 Task: Organize a 90-minute dance class for beginners to learn salsa and bachata.
Action: Mouse pressed left at (878, 126)
Screenshot: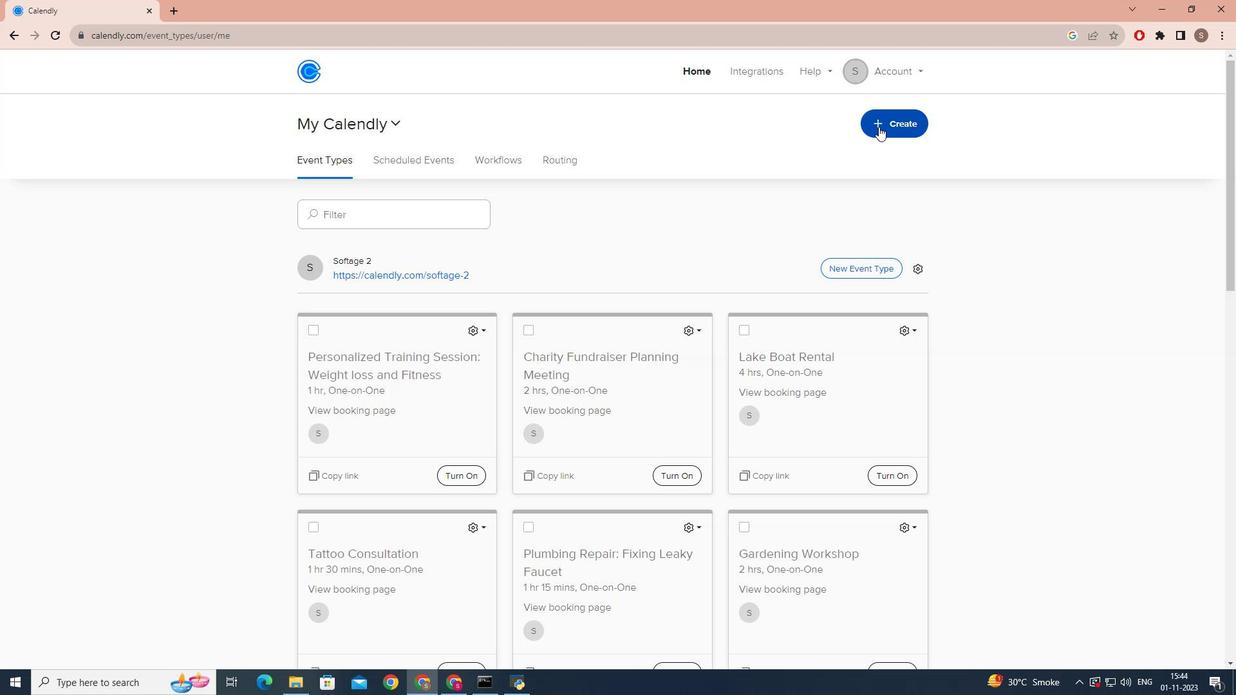 
Action: Mouse moved to (810, 173)
Screenshot: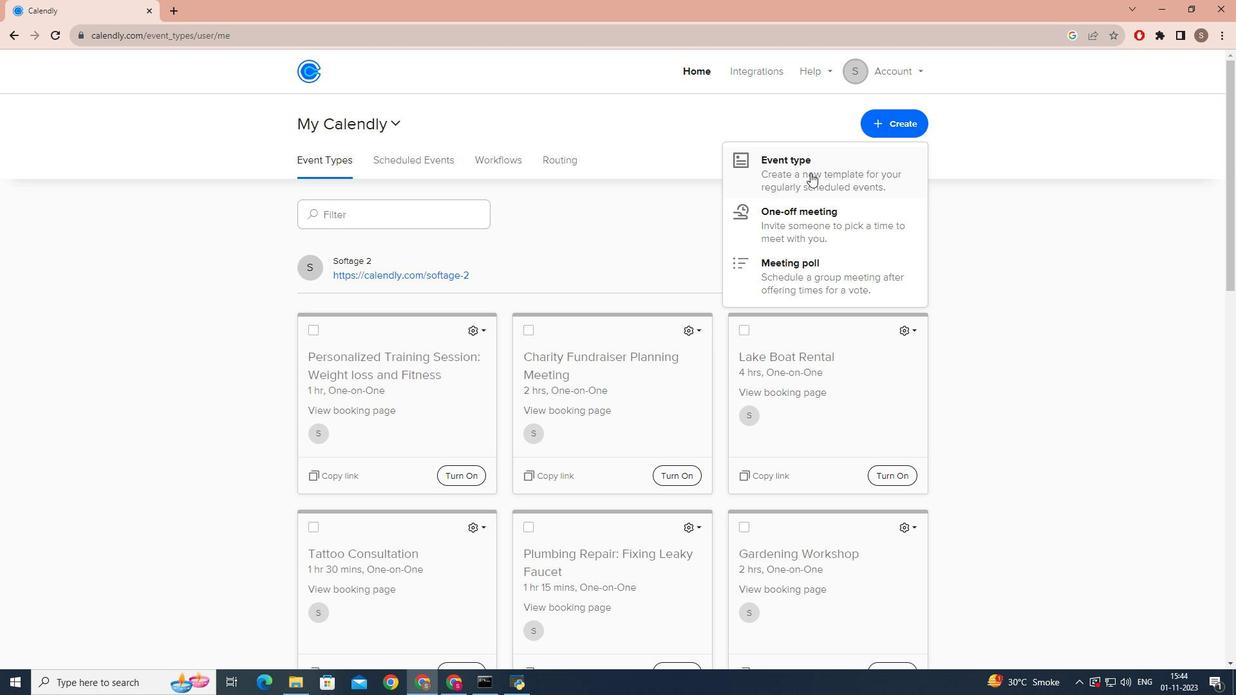 
Action: Mouse pressed left at (810, 173)
Screenshot: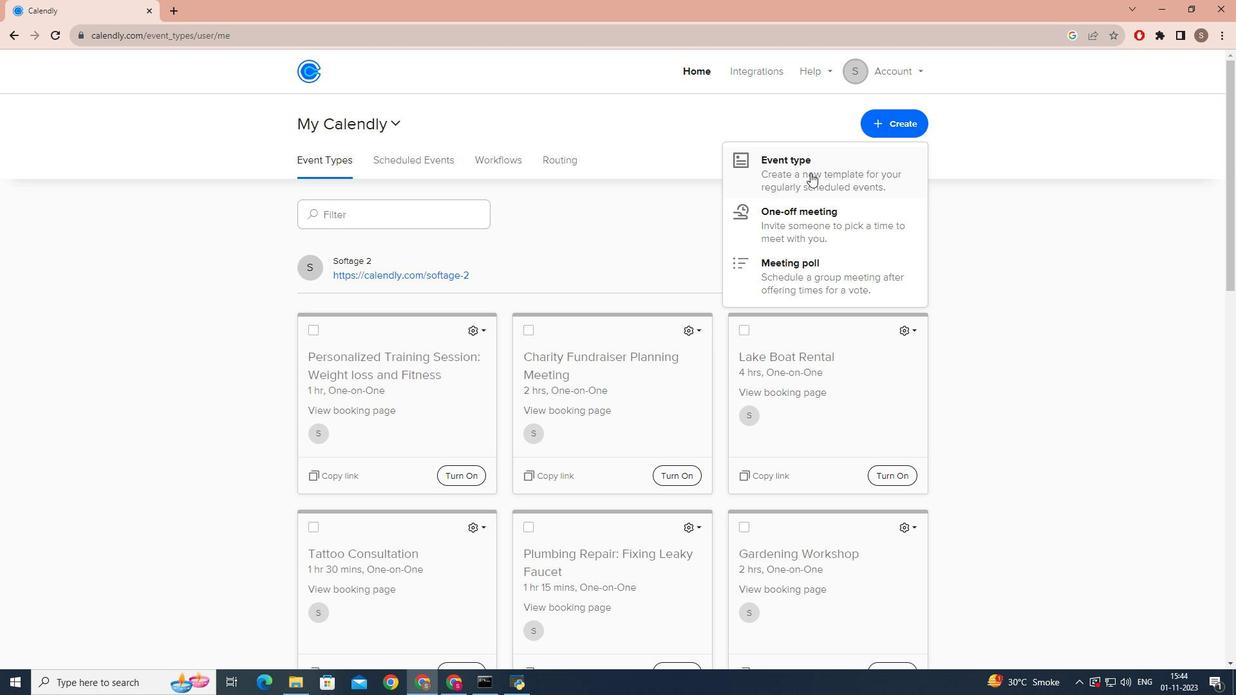 
Action: Mouse moved to (553, 223)
Screenshot: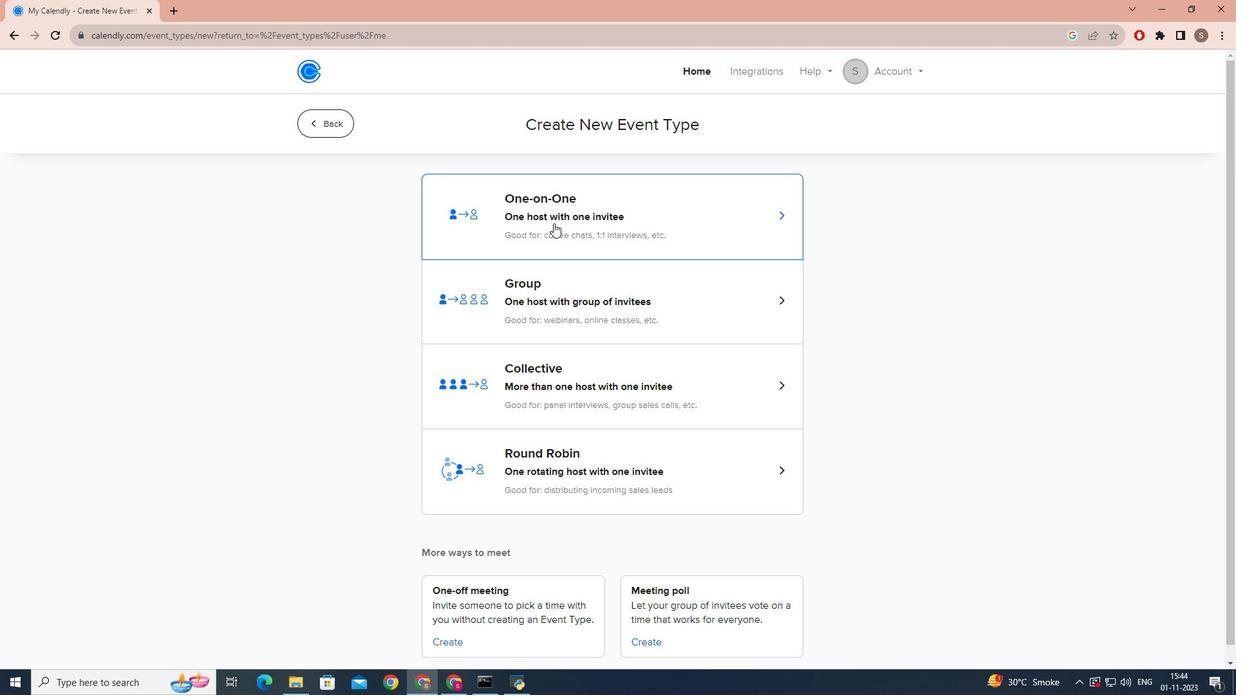 
Action: Mouse pressed left at (553, 223)
Screenshot: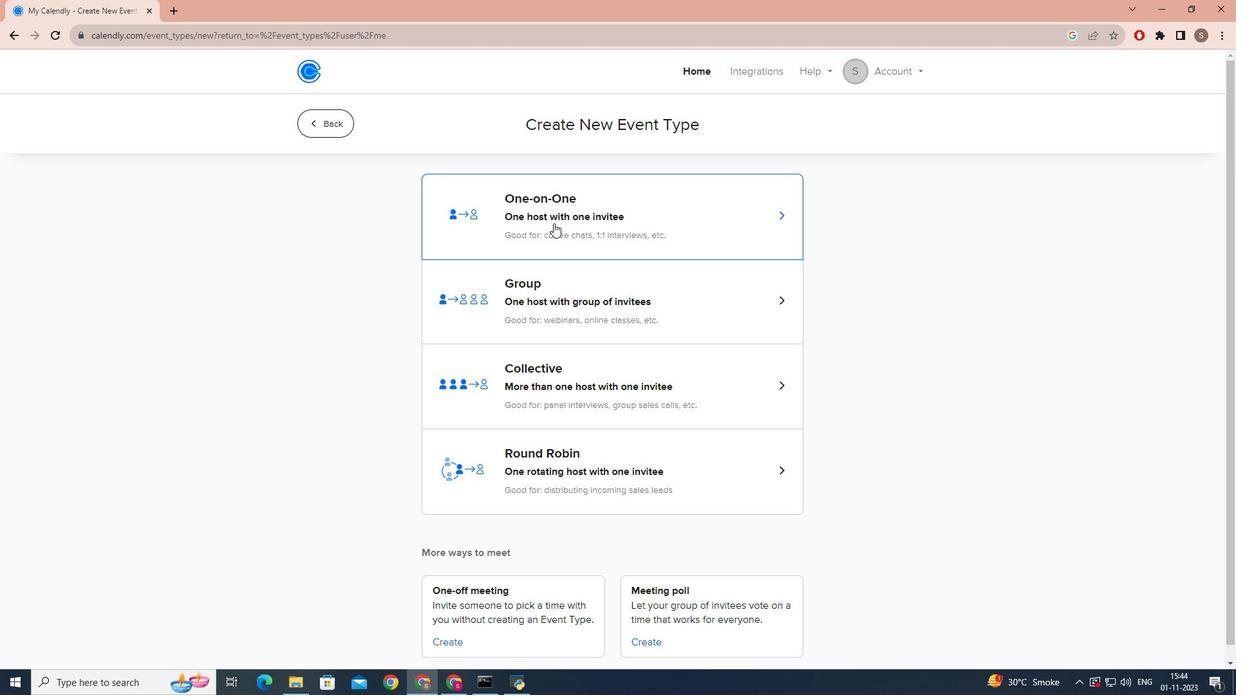 
Action: Mouse moved to (384, 301)
Screenshot: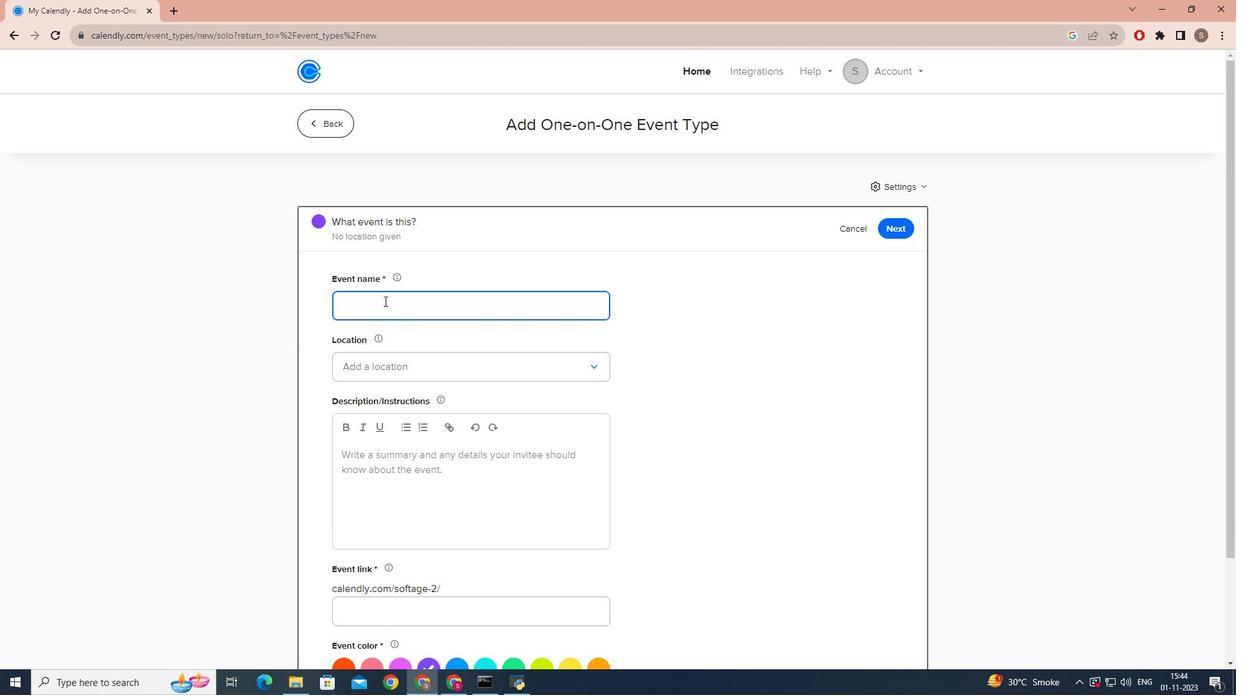 
Action: Key pressed <Key.caps_lock>S<Key.caps_lock>alsa<Key.space><Key.backspace><Key.backspace><Key.backspace><Key.backspace><Key.backspace><Key.backspace><Key.backspace><Key.backspace><Key.backspace><Key.backspace><Key.backspace><Key.backspace>s<Key.caps_lock>ALSA<Key.space>AND<Key.space><Key.caps_lock>b<Key.caps_lock>ACHATA<Key.space><Key.caps_lock>d<Key.caps_lock>ANCE<Key.space>C<Key.backspace><Key.caps_lock>c<Key.caps_lock>LASSES<Key.space>FR<Key.backspace>I<Key.backspace>OR<Key.space><Key.caps_lock>b<Key.caps_lock>EGINNERS
Screenshot: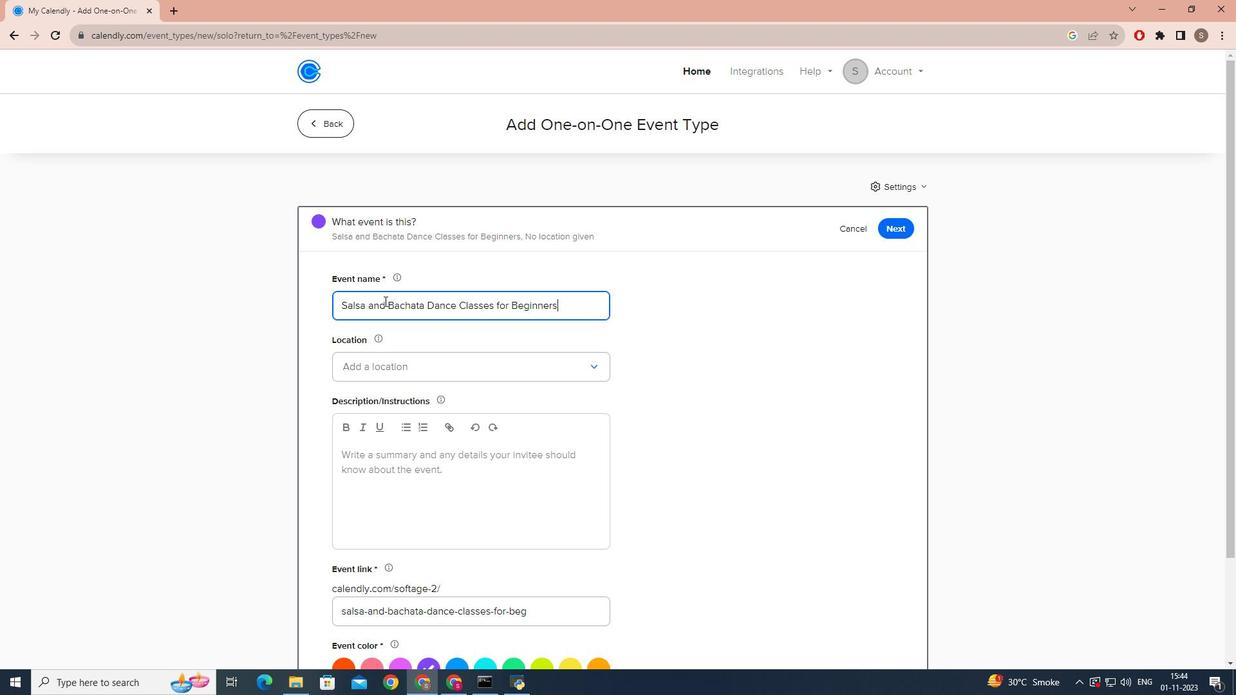 
Action: Mouse moved to (426, 370)
Screenshot: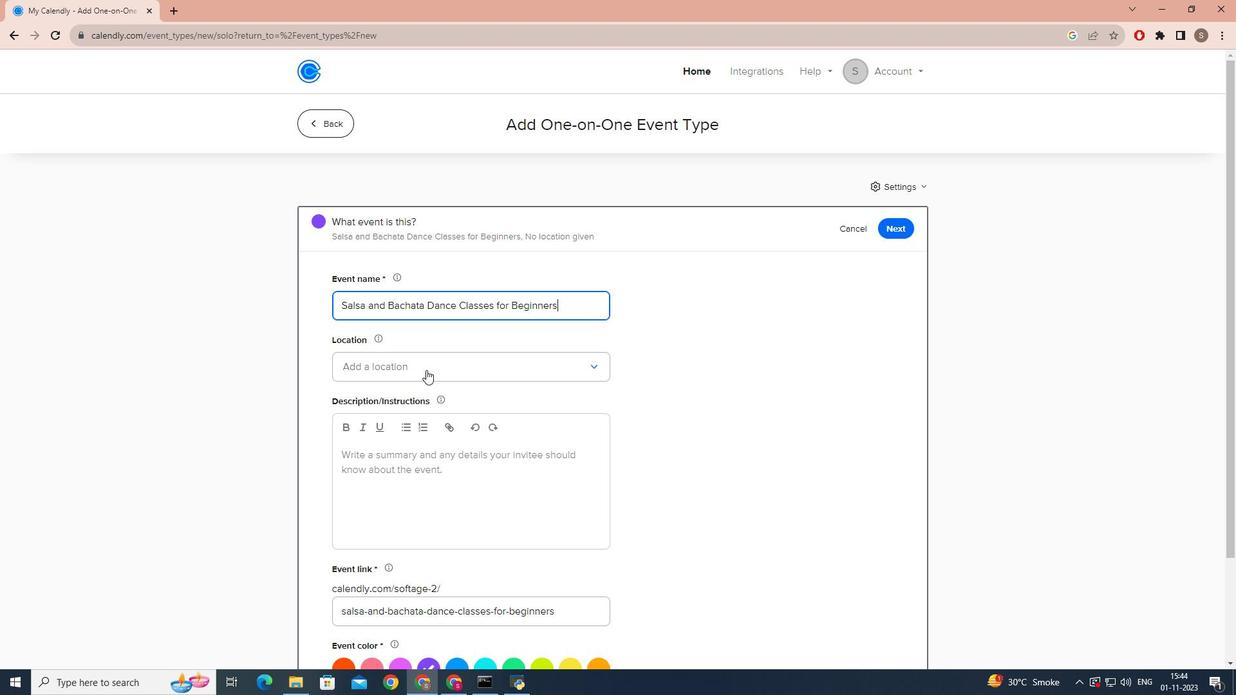 
Action: Mouse pressed left at (426, 370)
Screenshot: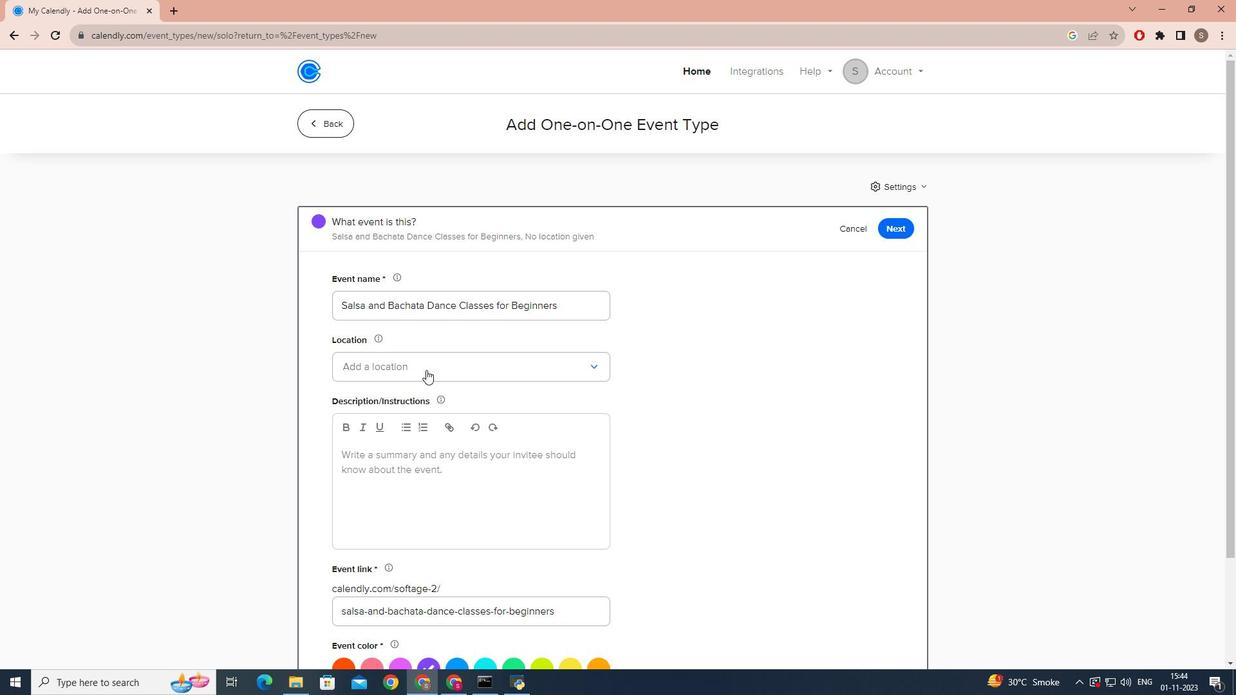 
Action: Mouse moved to (413, 400)
Screenshot: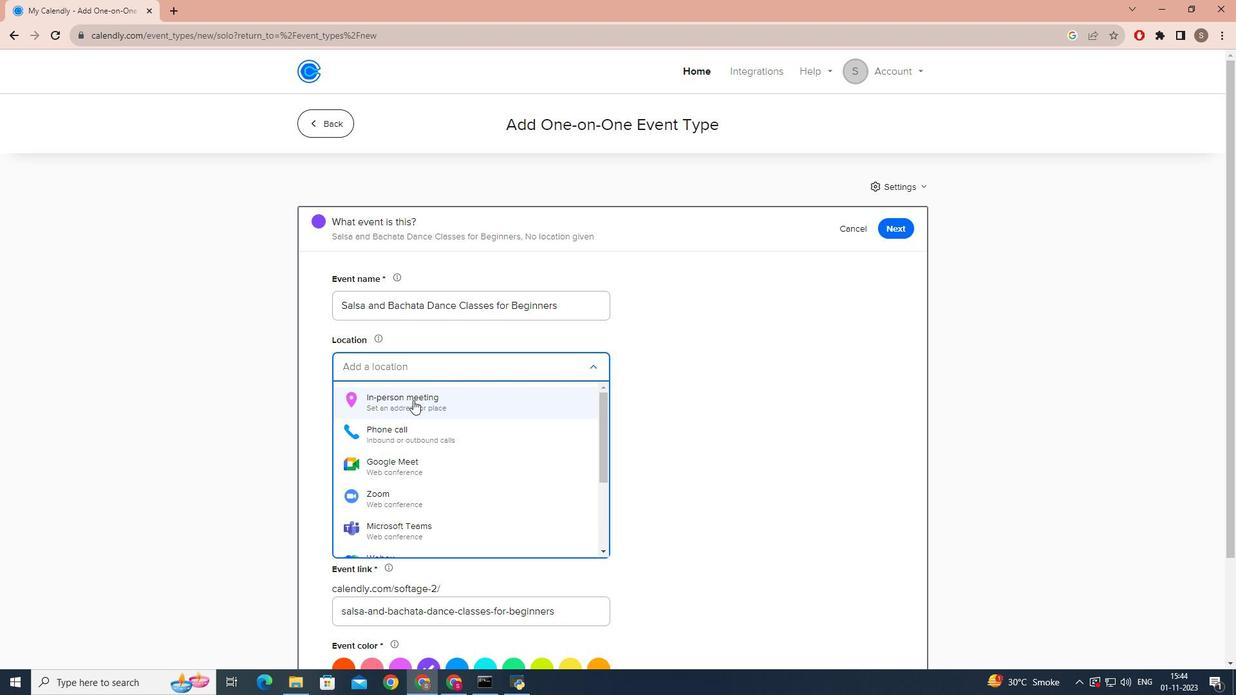 
Action: Mouse pressed left at (413, 400)
Screenshot: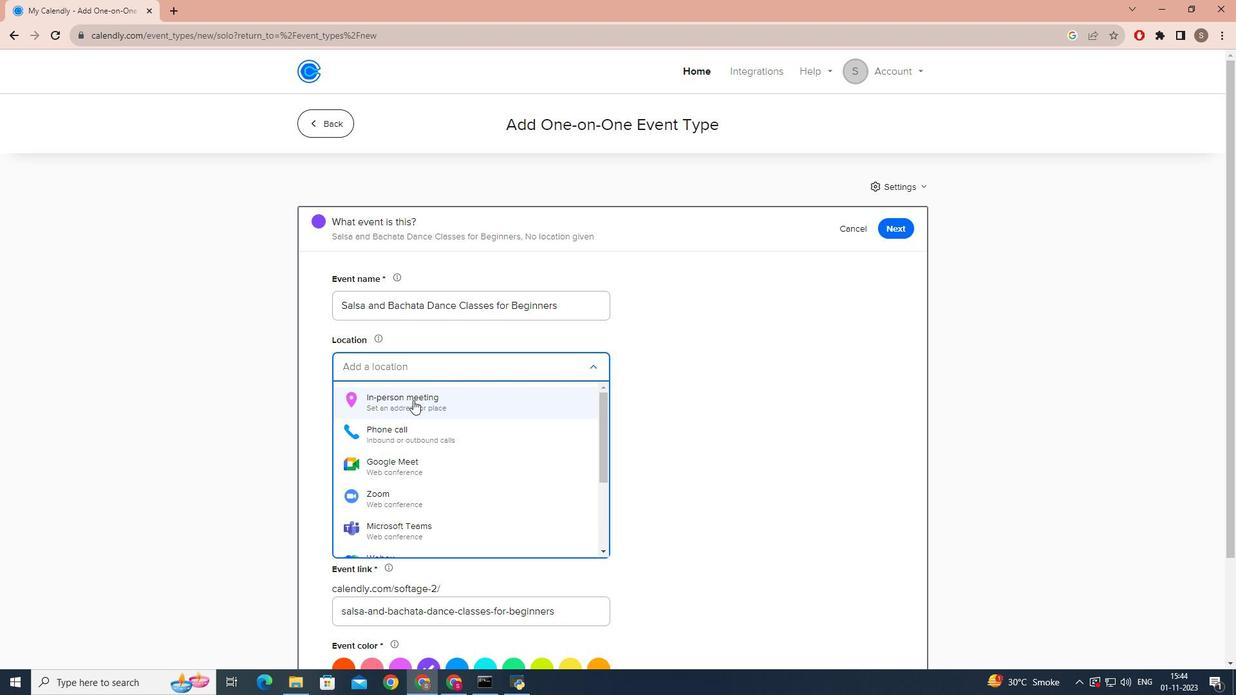 
Action: Mouse moved to (565, 205)
Screenshot: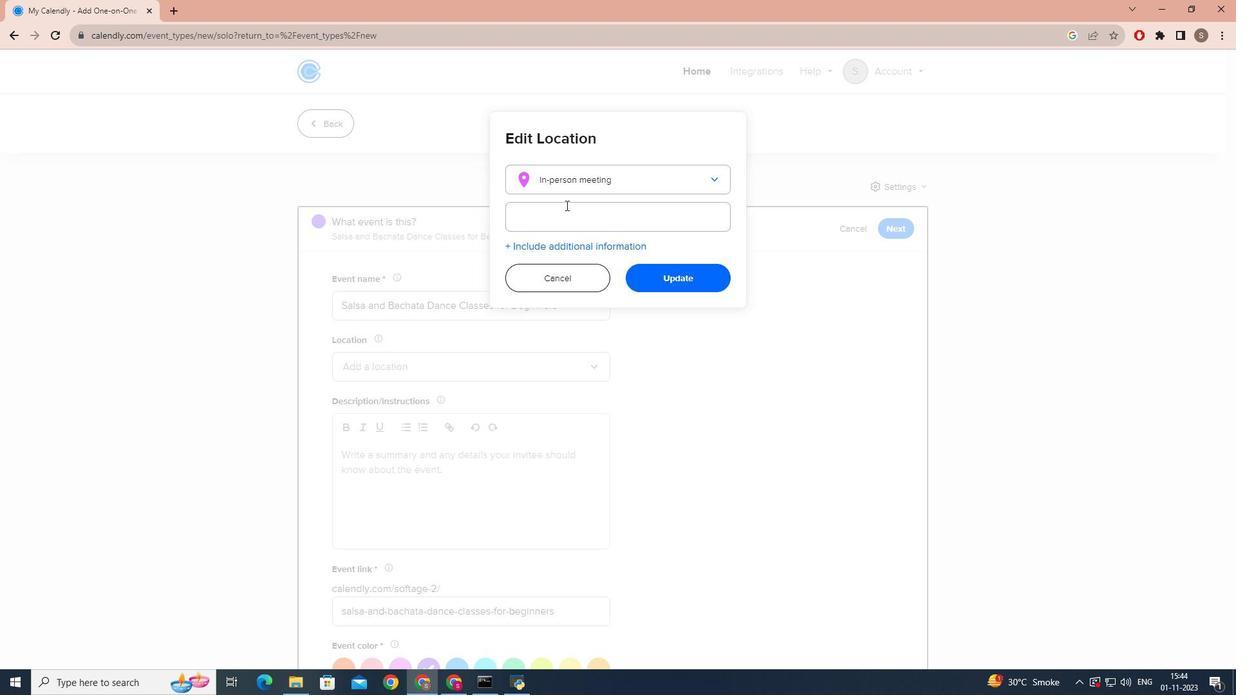 
Action: Mouse pressed left at (565, 205)
Screenshot: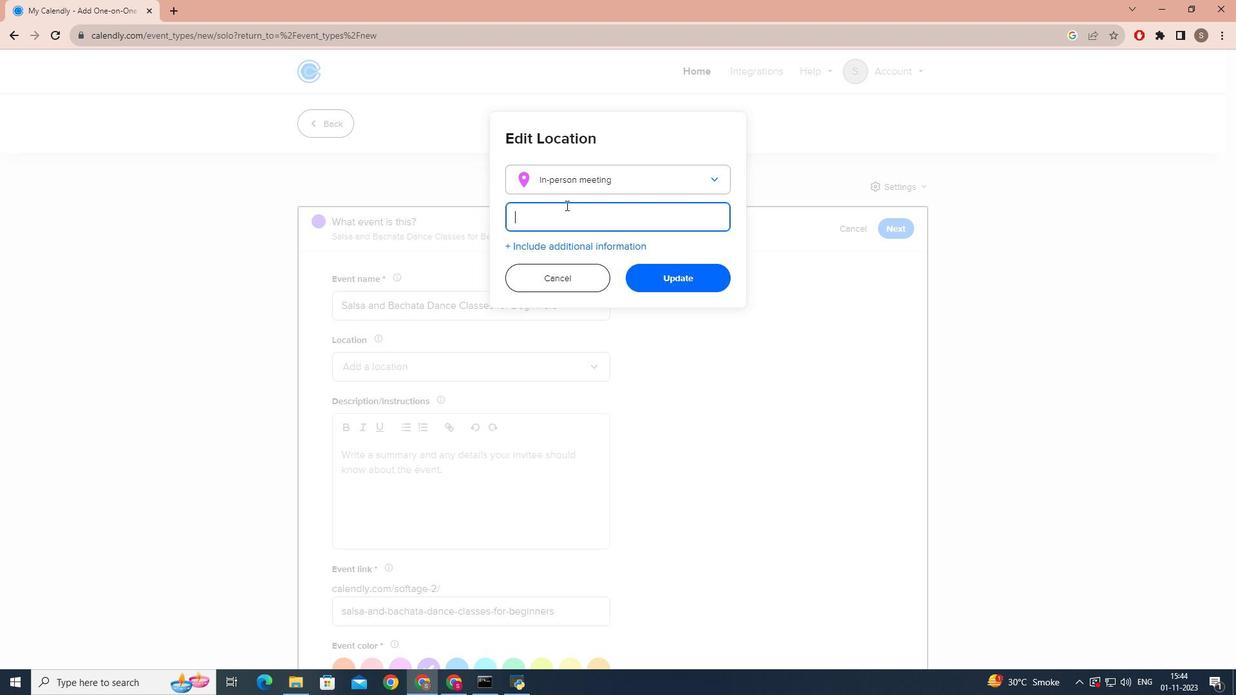
Action: Key pressed <Key.caps_lock>d<Key.caps_lock>ANCE<Key.space><Key.caps_lock>f<Key.caps_lock>USION<Key.space><Key.caps_lock>a<Key.caps_lock>CADEMY.<Key.backspace>M<Key.backspace>,<Key.space><Key.caps_lock>m<Key.caps_lock>INNESOTA
Screenshot: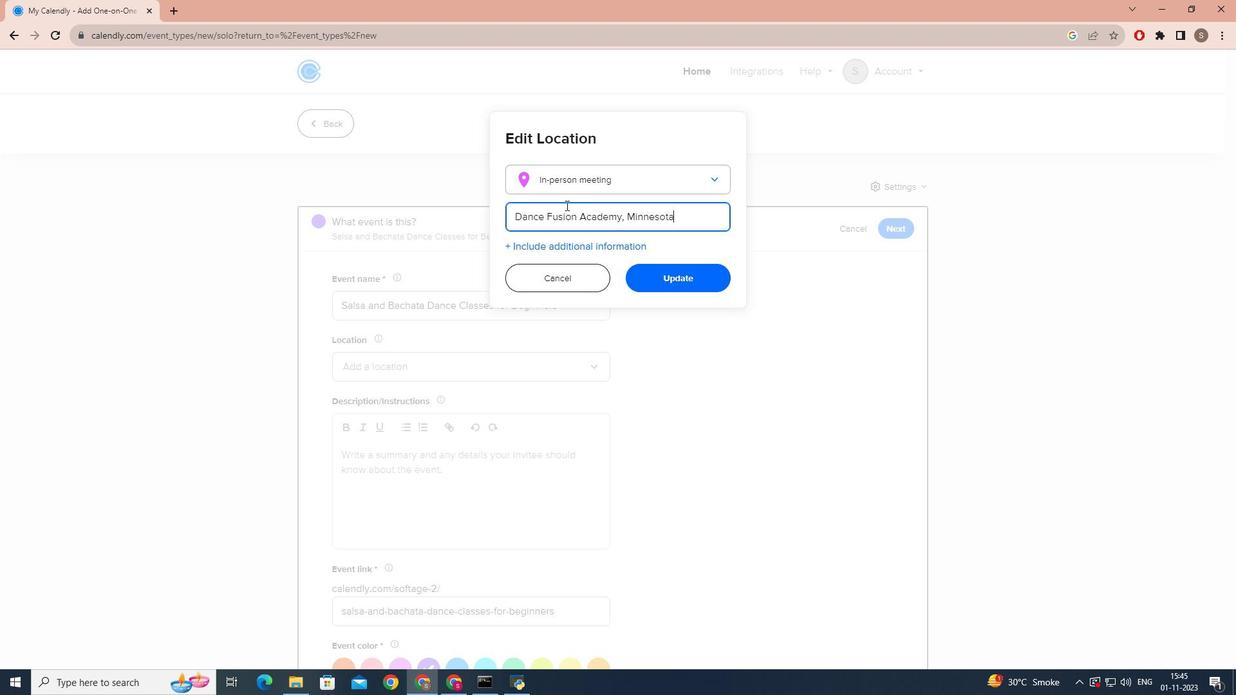 
Action: Mouse moved to (644, 281)
Screenshot: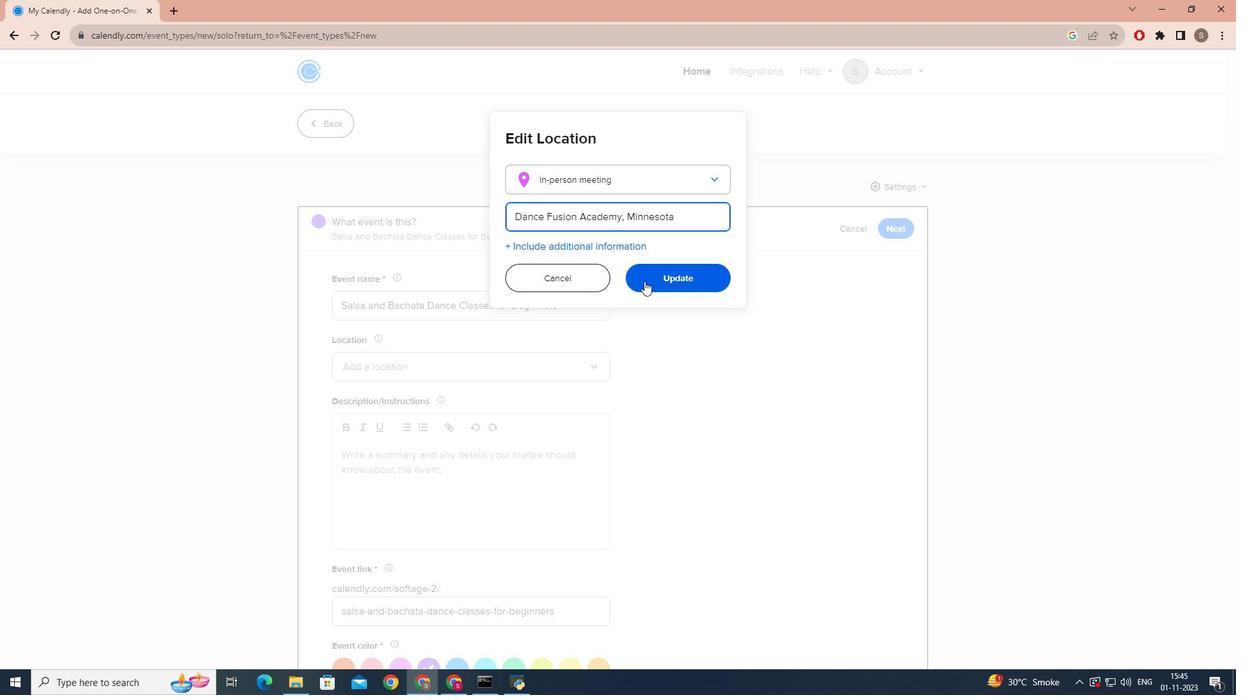 
Action: Mouse pressed left at (644, 281)
Screenshot: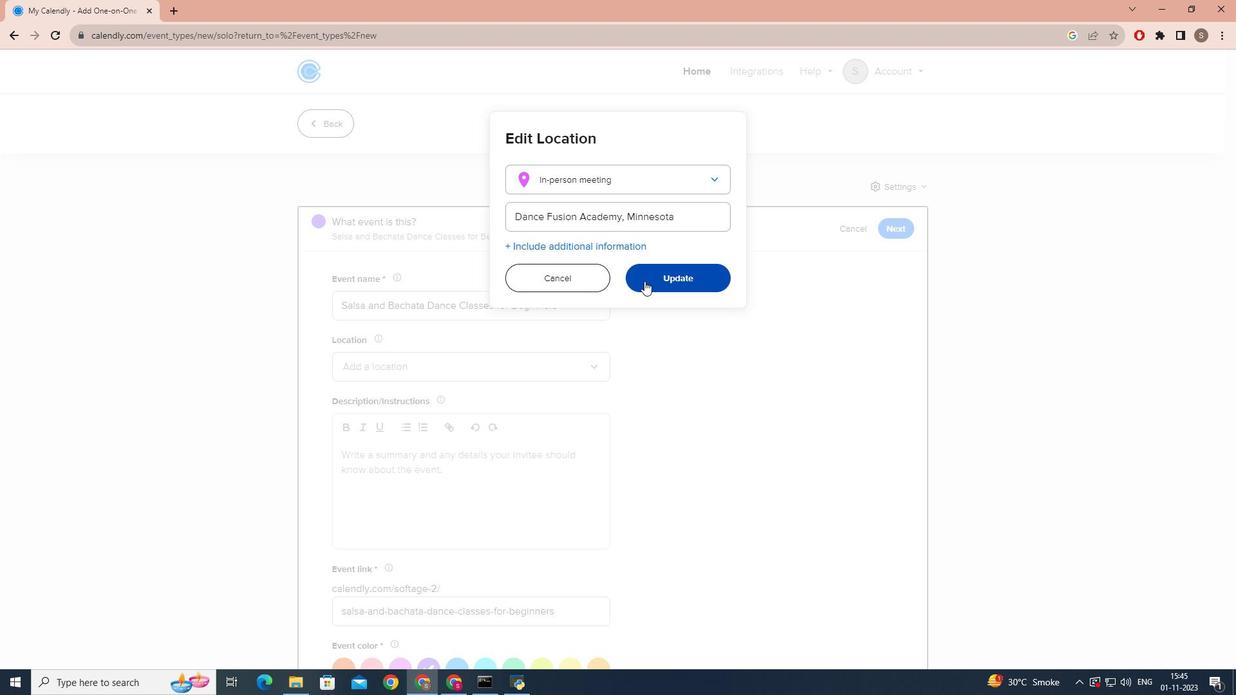 
Action: Mouse moved to (361, 498)
Screenshot: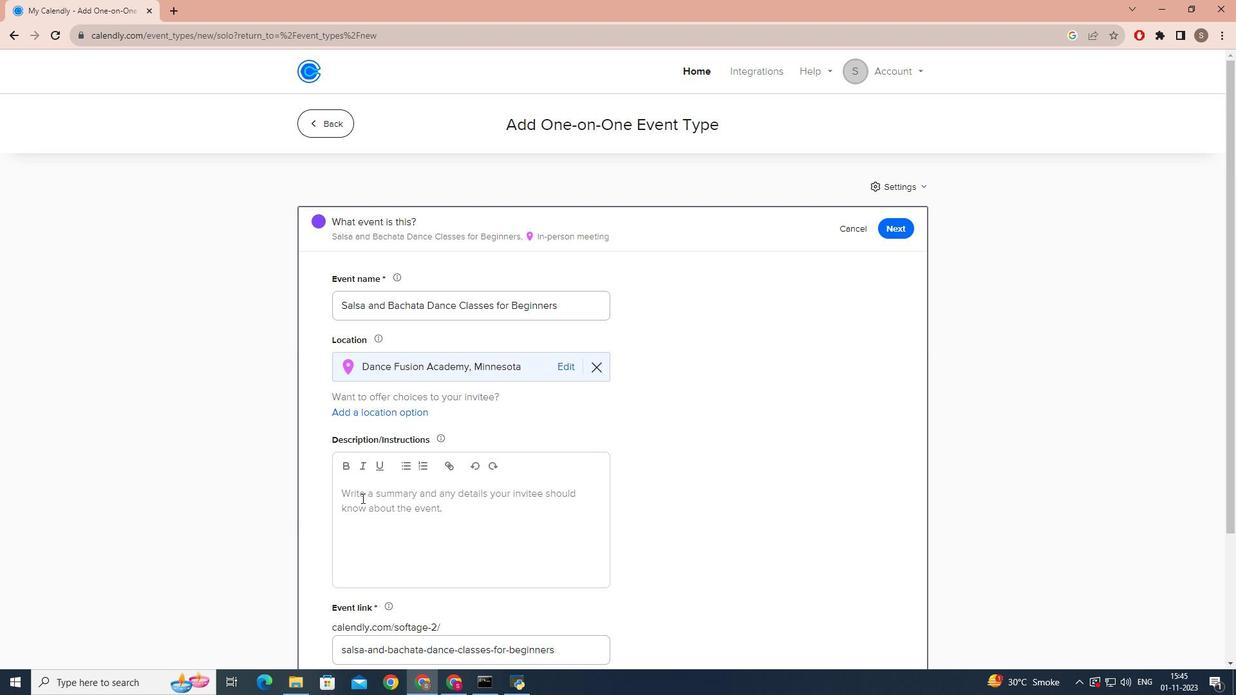 
Action: Mouse pressed left at (361, 498)
Screenshot: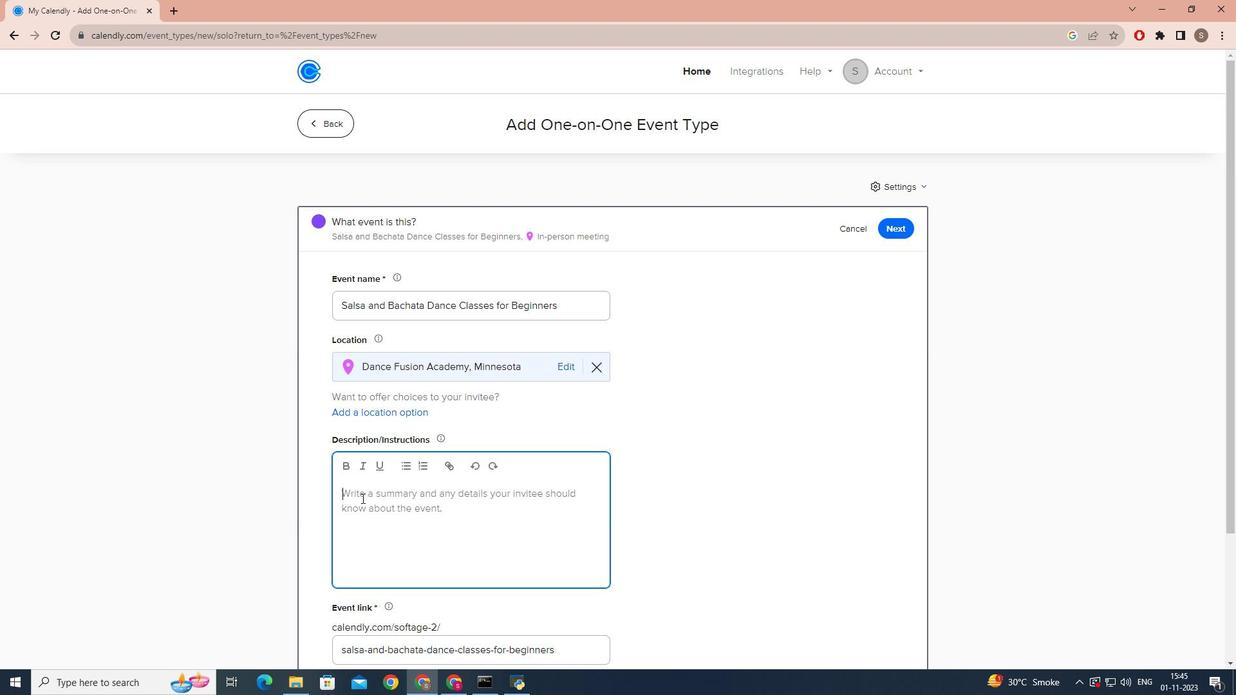 
Action: Key pressed <Key.caps_lock>j<Key.caps_lock>OIN<Key.space>OUR<Key.space>DANCE<Key.space>CLASS<Key.space>FOR<Key.space>BEGINNERS<Key.space>AND<Key.space>I<Key.backspace>DISOVER<Key.space>
Screenshot: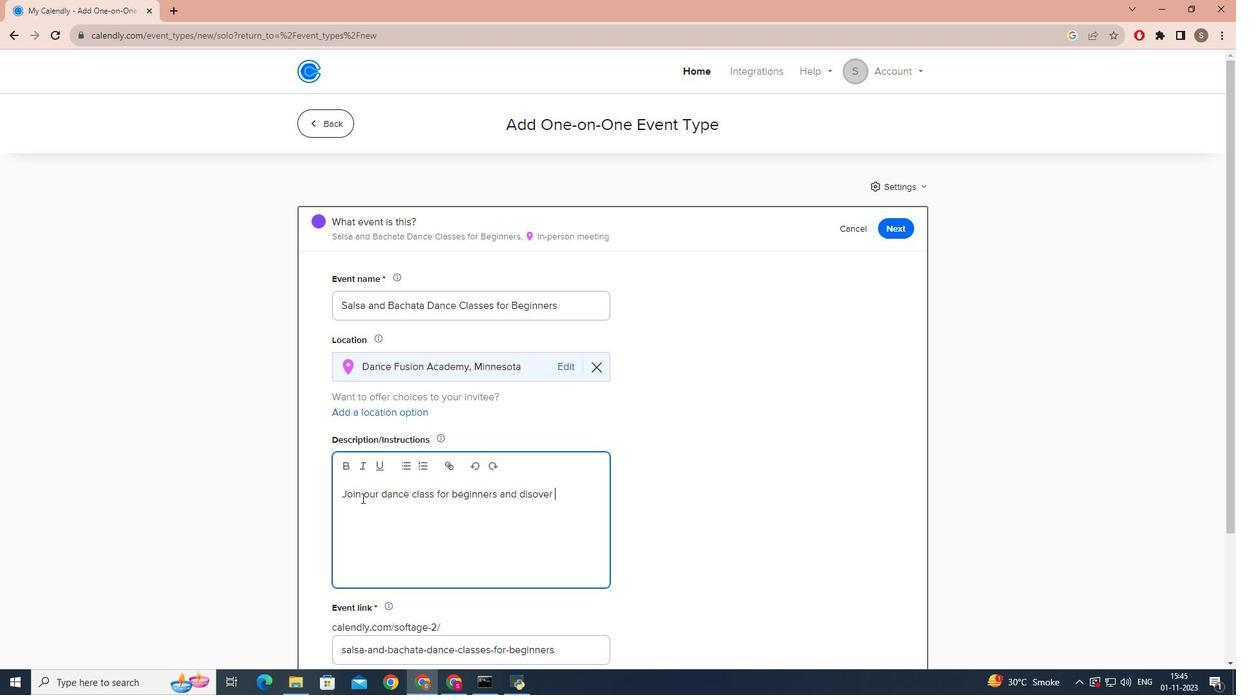 
Action: Mouse moved to (530, 497)
Screenshot: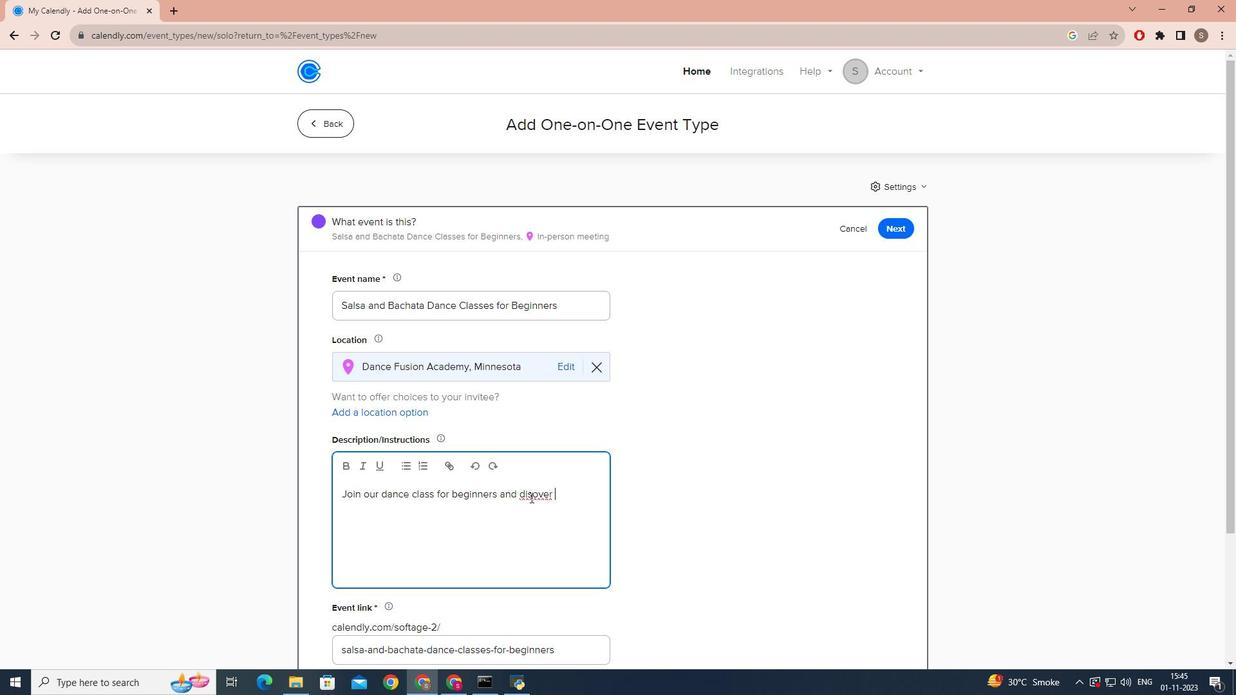 
Action: Mouse pressed left at (530, 497)
Screenshot: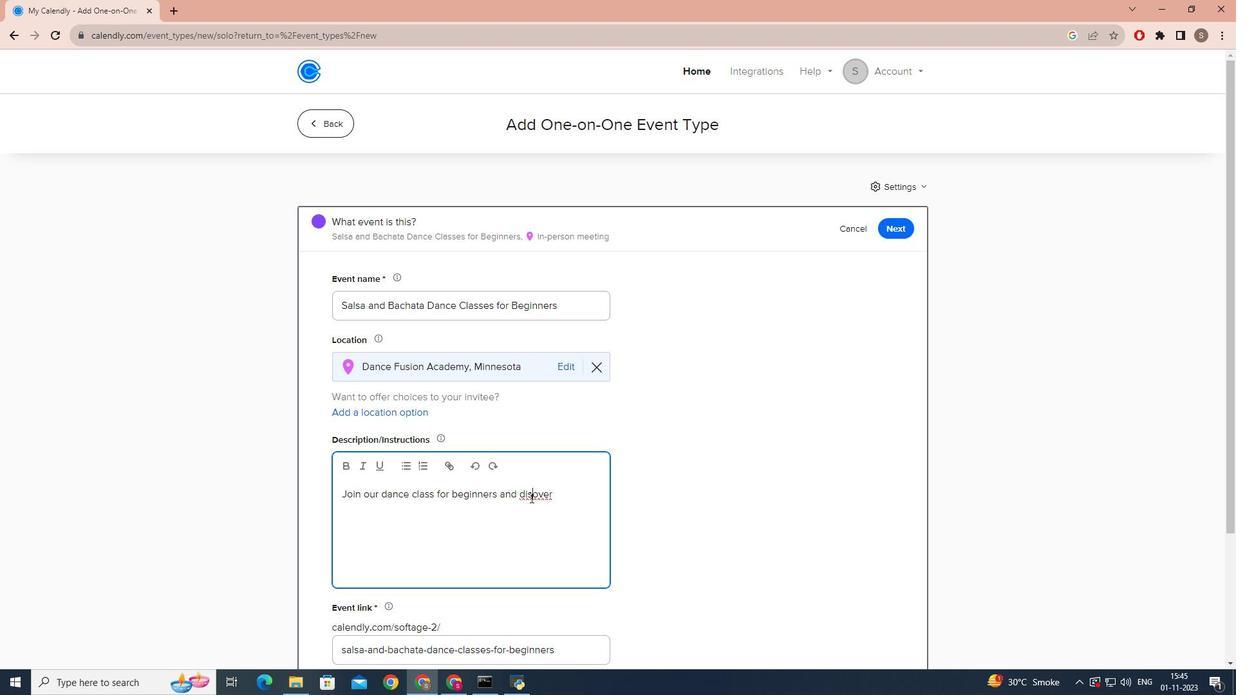 
Action: Key pressed C
Screenshot: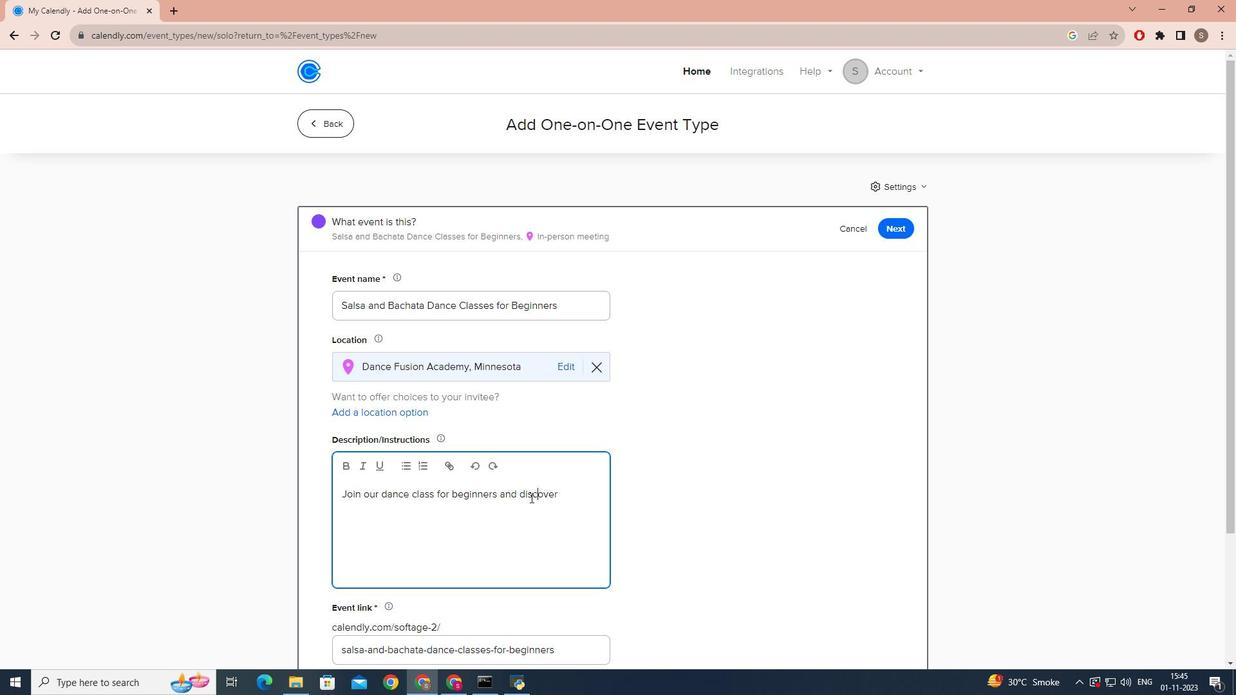 
Action: Mouse moved to (588, 500)
Screenshot: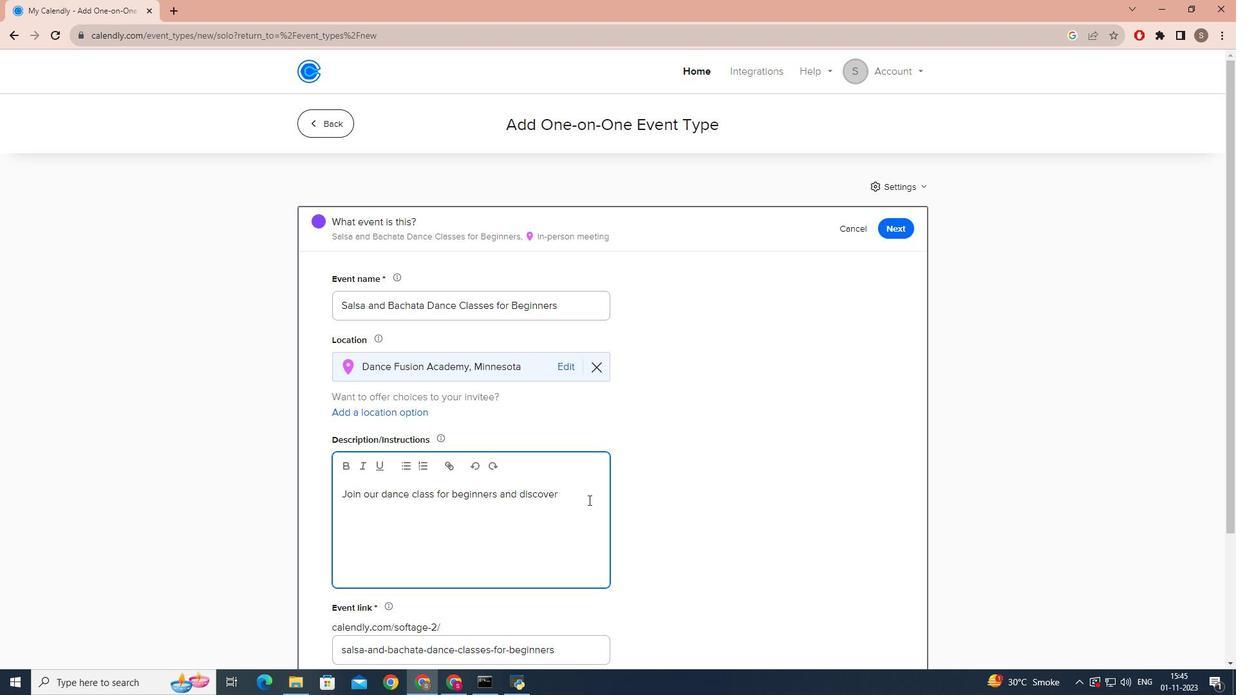 
Action: Mouse pressed left at (588, 500)
Screenshot: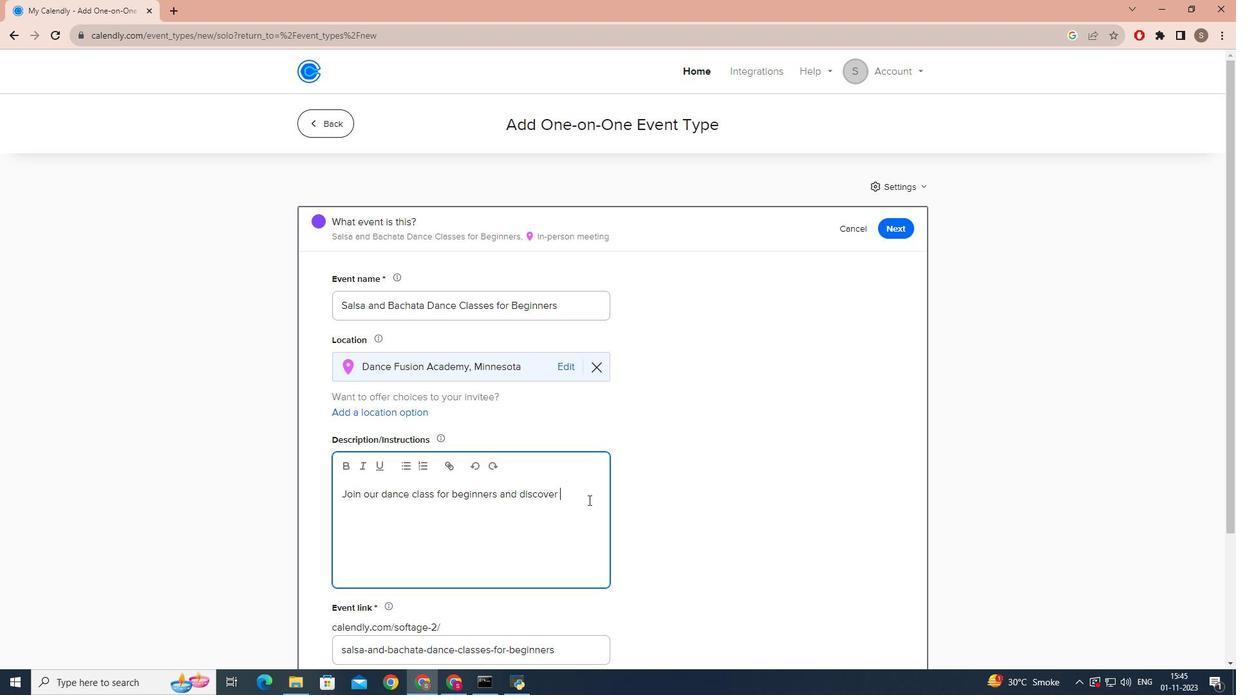 
Action: Key pressed THE<Key.space>CA
Screenshot: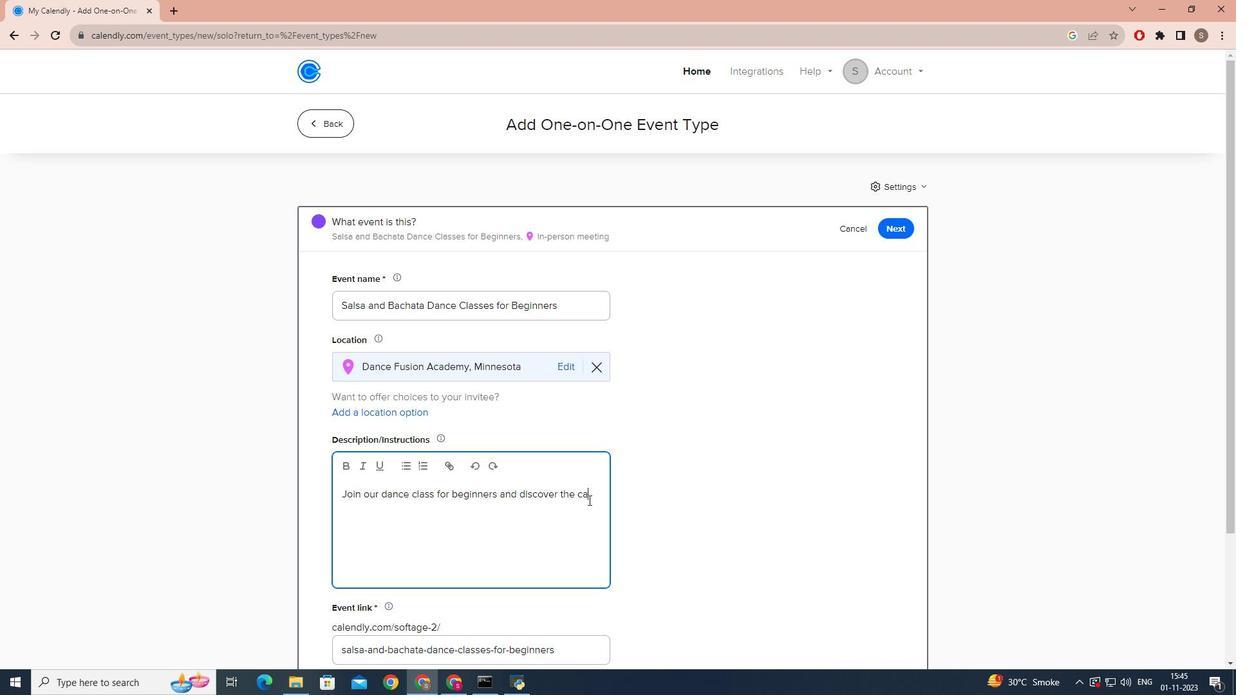 
Action: Mouse moved to (587, 500)
Screenshot: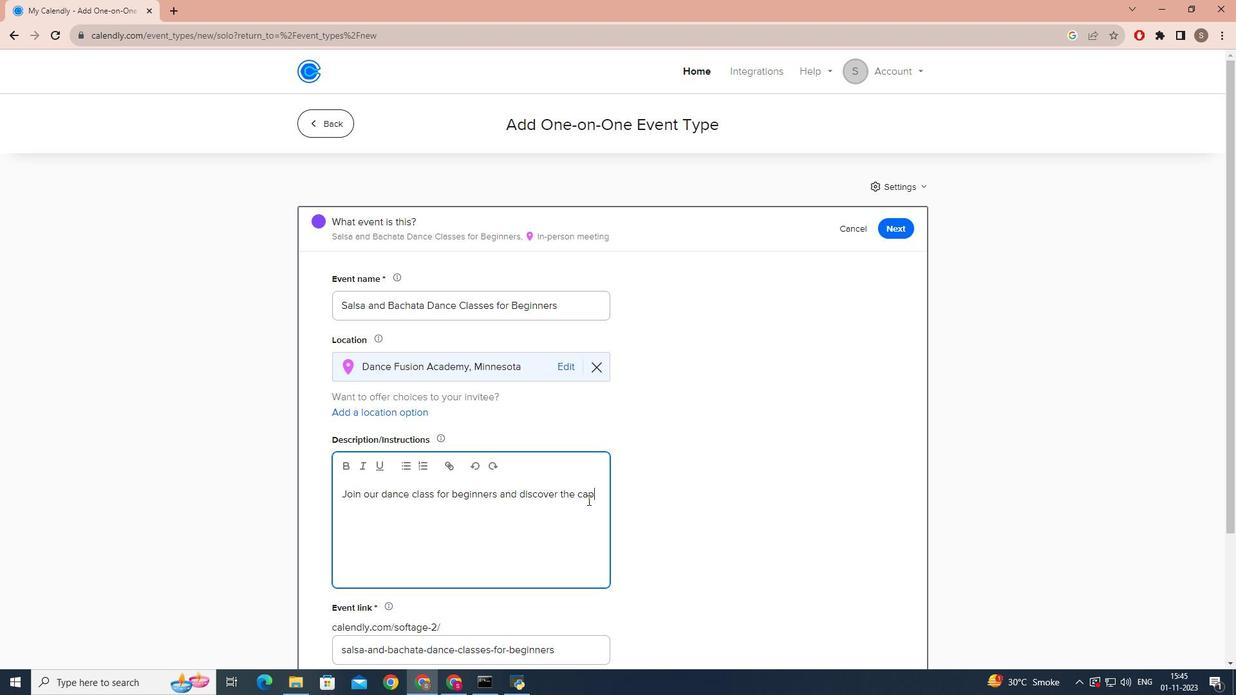 
Action: Key pressed PTIVATING<Key.space>RHYTHMS<Key.space>OF<Key.space><Key.caps_lock>l<Key.caps_lock>ATIN<Key.space>MUSIC.<Key.caps_lock>d<Key.caps_lock>URING<Key.space>THE<Key.space>SEE<Key.backspace>SSION<Key.space>,OUR<Key.space>EXXP<Key.backspace><Key.backspace>PEIENCED<Key.space>D<Key.backspace><Key.backspace><Key.backspace><Key.backspace><Key.backspace><Key.backspace><Key.backspace><Key.backspace><Key.backspace>IER<Key.backspace><Key.backspace><Key.backspace>ERIENCED<Key.space>DANCE<Key.space>INSTRUCTORS<Key.space>WILL<Key.space>LEAD<Key.space>YOU<Key.space>THROUGH<Key.space>THE<Key.space>BASIC<Key.space>STEPS,<Key.space>TECHNIQUES<Key.space>AND<Key.space>THE<Key.space>CHOREOGRAPHY<Key.space>OF<Key.space>
Screenshot: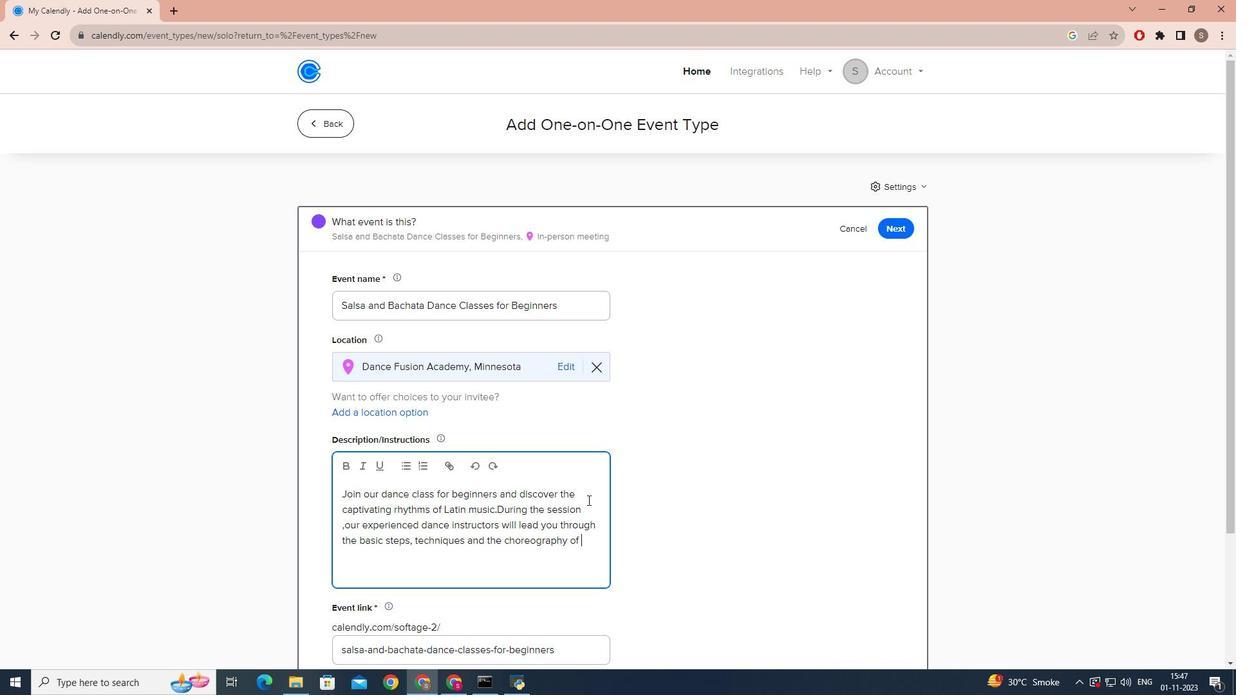 
Action: Mouse moved to (493, 506)
Screenshot: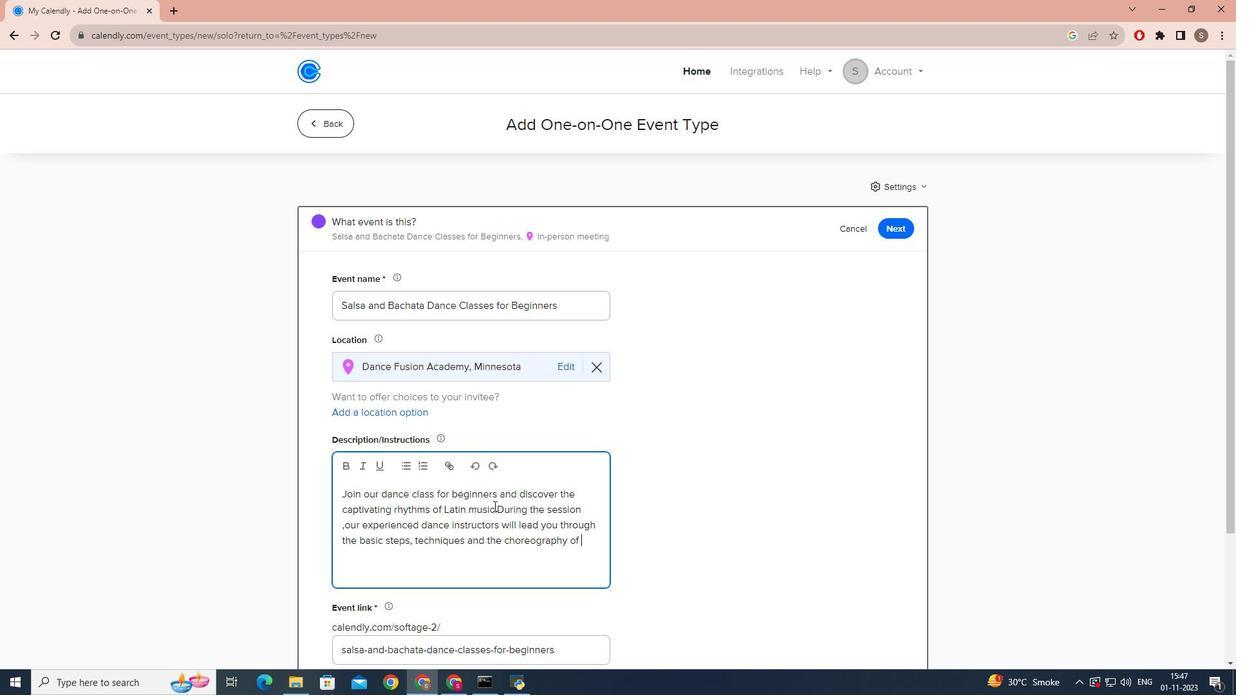 
Action: Mouse pressed left at (493, 506)
Screenshot: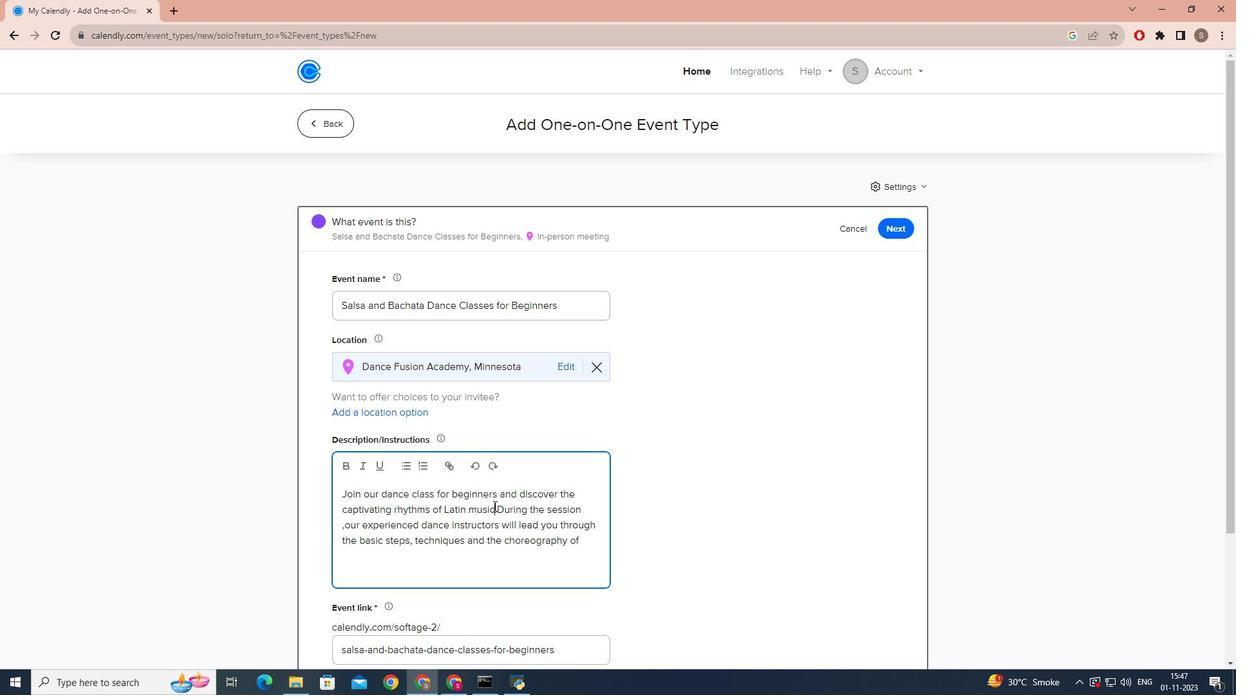
Action: Mouse moved to (467, 513)
Screenshot: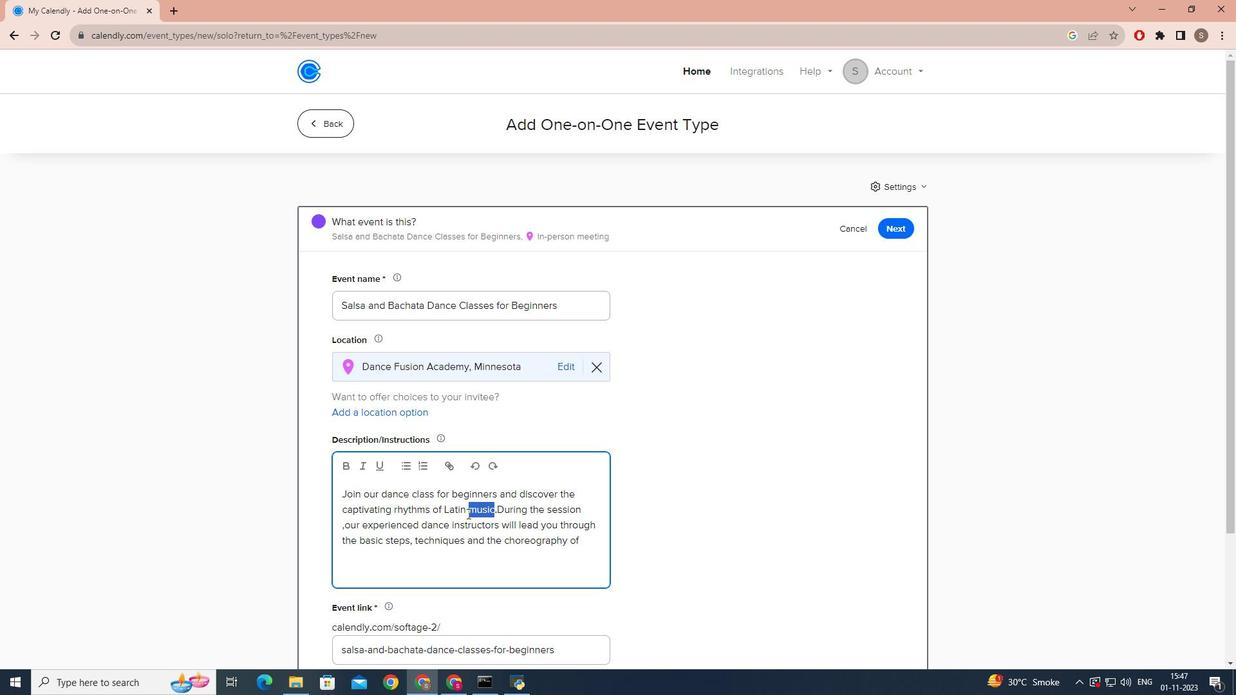 
Action: Key pressed DANCE
Screenshot: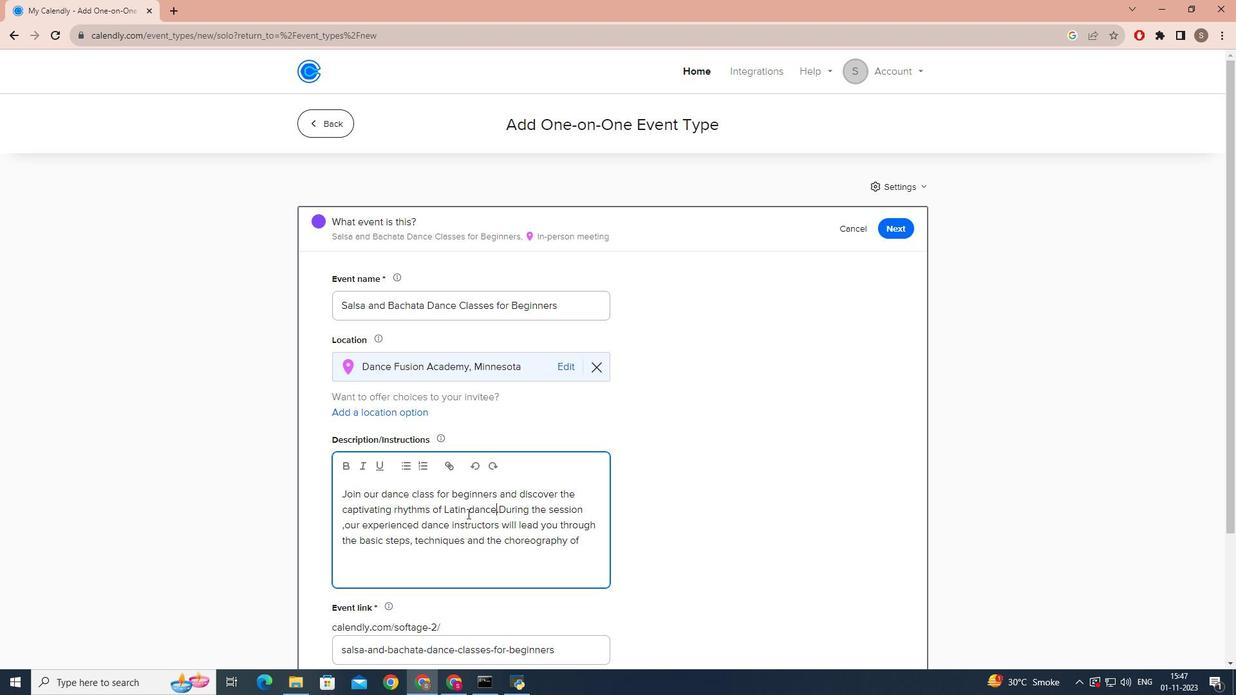 
Action: Mouse moved to (576, 544)
Screenshot: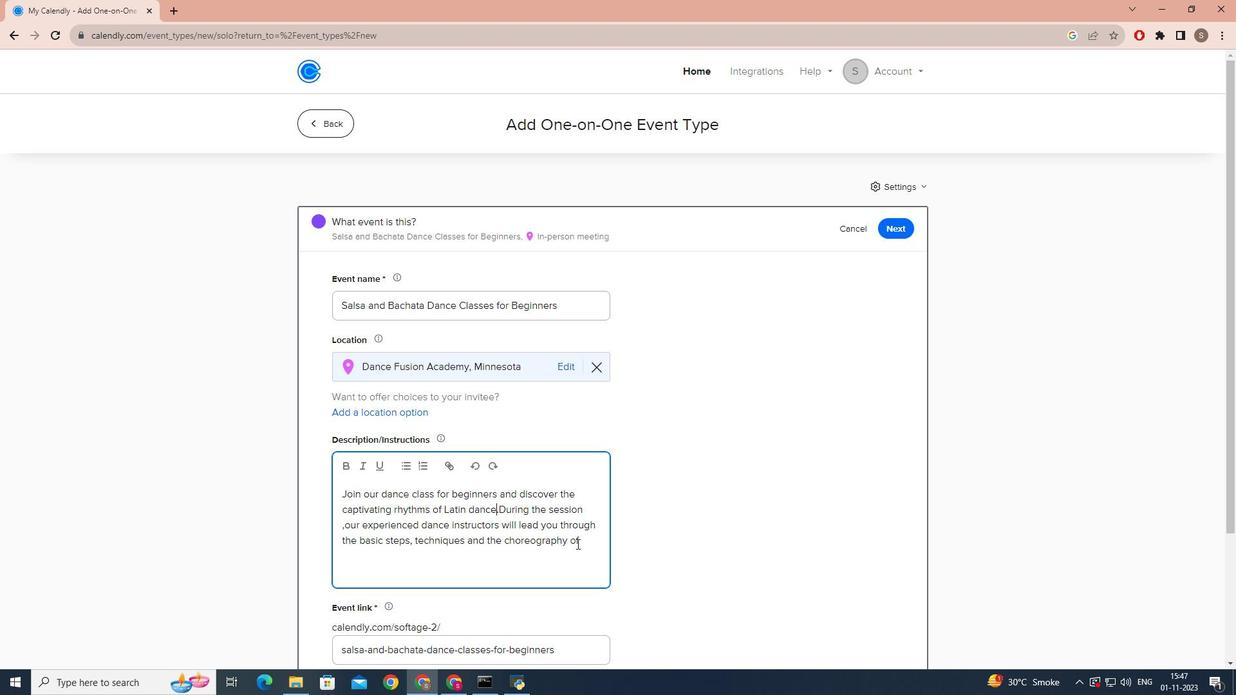 
Action: Mouse pressed left at (576, 544)
Screenshot: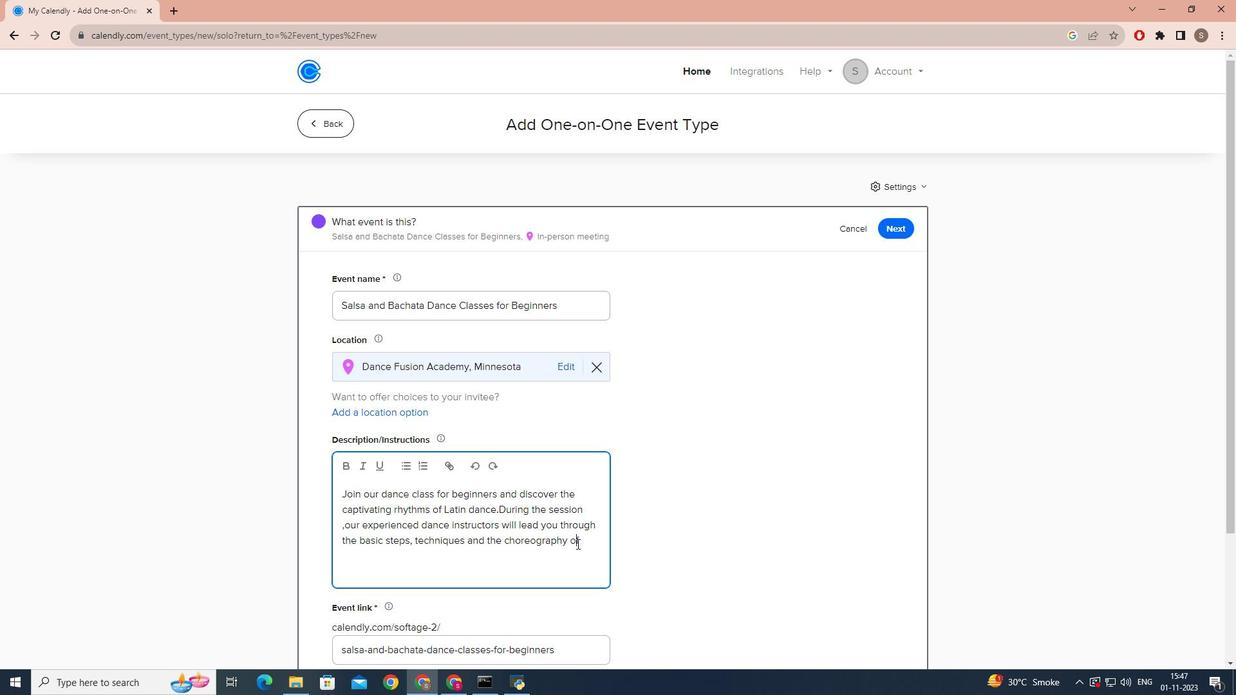 
Action: Mouse moved to (589, 539)
Screenshot: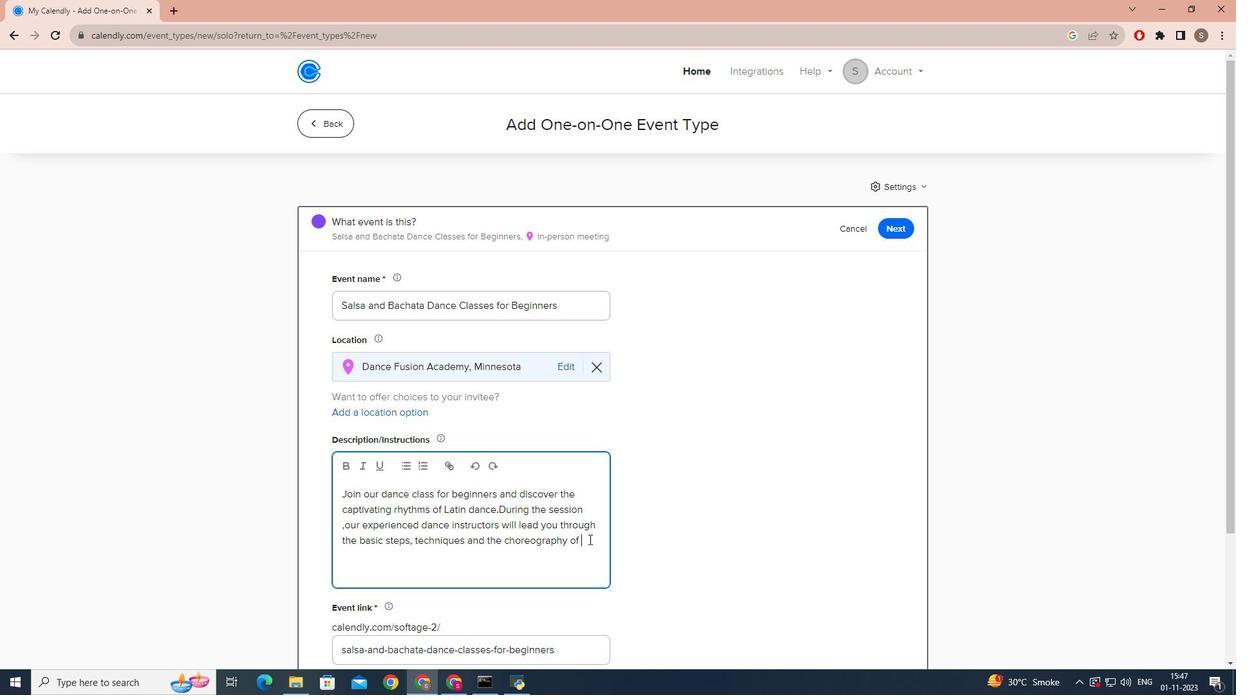 
Action: Mouse pressed left at (589, 539)
Screenshot: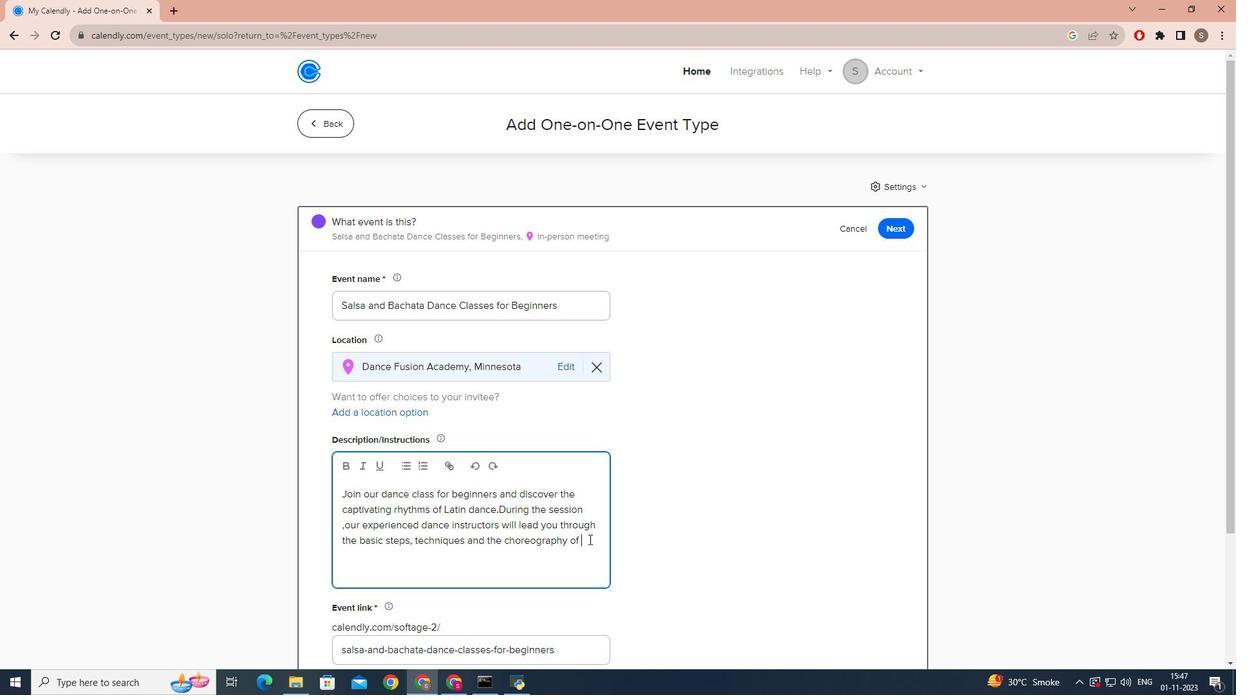 
Action: Key pressed BOTH<Key.space>S<Key.backspace><Key.caps_lock>s<Key.caps_lock>ALSA<Key.space>AND<Key.space><Key.caps_lock>b<Key.caps_lock>ACHATA.<Key.caps_lock>y<Key.caps_lock>OU<Key.space>WILL<Key.space>LEARN<Key.space>THE<Key.space>ESSSENTUIAL<Key.space><Key.backspace><Key.backspace><Key.backspace><Key.backspace><Key.backspace>IAL<Key.space>MOVES,<Key.caps_lock>n<Key.caps_lock>O<Key.space>PARTNER<Key.space>OR<Key.space>PRUI<Key.backspace><Key.backspace>IOR<Key.space>
Screenshot: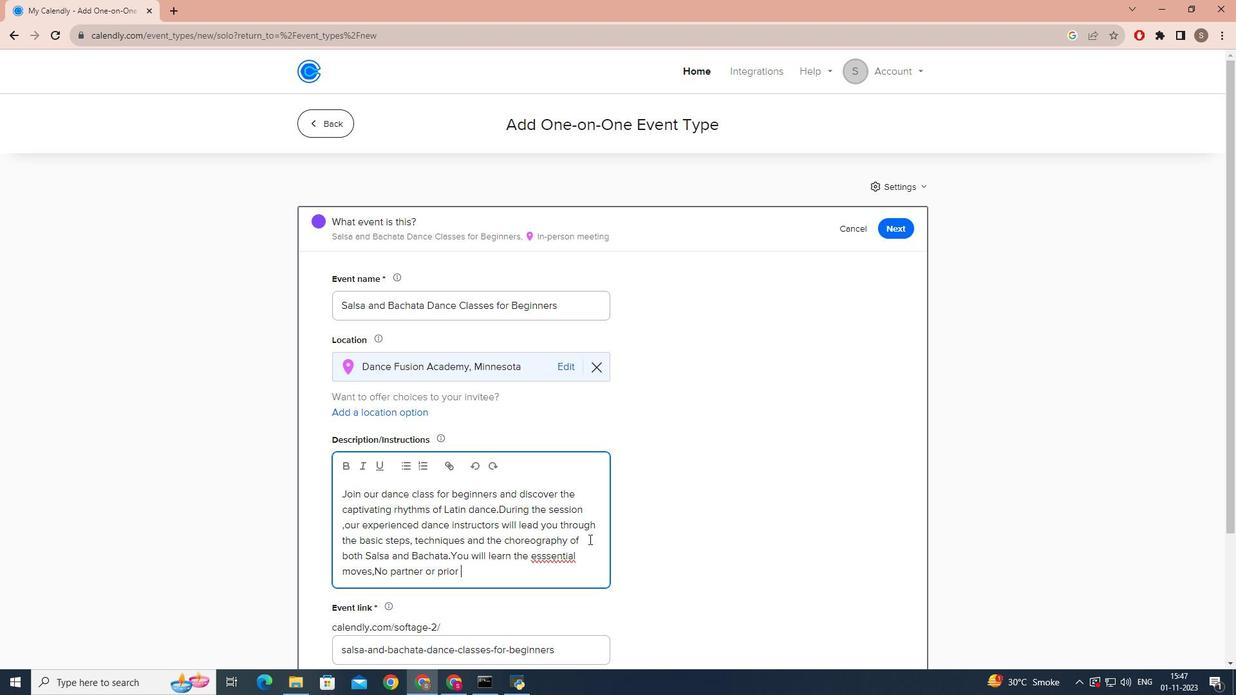 
Action: Mouse moved to (547, 554)
Screenshot: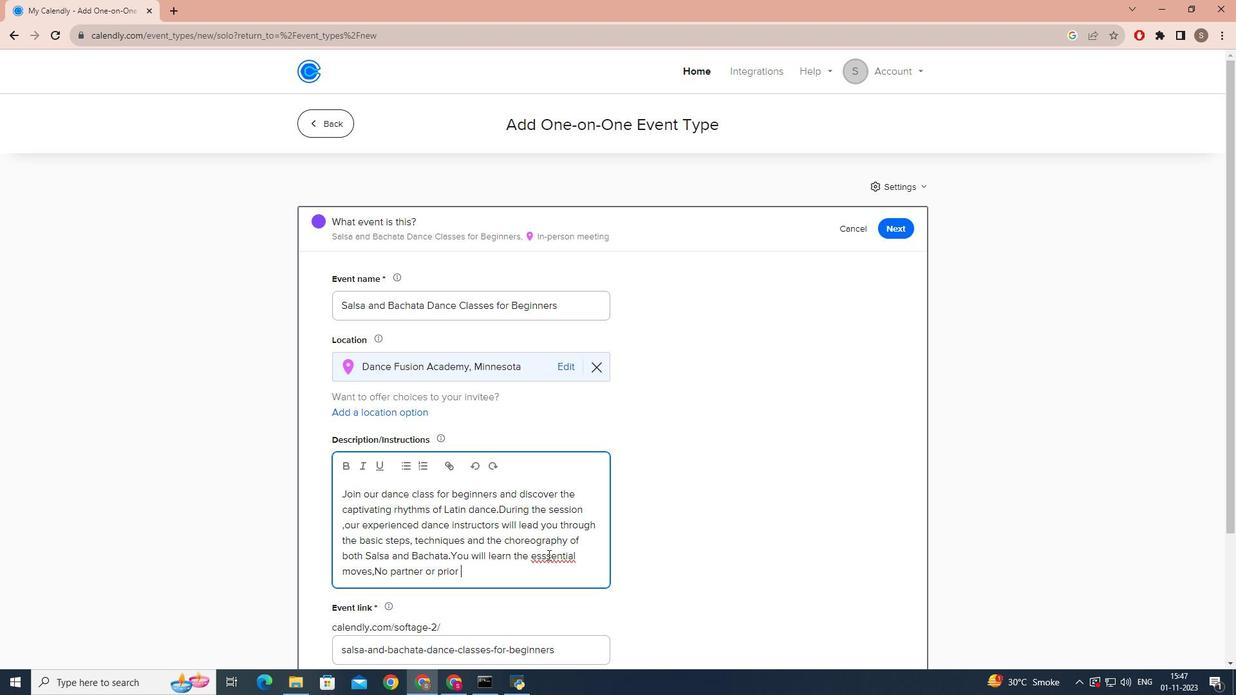 
Action: Mouse pressed left at (547, 554)
Screenshot: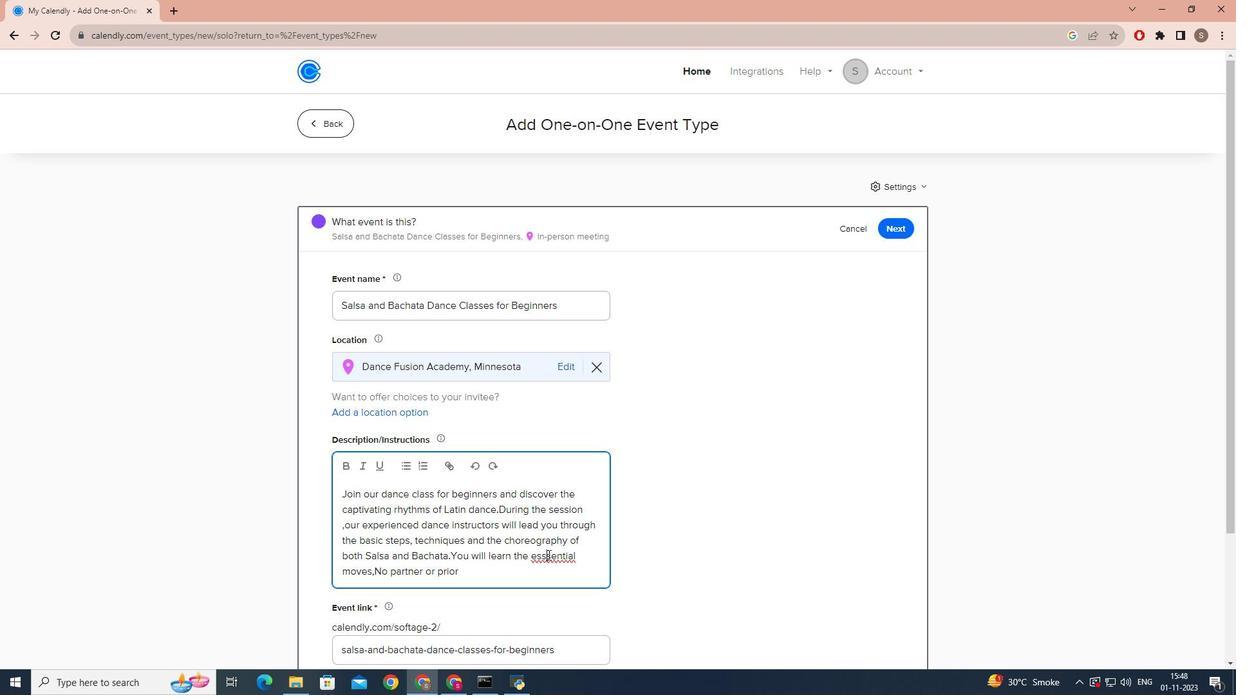 
Action: Key pressed <Key.backspace>
Screenshot: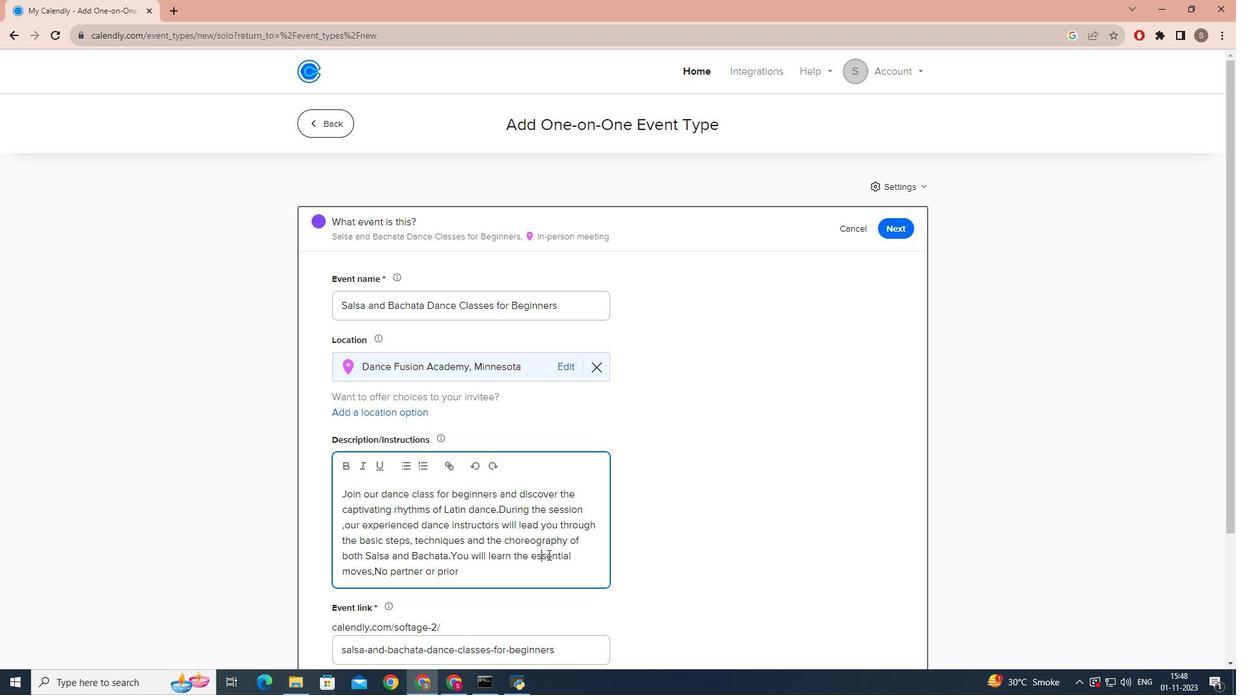 
Action: Mouse moved to (511, 566)
Screenshot: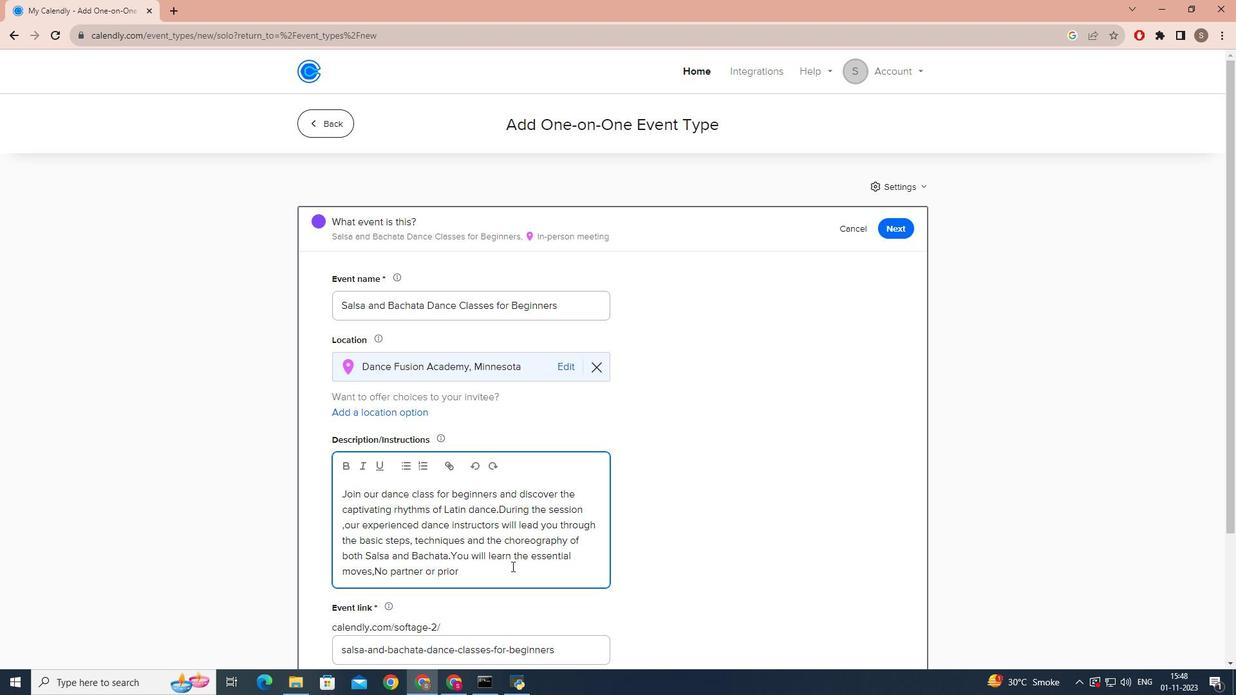 
Action: Mouse pressed left at (511, 566)
Screenshot: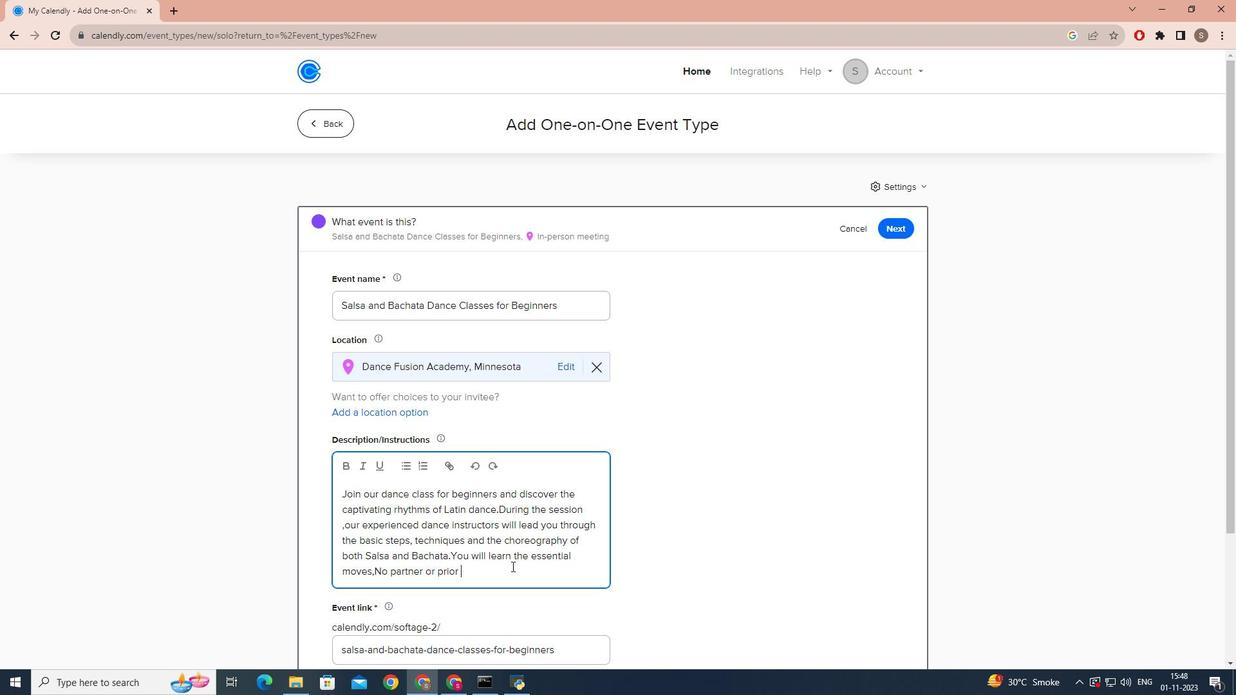 
Action: Key pressed DANCE<Key.space>EXPERIENCE<Key.space>IS<Key.space>REQUIT<Key.backspace>RED.<Key.caps_lock>t<Key.caps_lock>HIS<Key.space>CLASS<Key.space>IS<Key.space>A<Key.space>GATEWAY<Key.space>
Screenshot: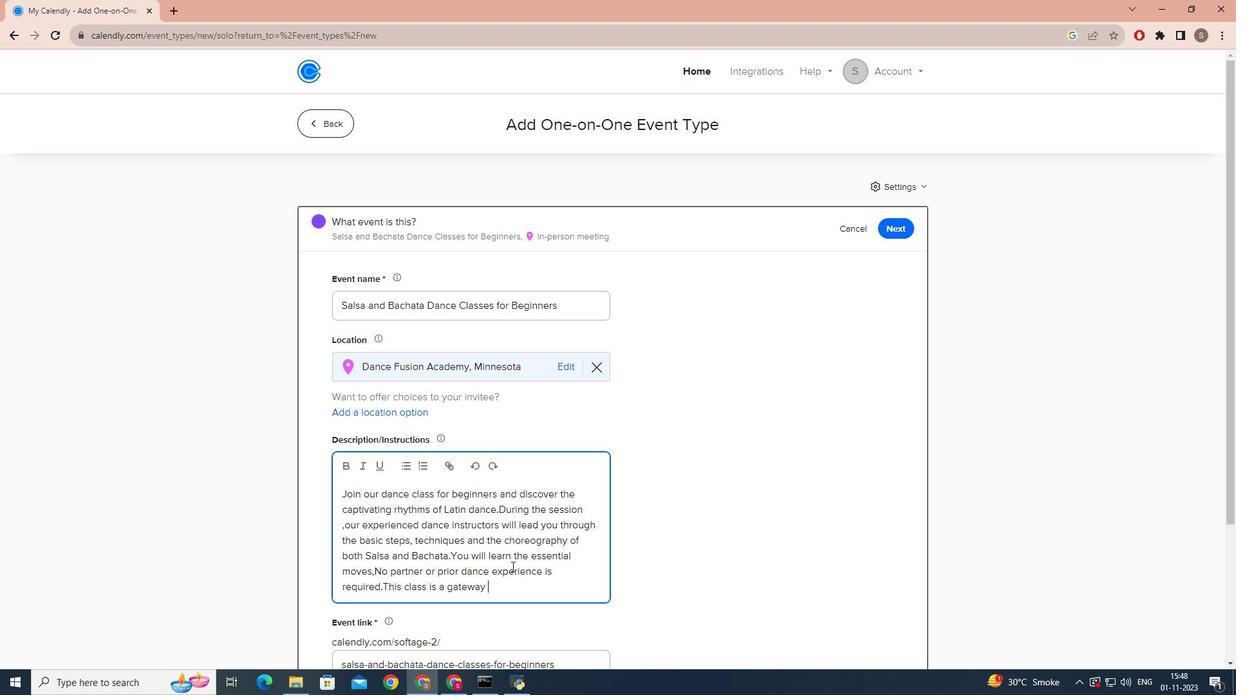 
Action: Mouse moved to (438, 591)
Screenshot: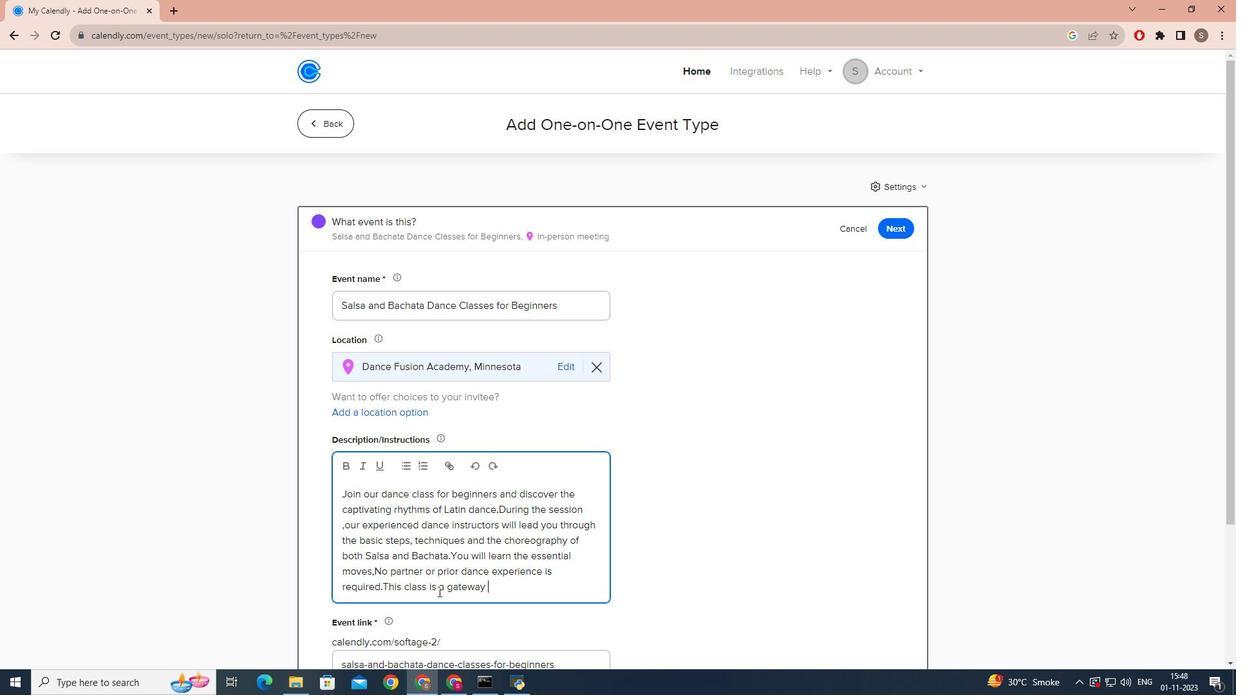 
Action: Mouse pressed left at (438, 591)
Screenshot: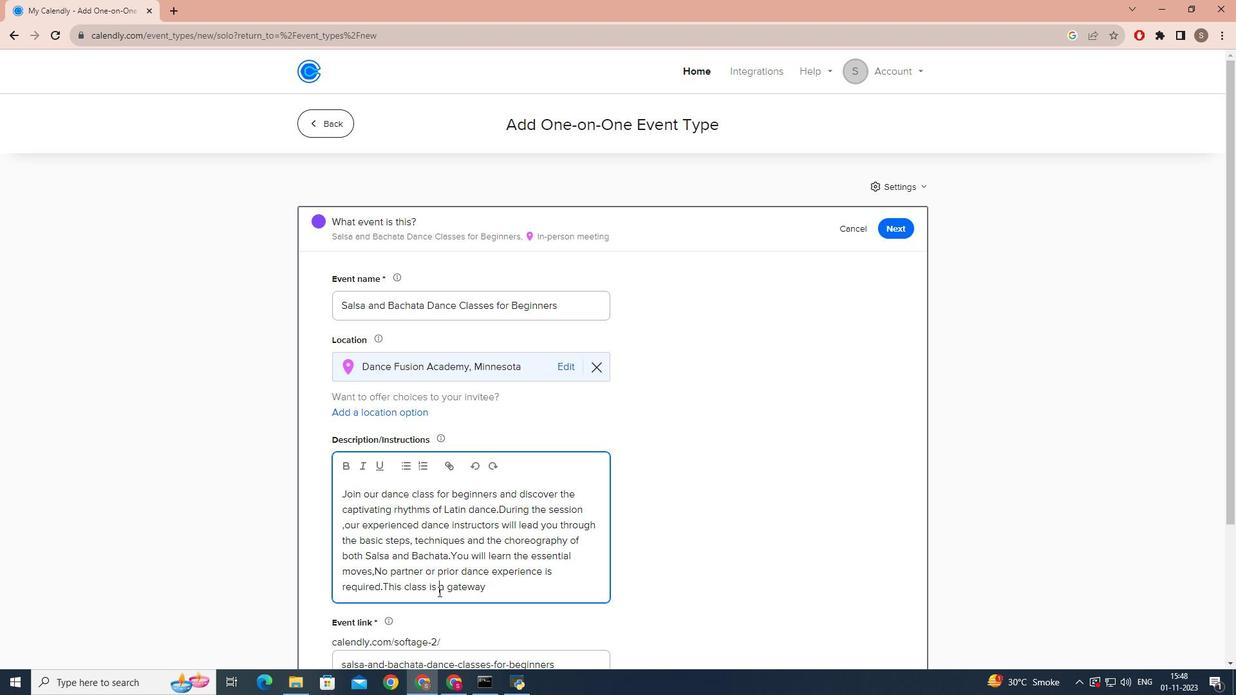 
Action: Mouse moved to (446, 591)
Screenshot: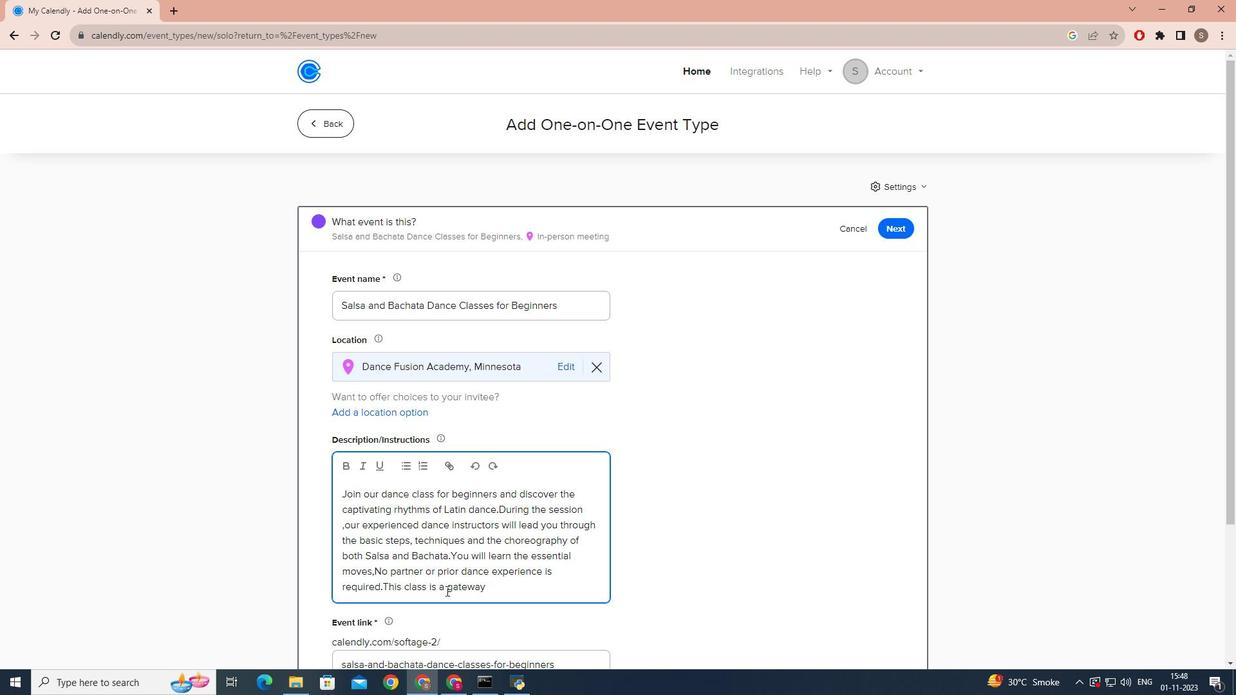 
Action: Mouse pressed left at (446, 591)
Screenshot: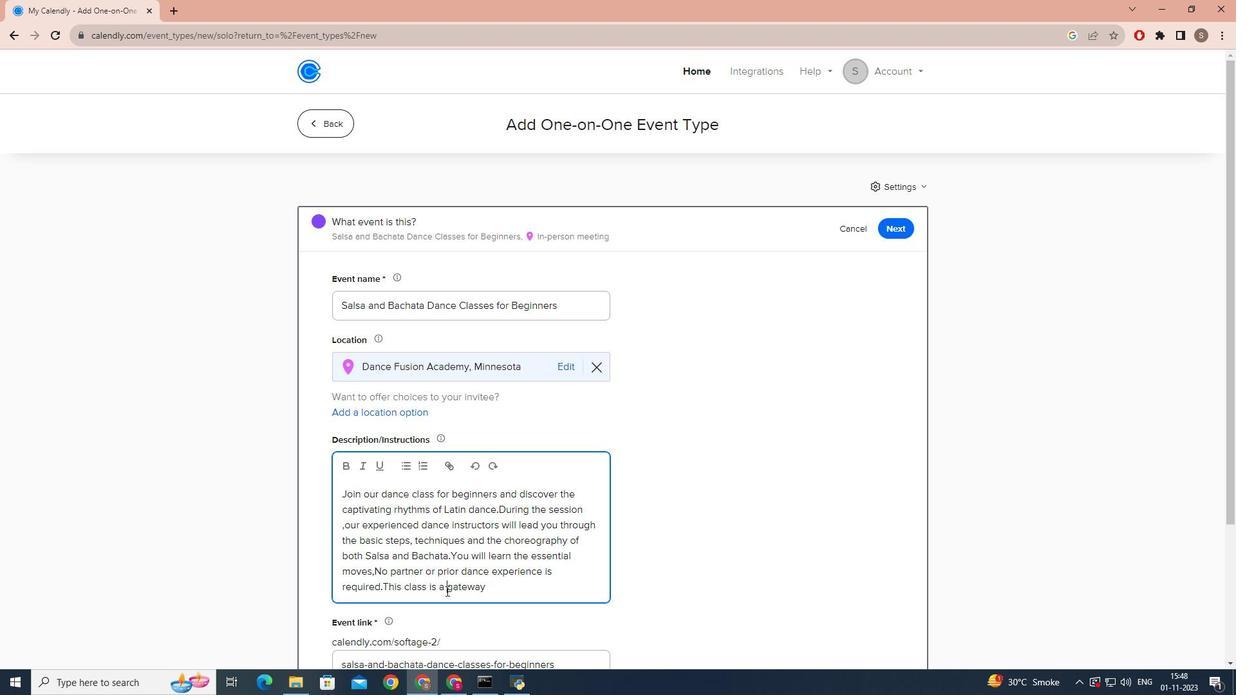 
Action: Key pressed <Key.backspace><Key.backspace>YOUR<Key.space>
Screenshot: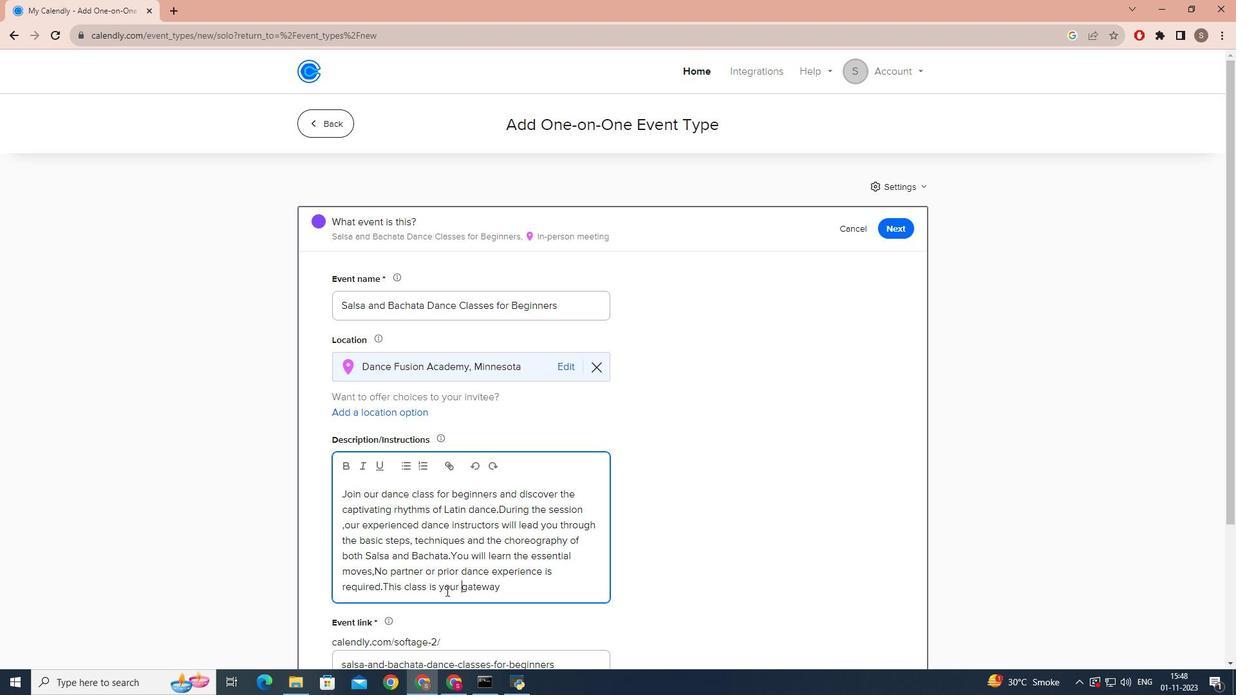 
Action: Mouse moved to (530, 587)
Screenshot: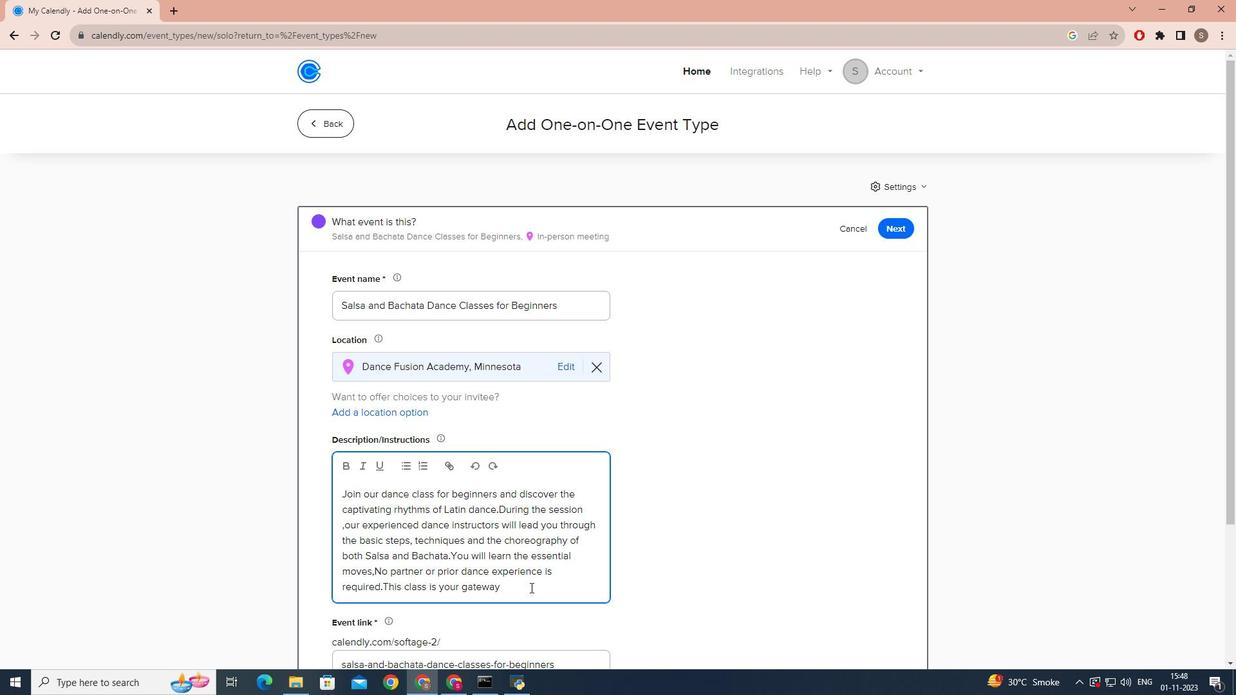 
Action: Mouse pressed left at (530, 587)
Screenshot: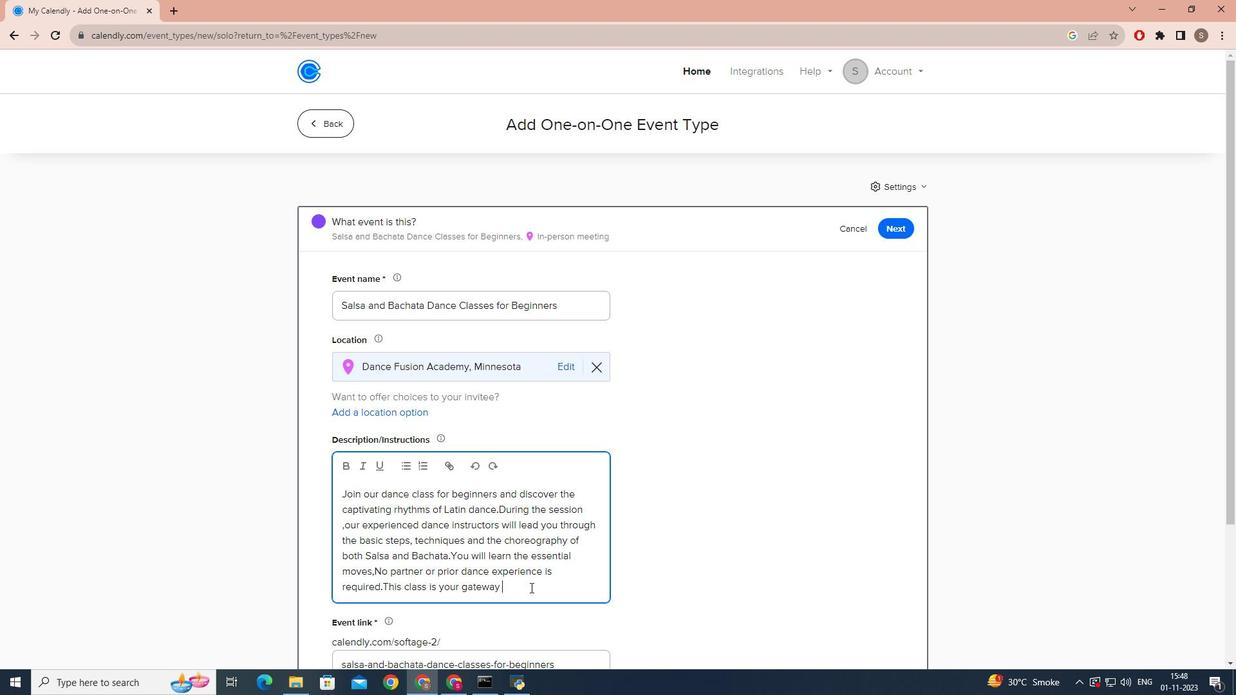 
Action: Key pressed TOI<Key.space>TH<Key.backspace><Key.backspace><Key.backspace><Key.backspace><Key.backspace>O<Key.space>THE<Key.space>WORLD<Key.space>OF<Key.space><Key.caps_lock>s<Key.caps_lock>ALS<Key.space><Key.backspace><Key.backspace><Key.backspace><Key.backspace><Key.backspace><Key.caps_lock>l<Key.caps_lock>ATIN<Key.space>DANCE.
Screenshot: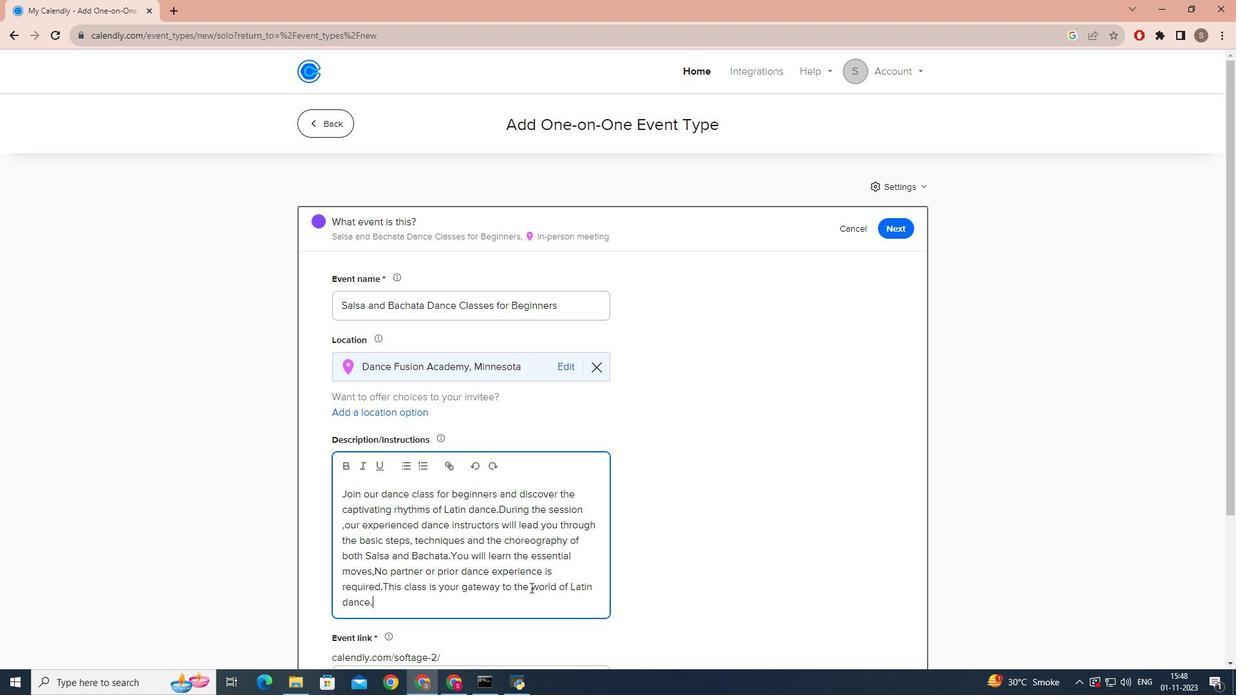 
Action: Mouse moved to (518, 565)
Screenshot: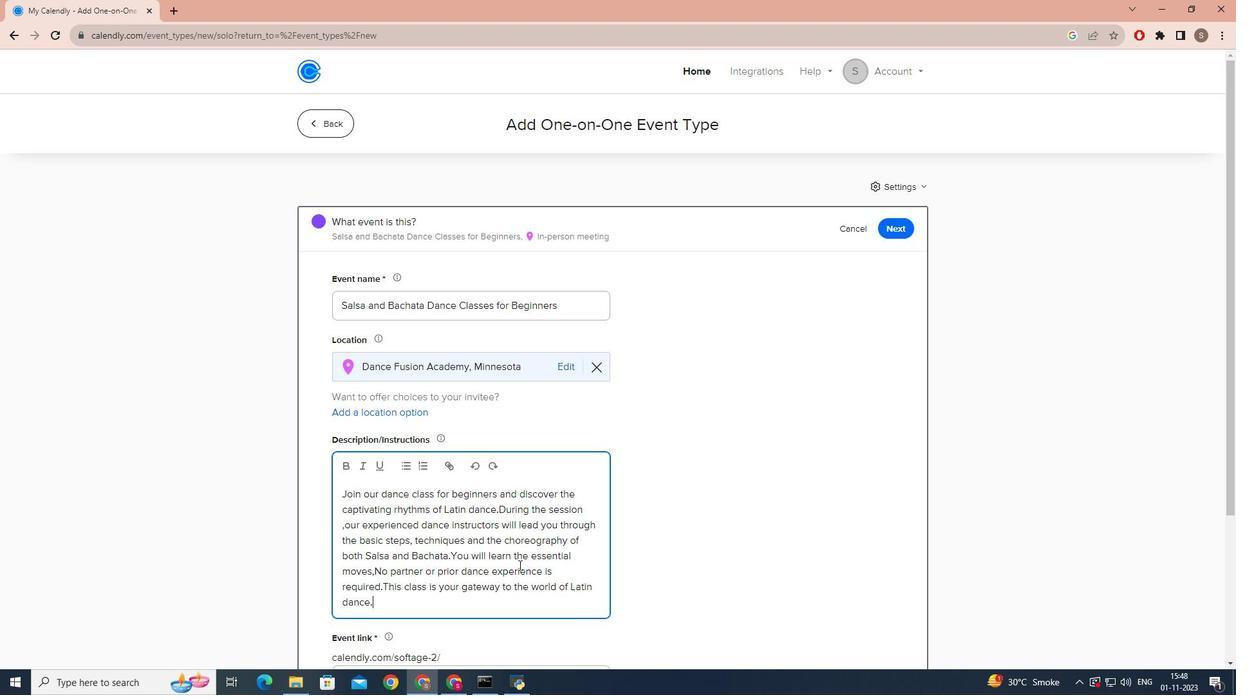 
Action: Mouse scrolled (518, 564) with delta (0, 0)
Screenshot: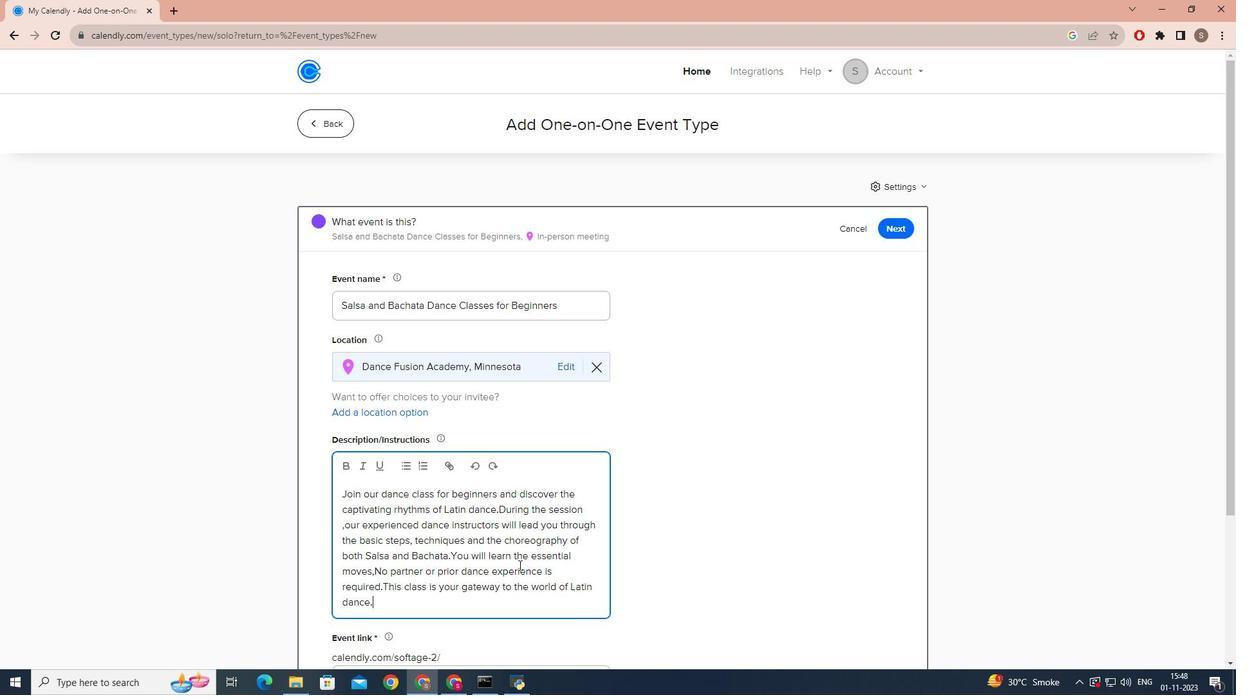
Action: Mouse scrolled (518, 564) with delta (0, 0)
Screenshot: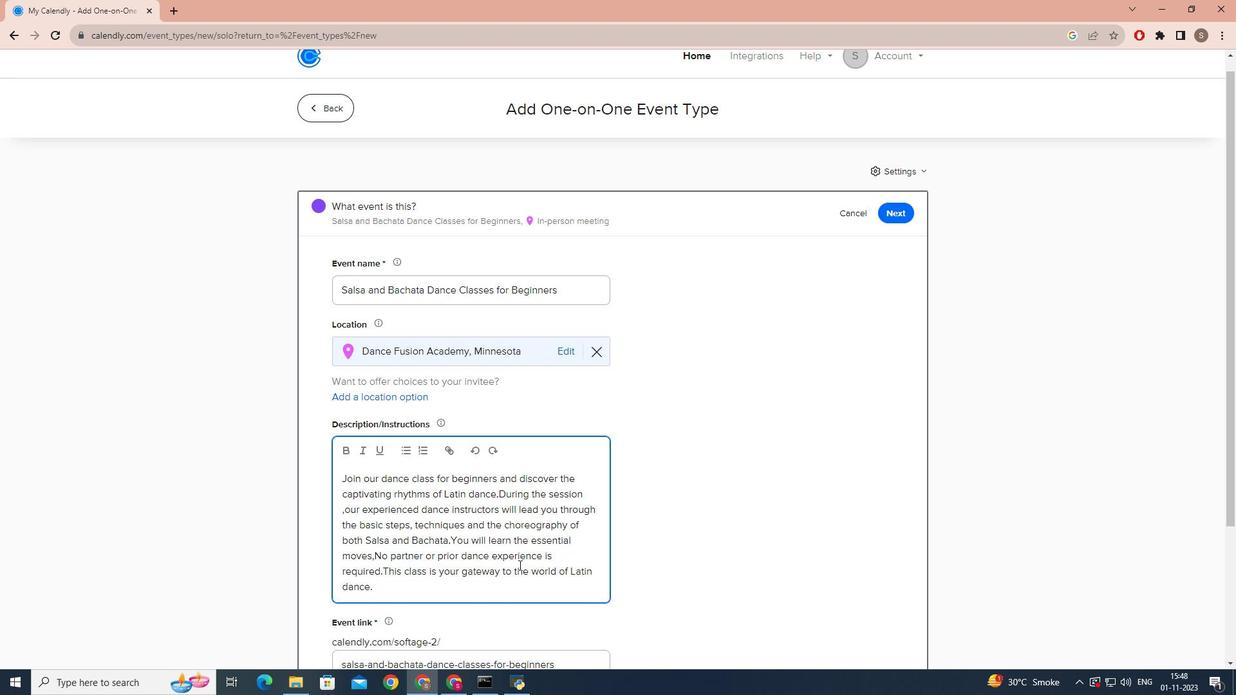 
Action: Mouse scrolled (518, 564) with delta (0, 0)
Screenshot: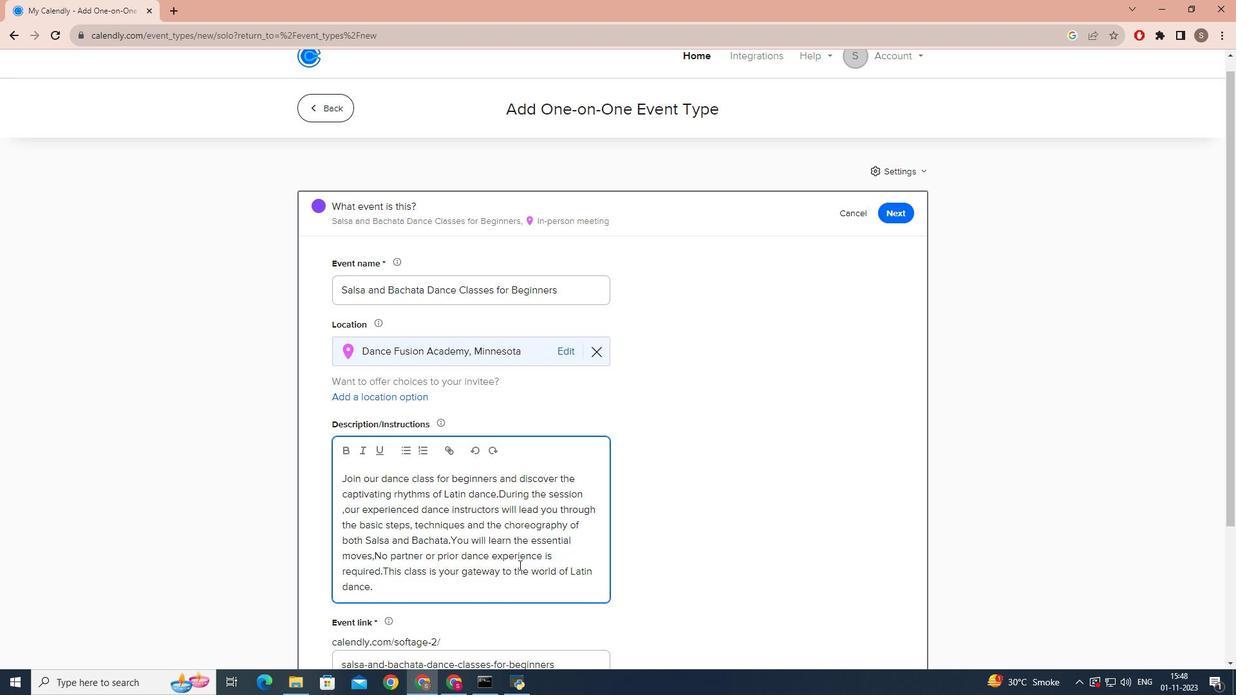 
Action: Mouse scrolled (518, 564) with delta (0, 0)
Screenshot: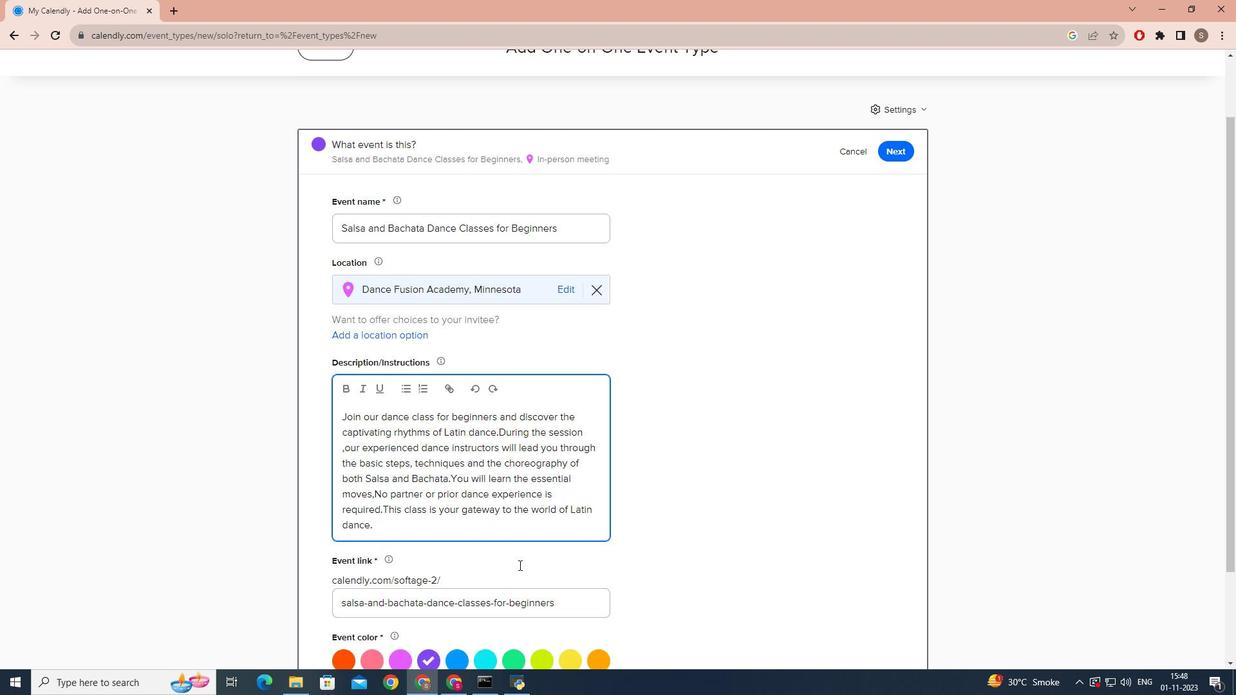 
Action: Mouse moved to (526, 490)
Screenshot: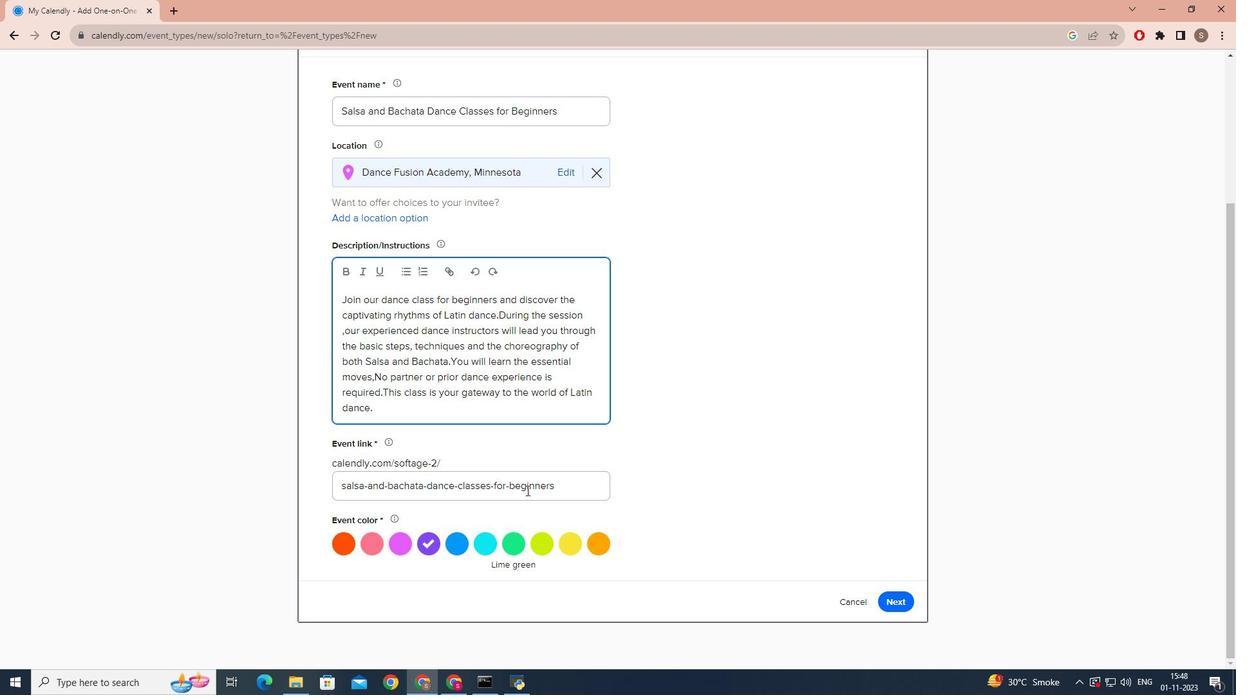 
Action: Mouse scrolled (526, 489) with delta (0, 0)
Screenshot: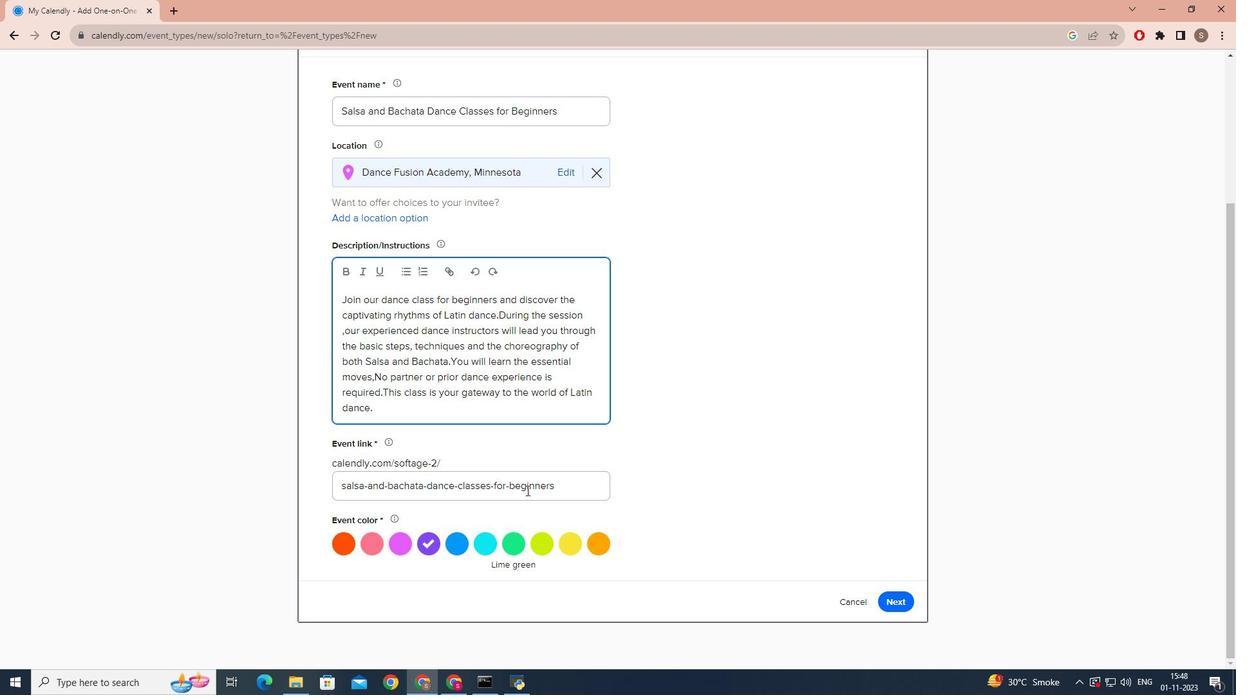
Action: Mouse scrolled (526, 489) with delta (0, 0)
Screenshot: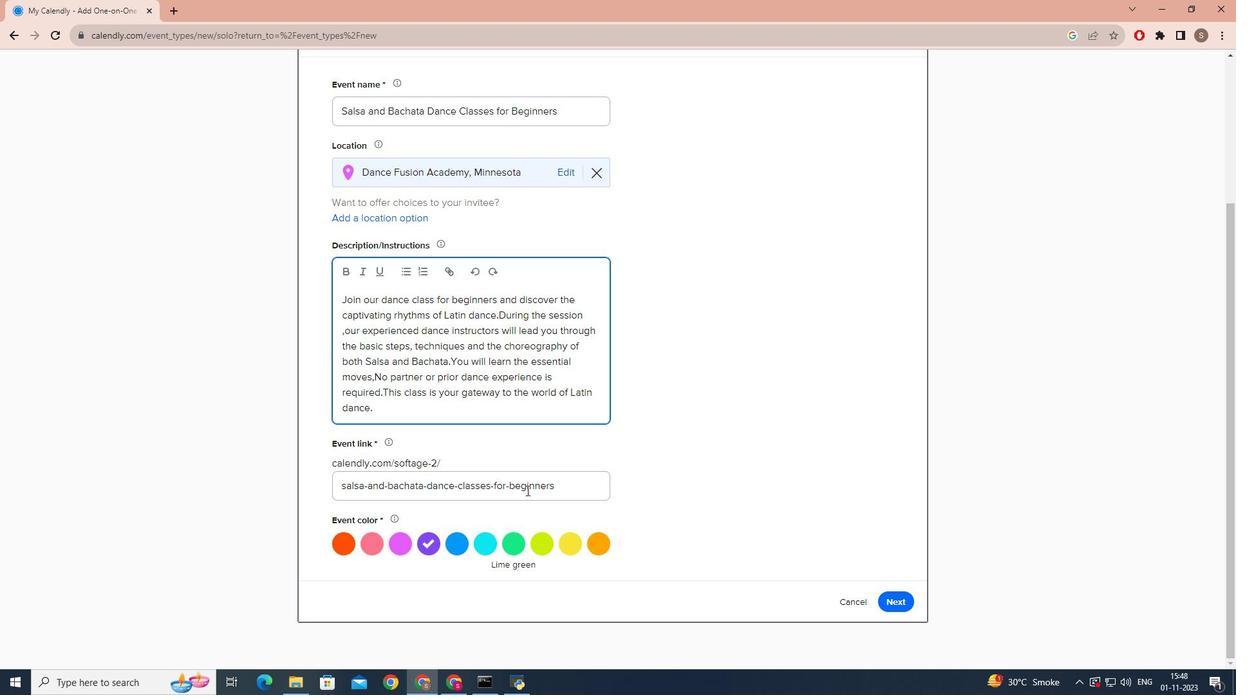 
Action: Mouse scrolled (526, 489) with delta (0, 0)
Screenshot: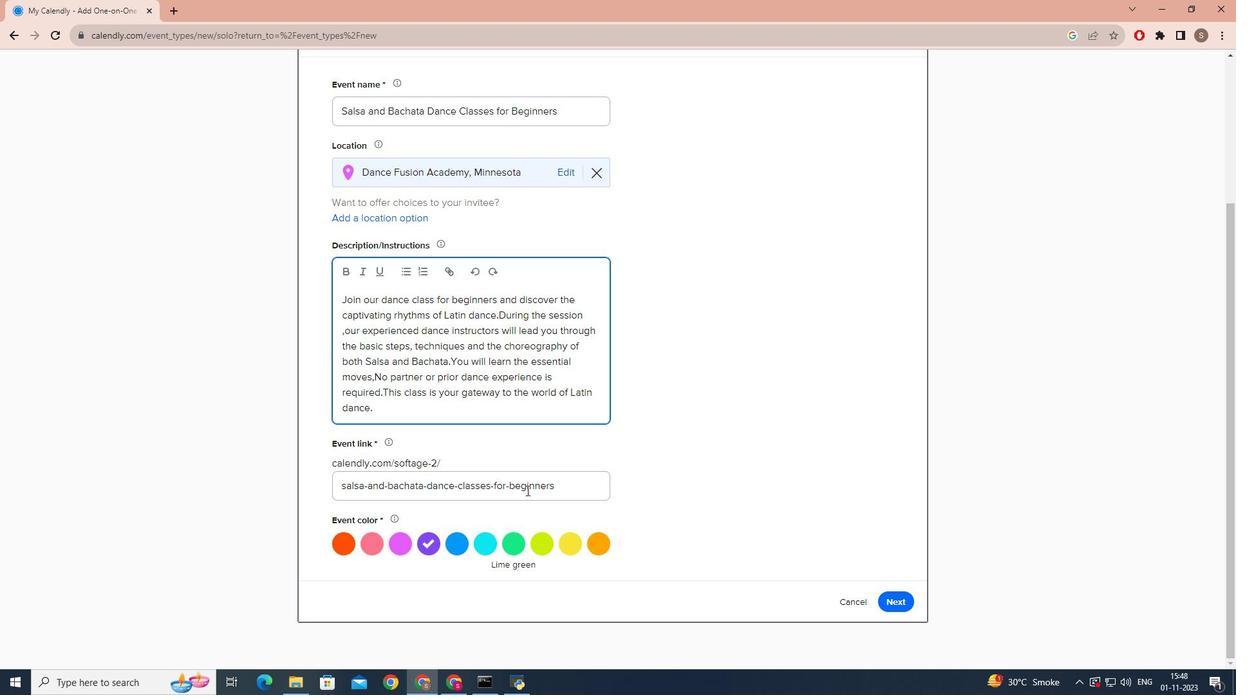 
Action: Mouse moved to (475, 538)
Screenshot: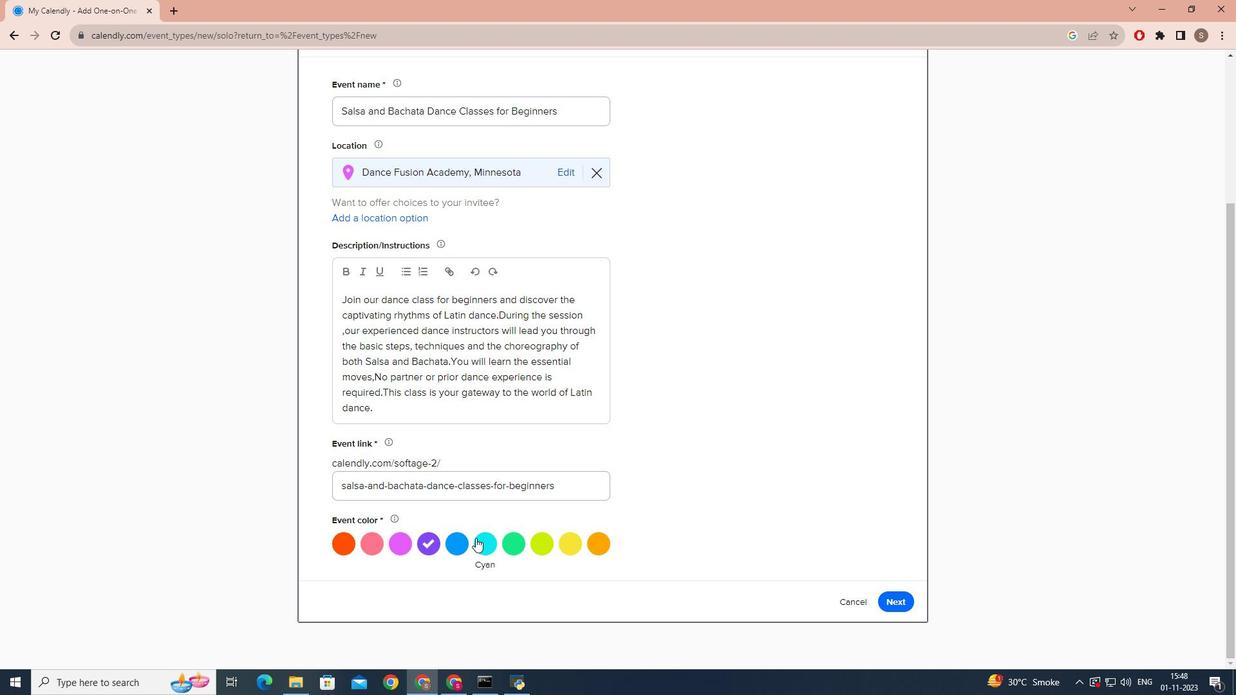 
Action: Mouse pressed left at (475, 538)
Screenshot: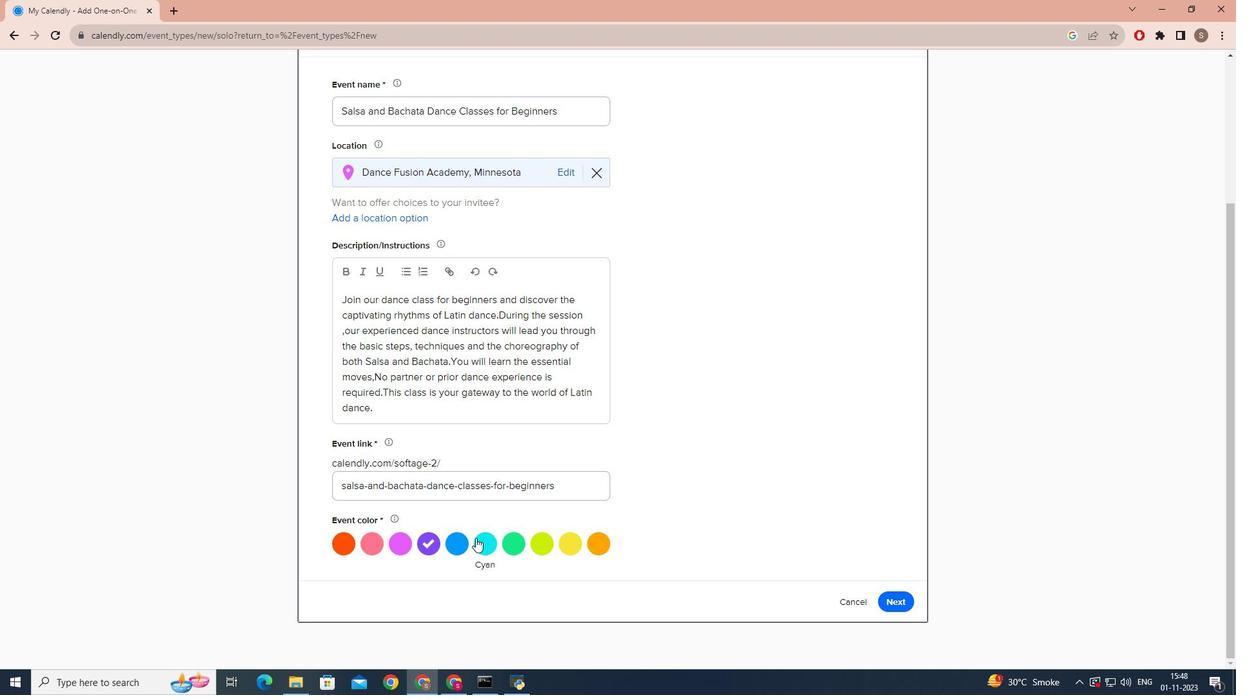 
Action: Mouse moved to (896, 601)
Screenshot: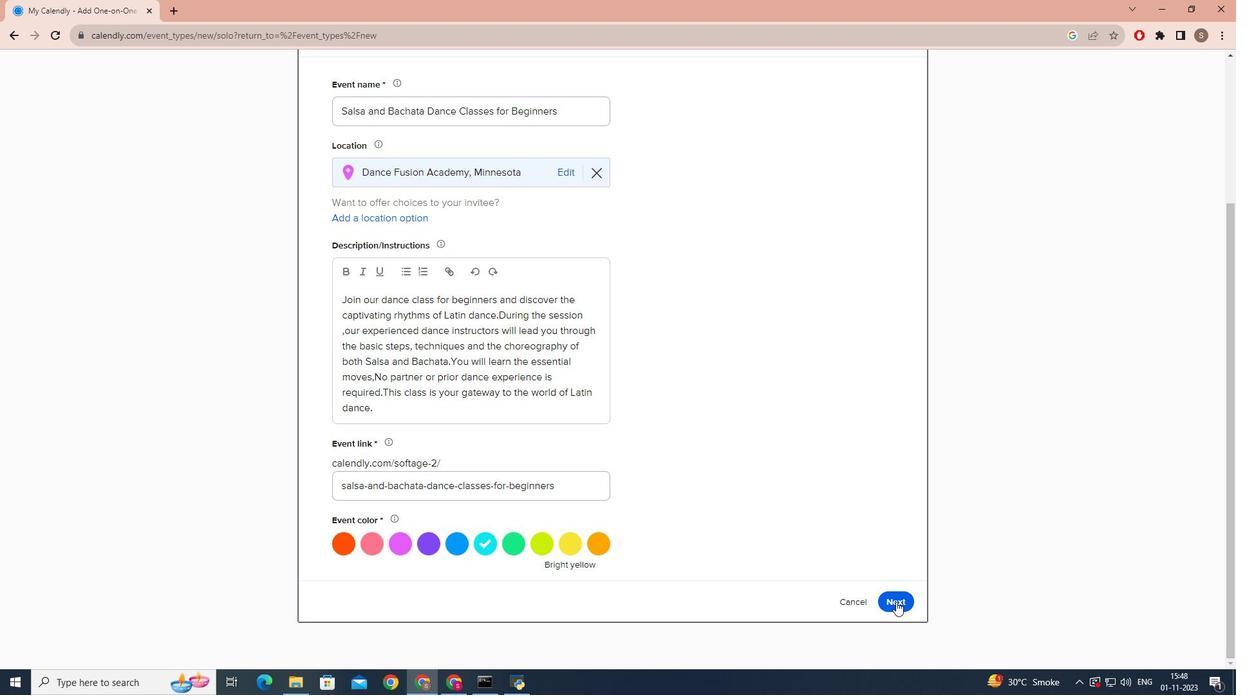 
Action: Mouse pressed left at (896, 601)
Screenshot: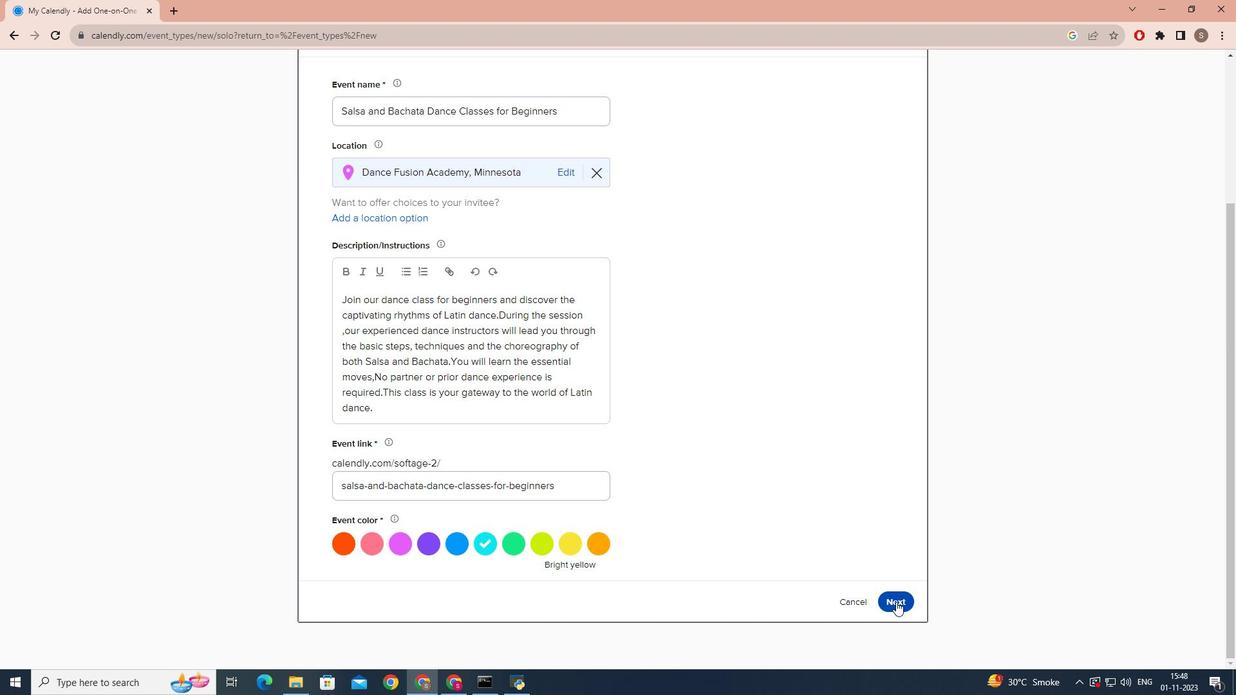 
Action: Mouse moved to (347, 351)
Screenshot: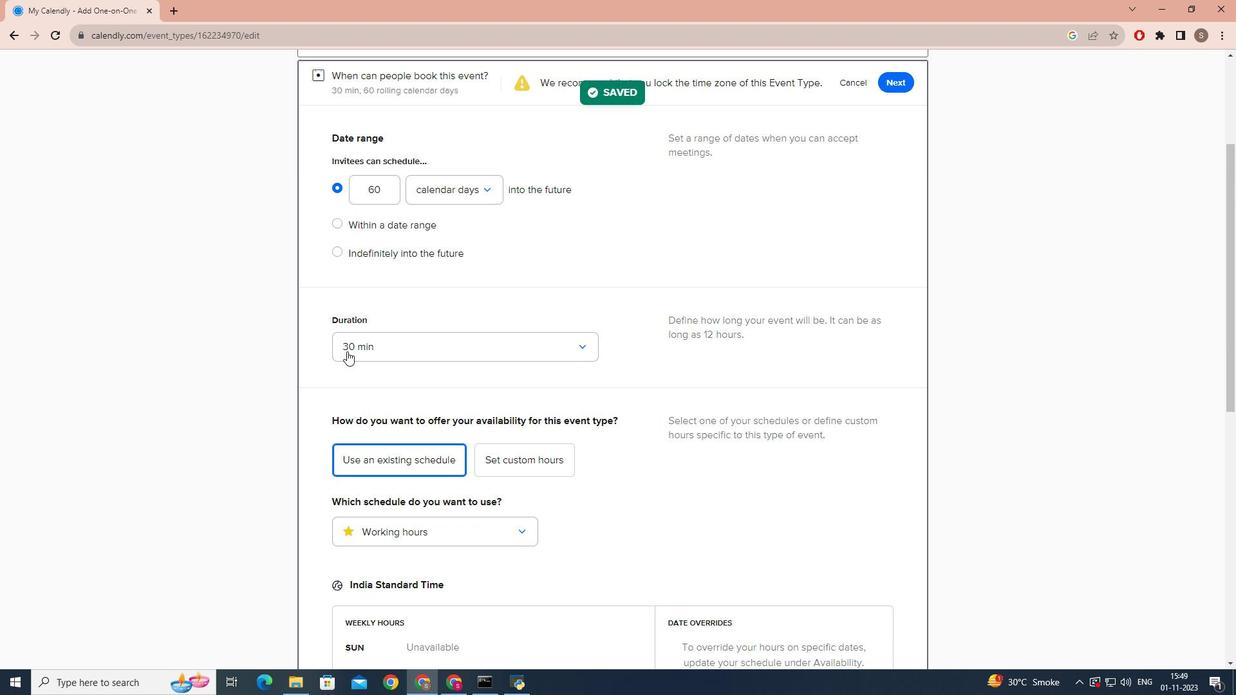 
Action: Mouse pressed left at (347, 351)
Screenshot: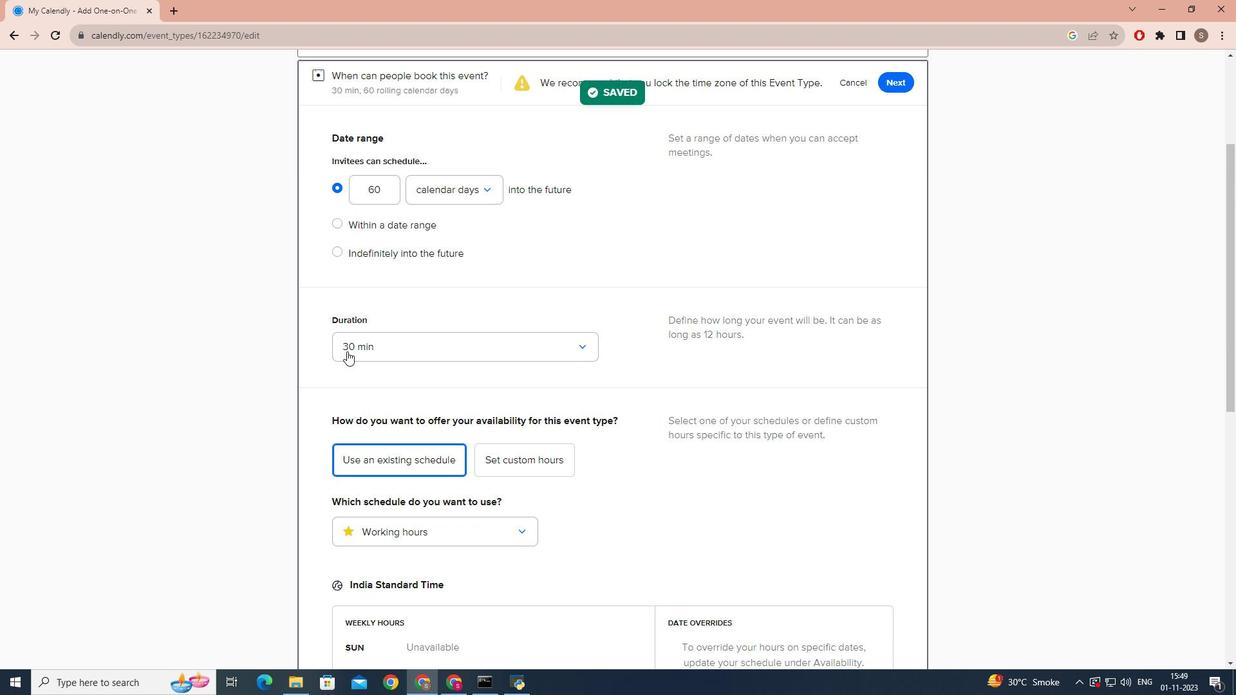 
Action: Mouse moved to (370, 489)
Screenshot: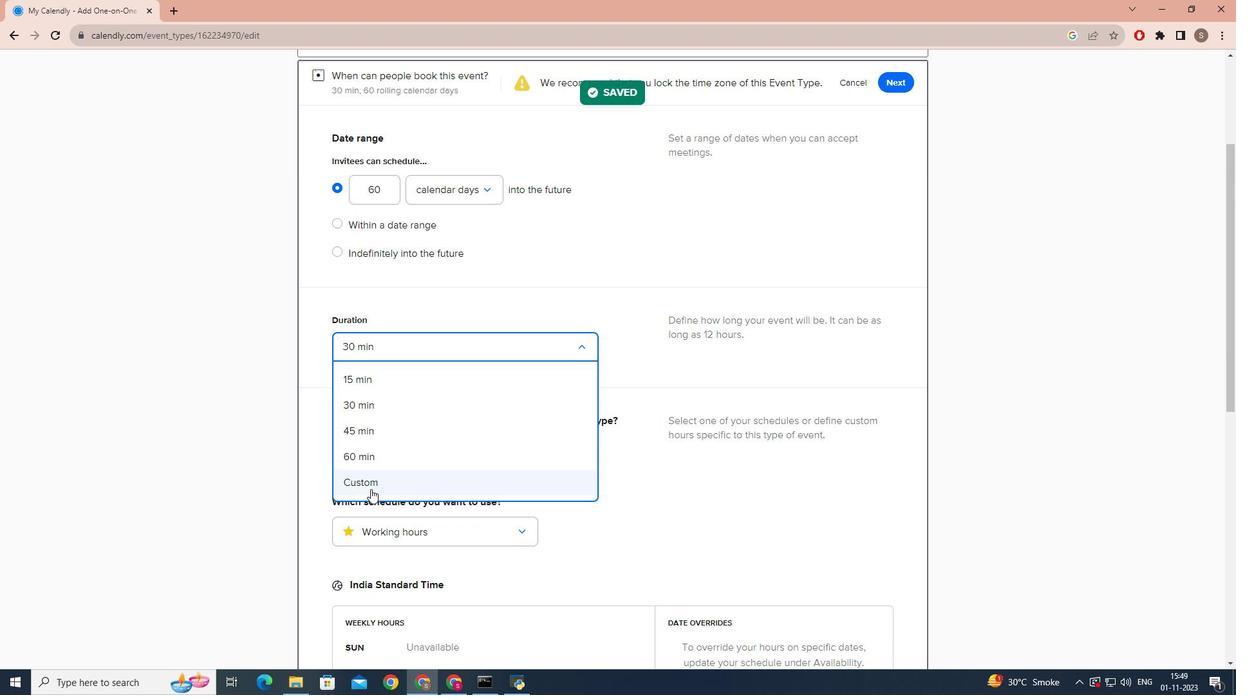 
Action: Mouse pressed left at (370, 489)
Screenshot: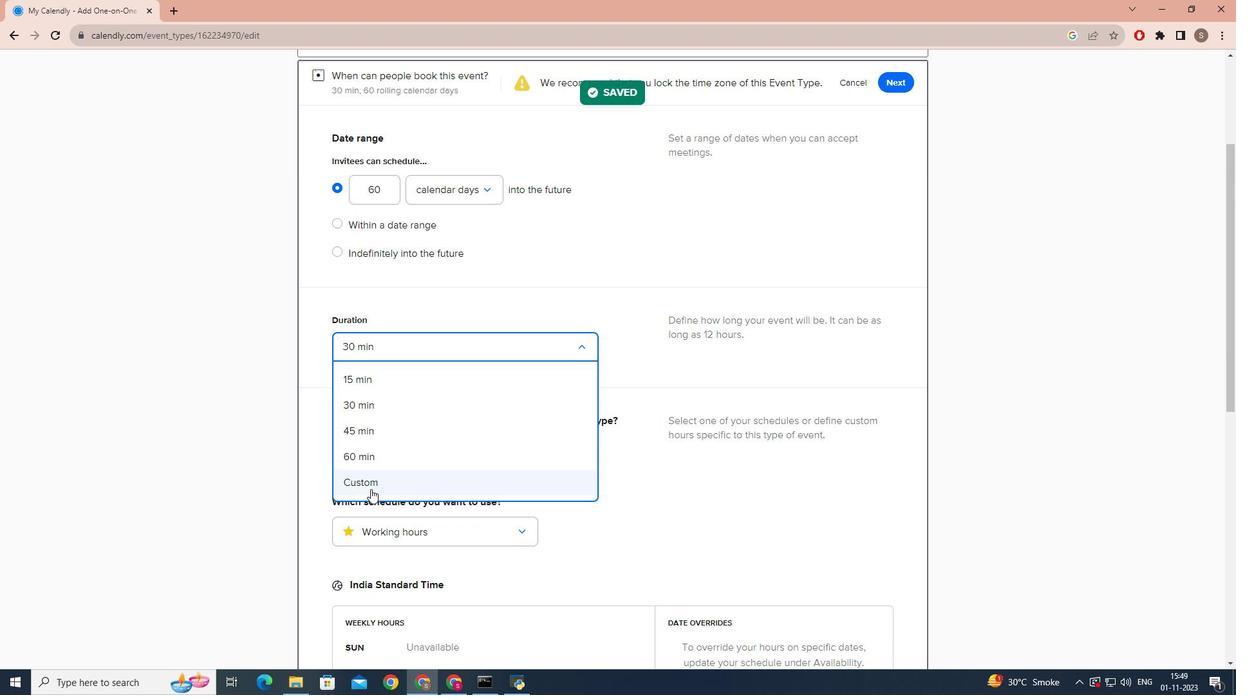 
Action: Mouse moved to (449, 388)
Screenshot: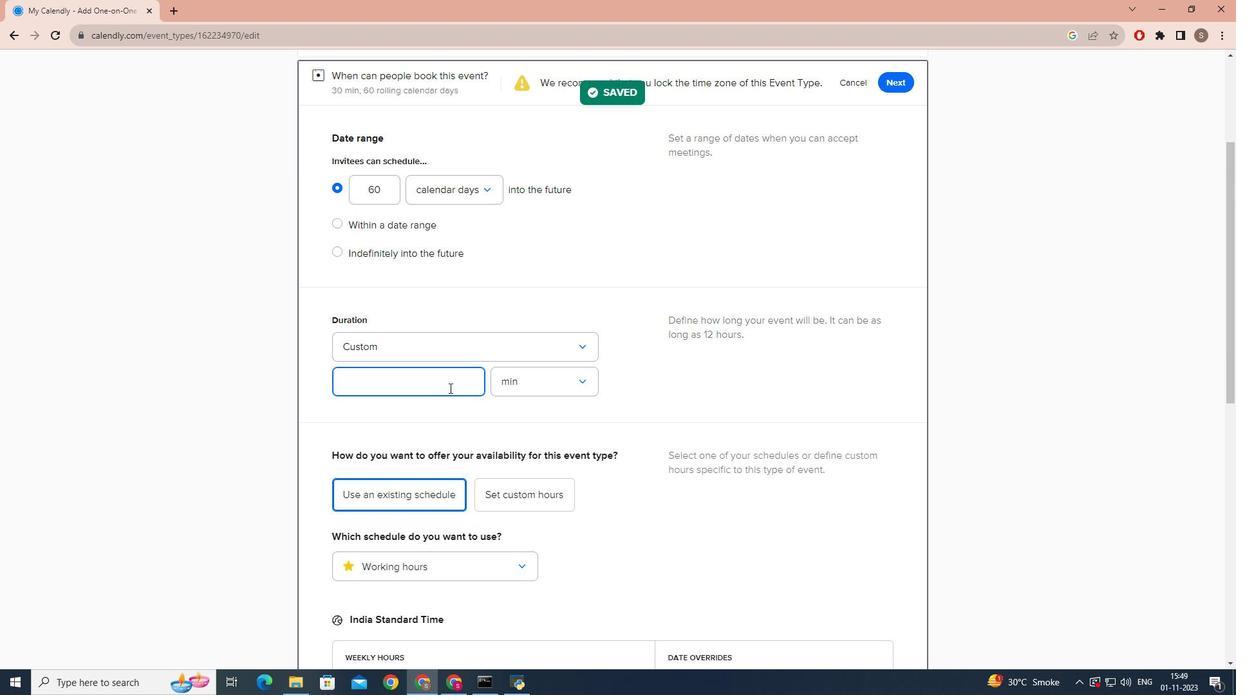 
Action: Key pressed 90
Screenshot: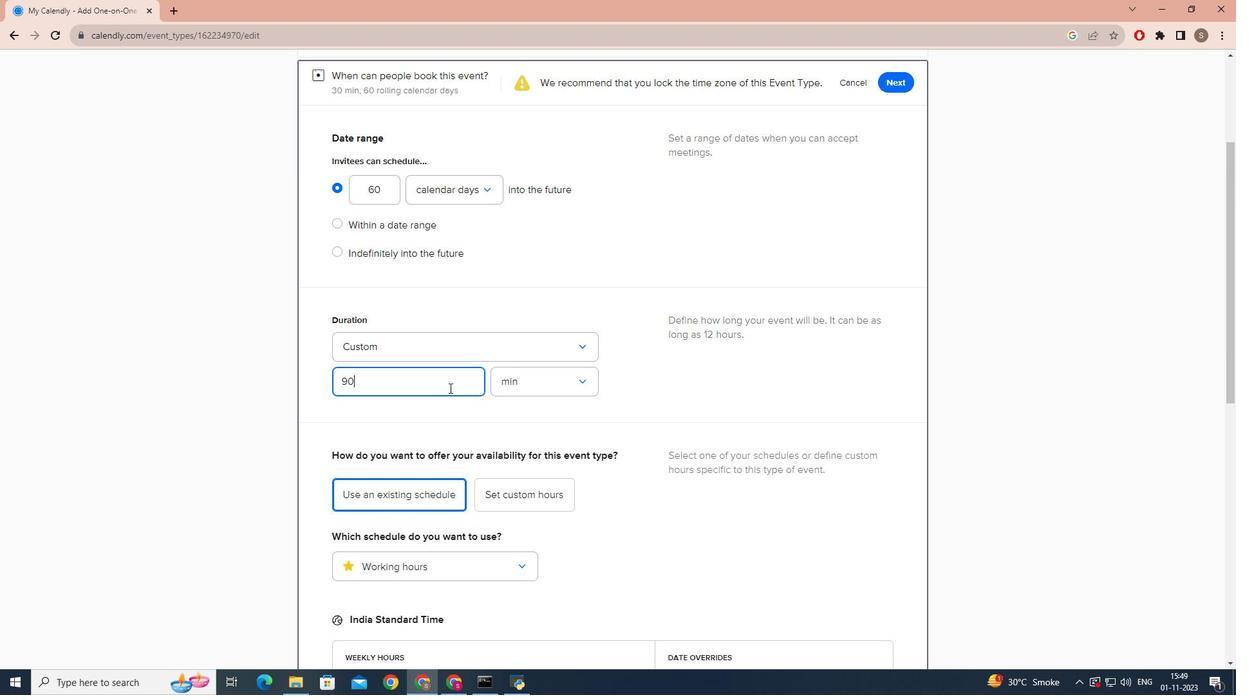 
Action: Mouse moved to (565, 451)
Screenshot: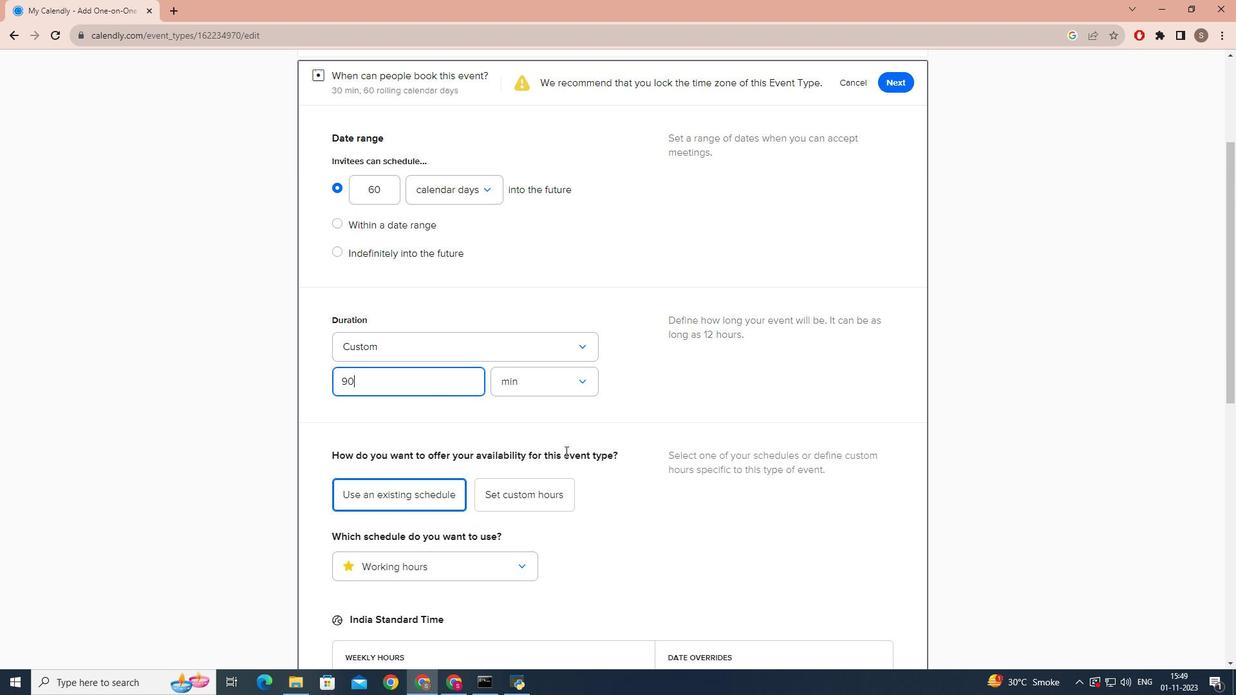
Action: Mouse scrolled (565, 450) with delta (0, 0)
Screenshot: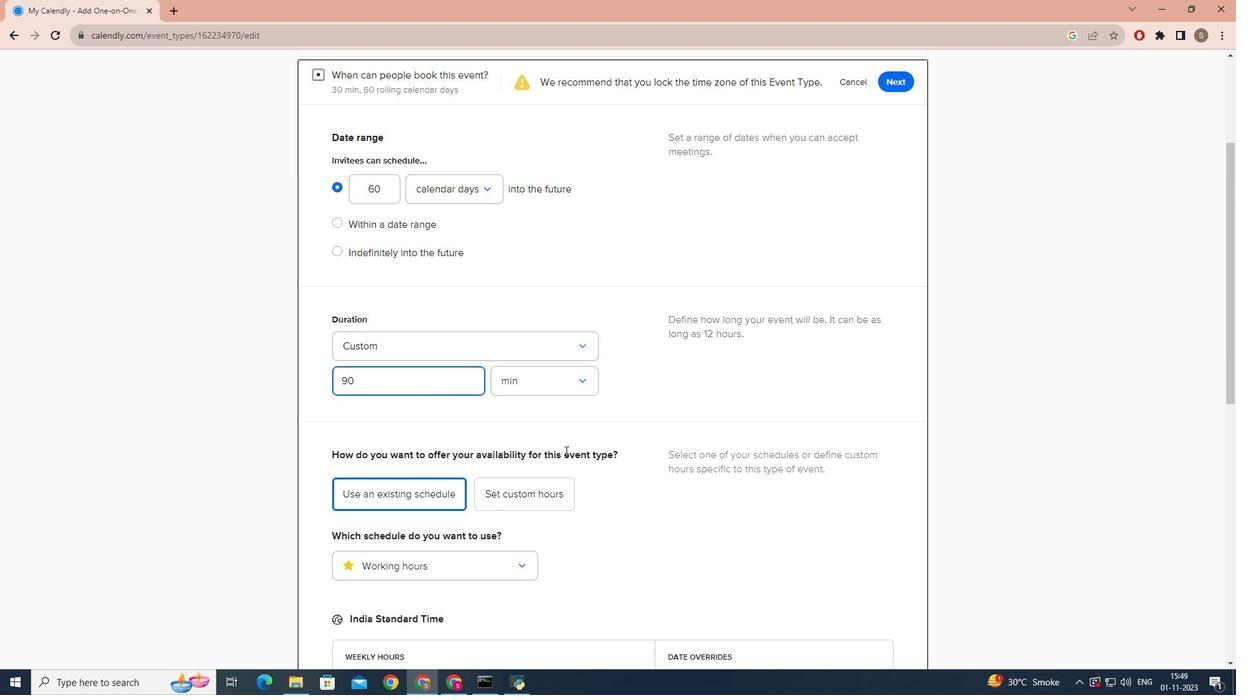 
Action: Mouse scrolled (565, 450) with delta (0, 0)
Screenshot: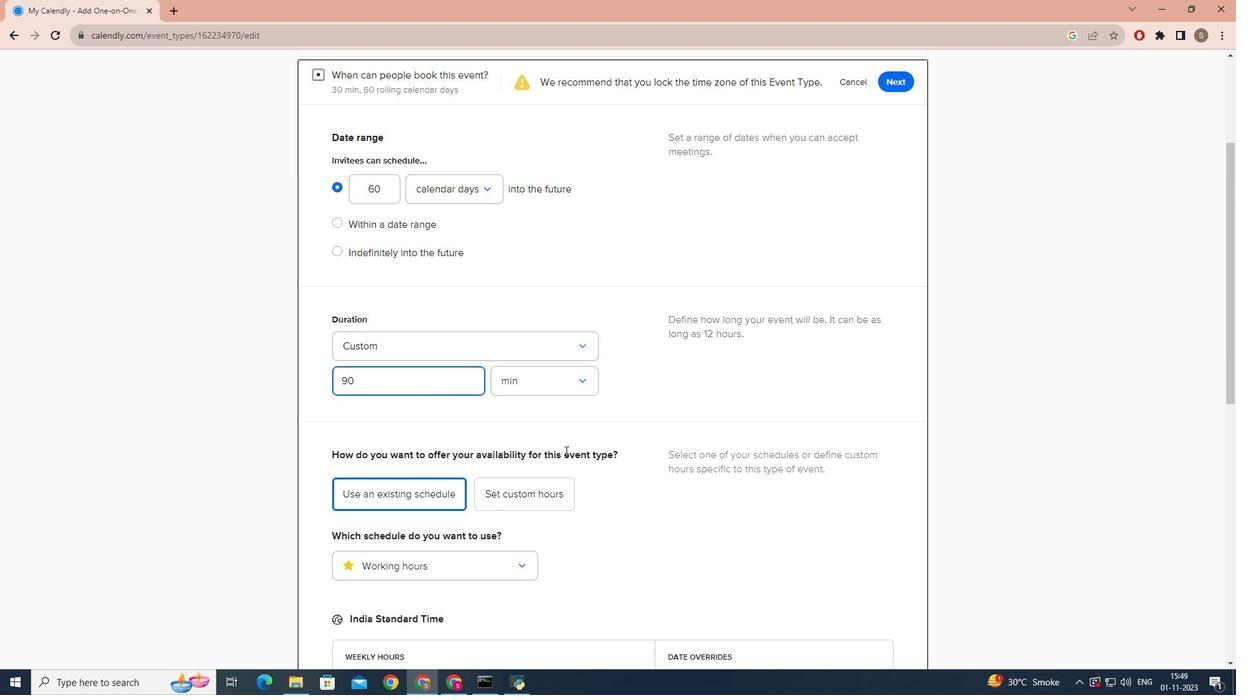 
Action: Mouse scrolled (565, 450) with delta (0, 0)
Screenshot: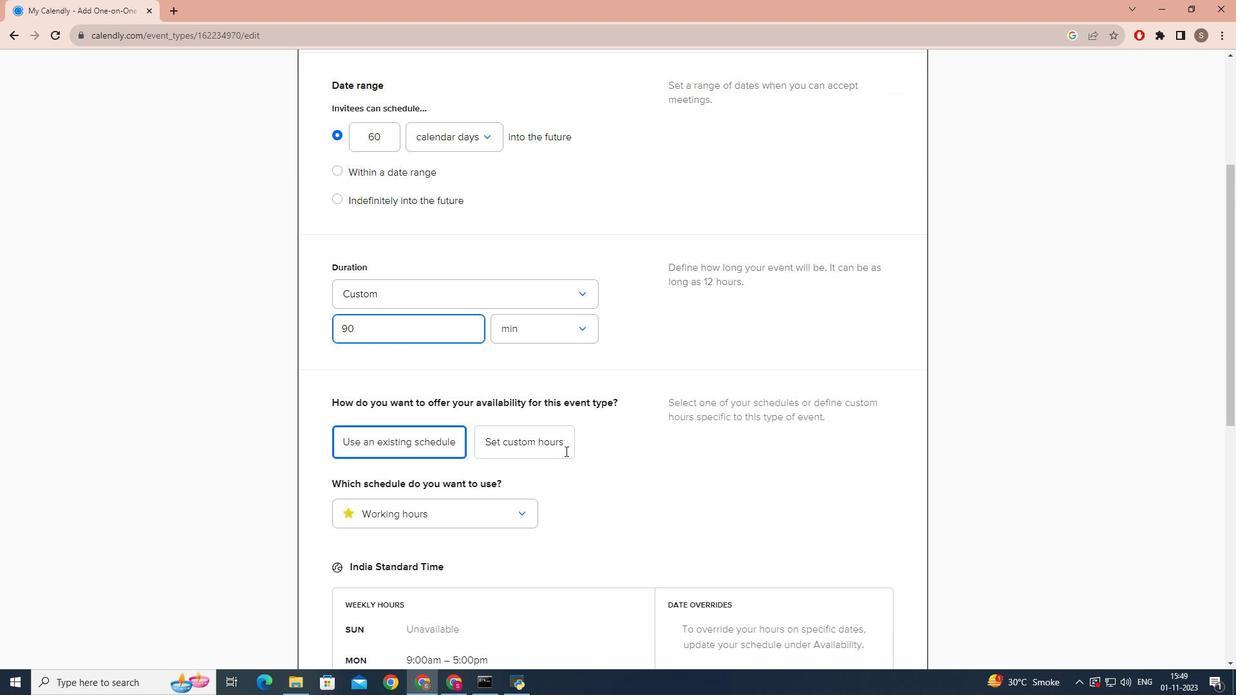
Action: Mouse scrolled (565, 450) with delta (0, 0)
Screenshot: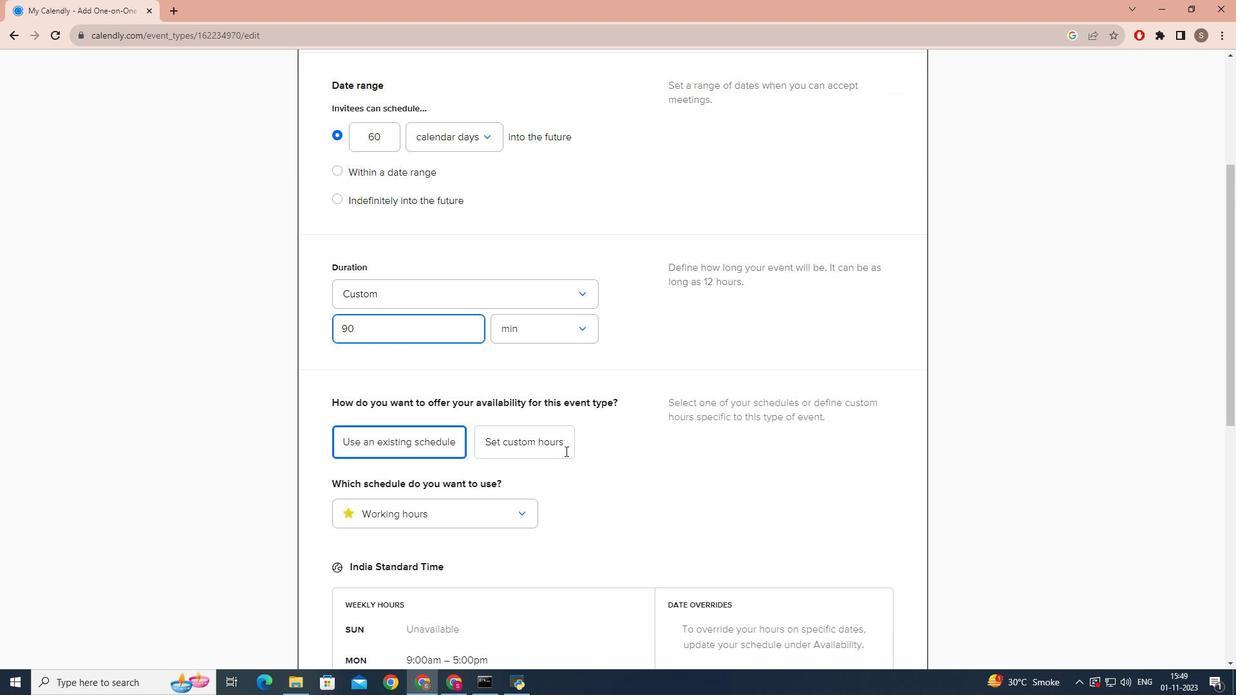 
Action: Mouse scrolled (565, 450) with delta (0, 0)
Screenshot: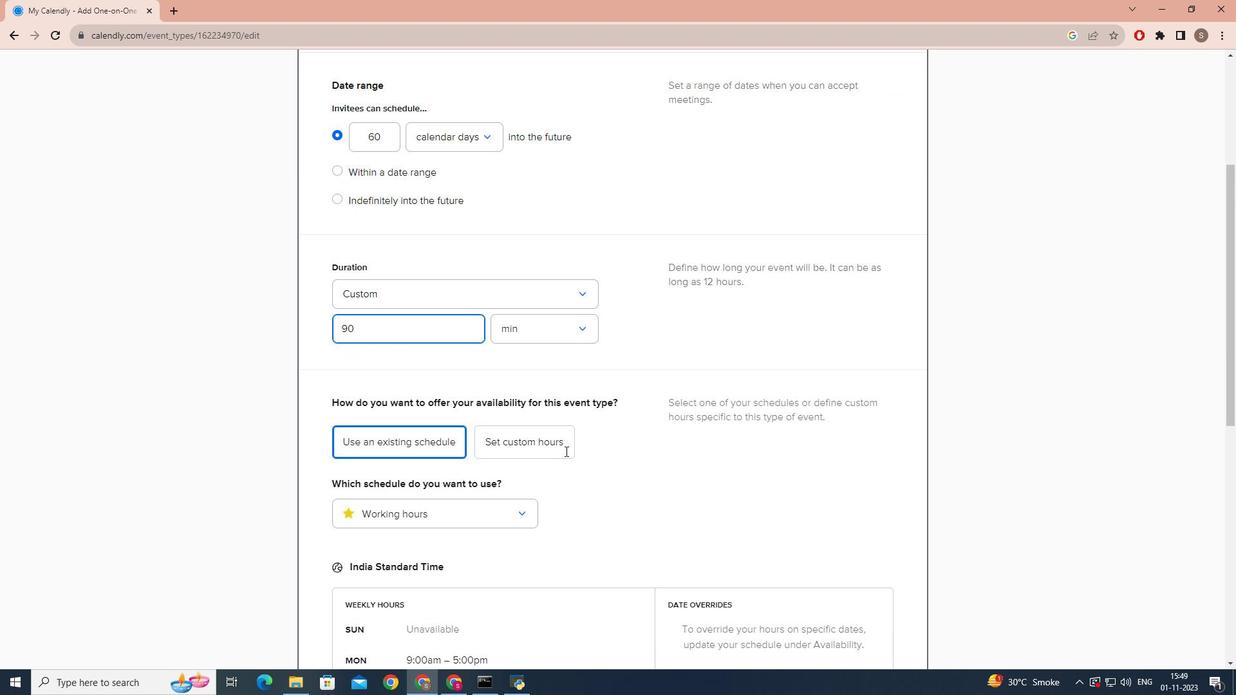 
Action: Mouse scrolled (565, 450) with delta (0, 0)
Screenshot: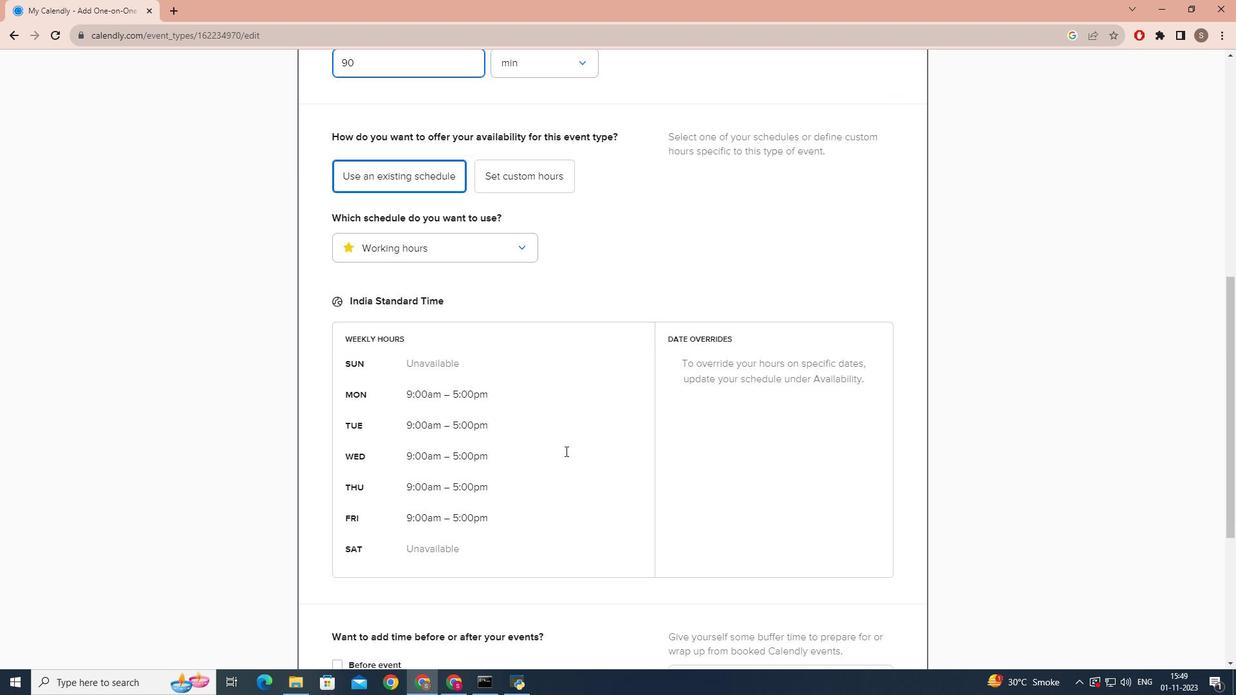 
Action: Mouse scrolled (565, 450) with delta (0, 0)
Screenshot: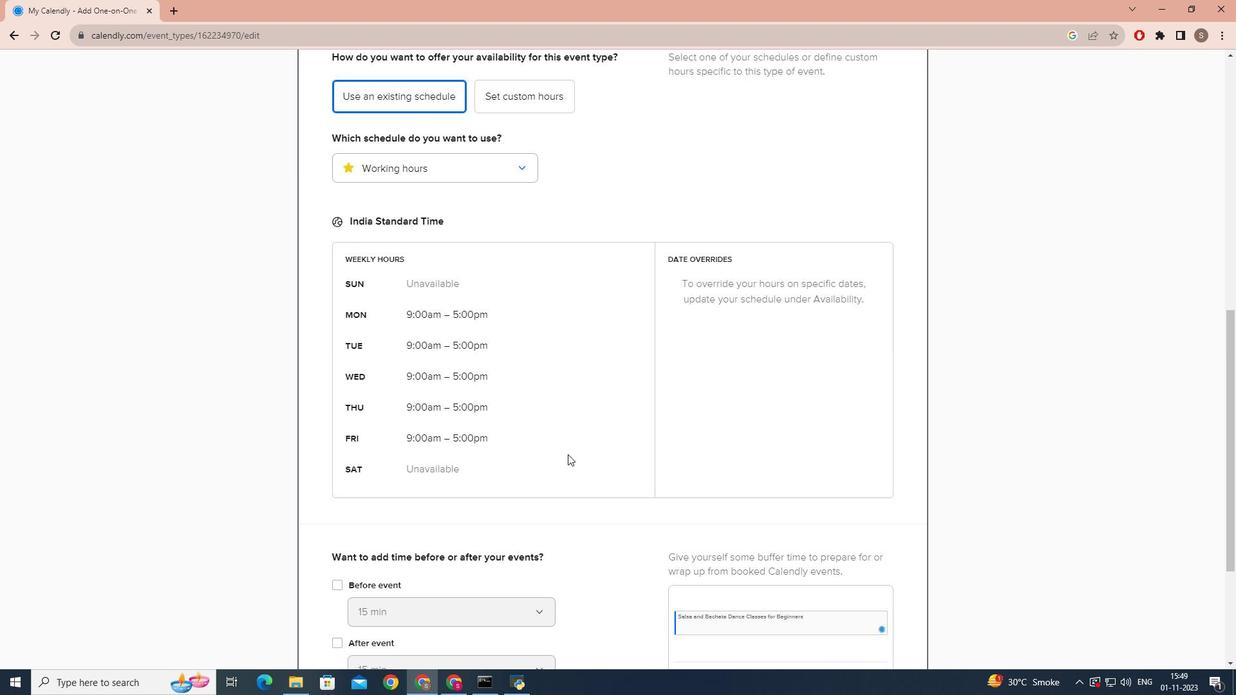 
Action: Mouse scrolled (565, 450) with delta (0, 0)
Screenshot: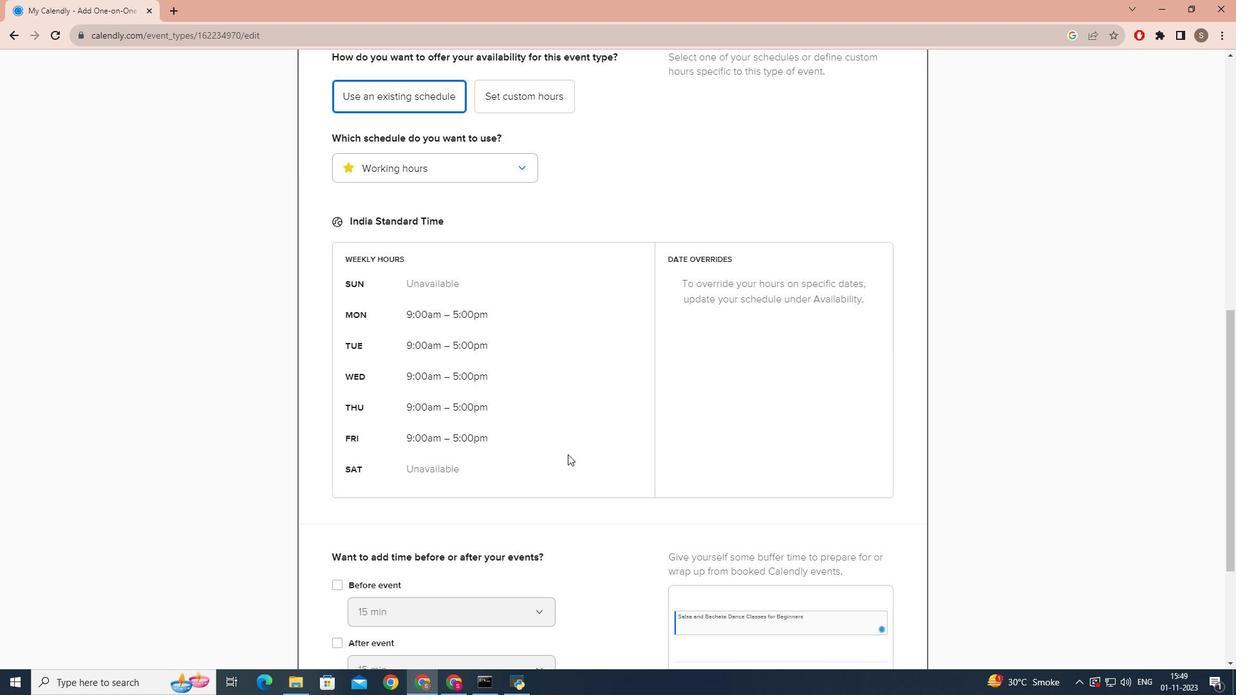 
Action: Mouse scrolled (565, 450) with delta (0, 0)
Screenshot: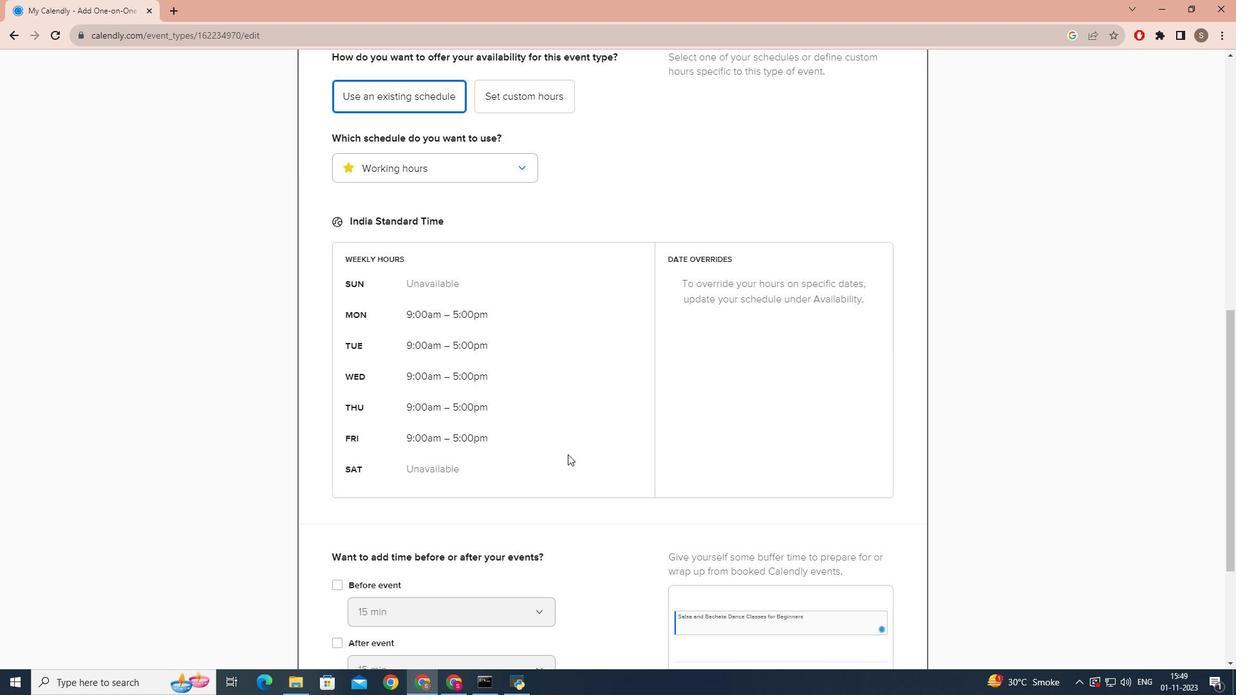 
Action: Mouse scrolled (565, 450) with delta (0, 0)
Screenshot: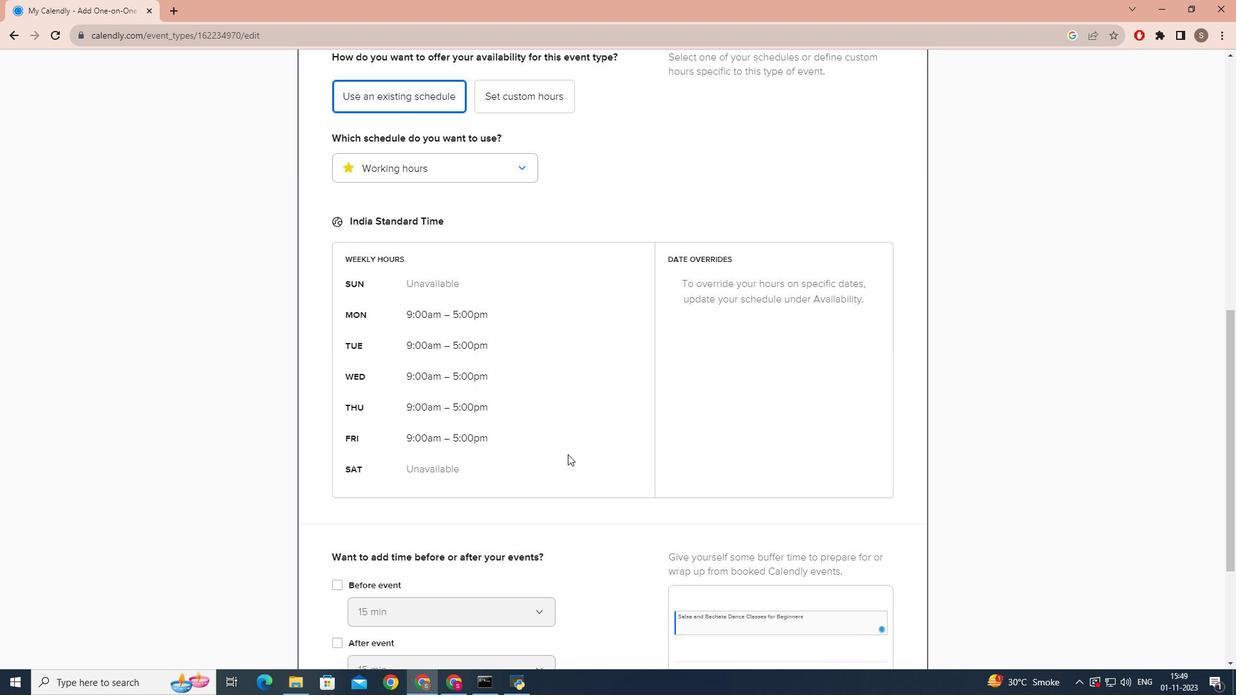 
Action: Mouse scrolled (565, 450) with delta (0, 0)
Screenshot: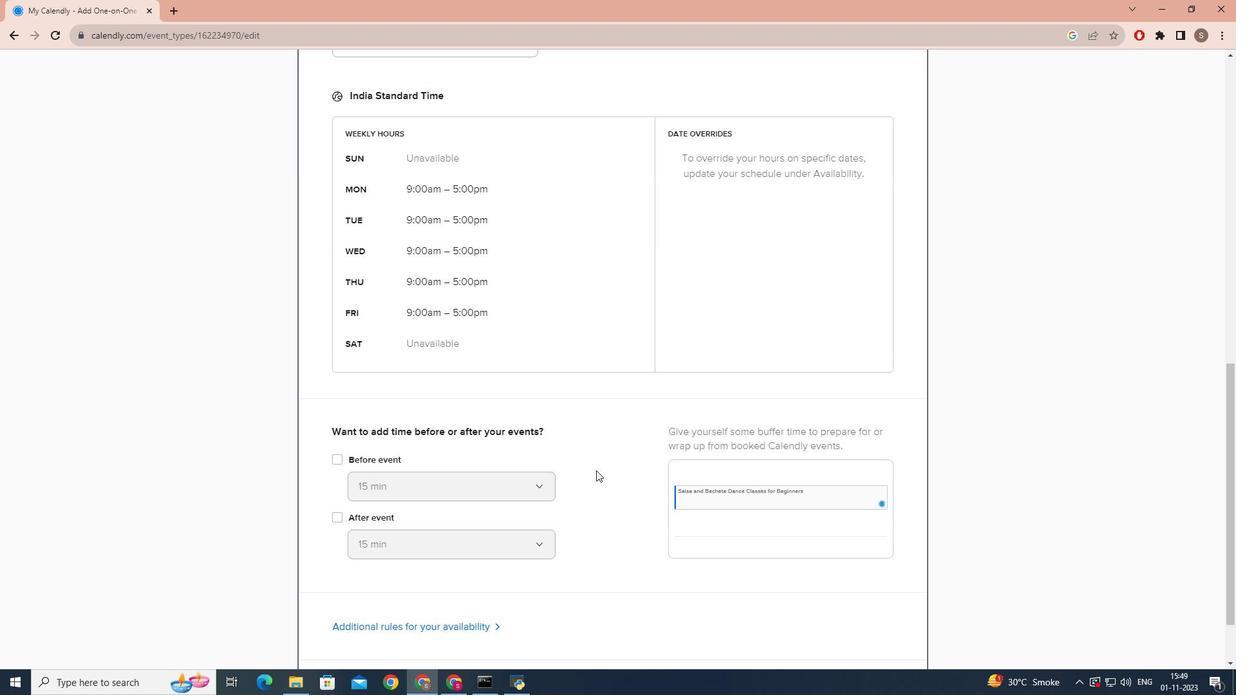 
Action: Mouse moved to (906, 603)
Screenshot: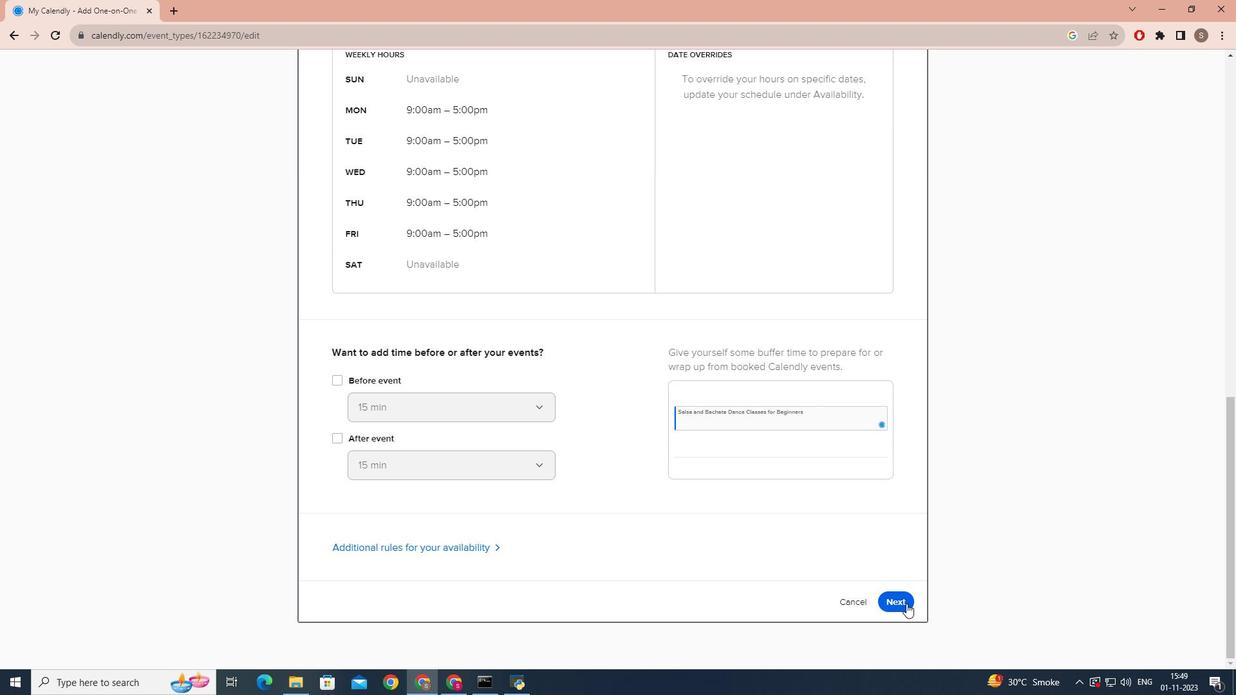 
Action: Mouse pressed left at (906, 603)
Screenshot: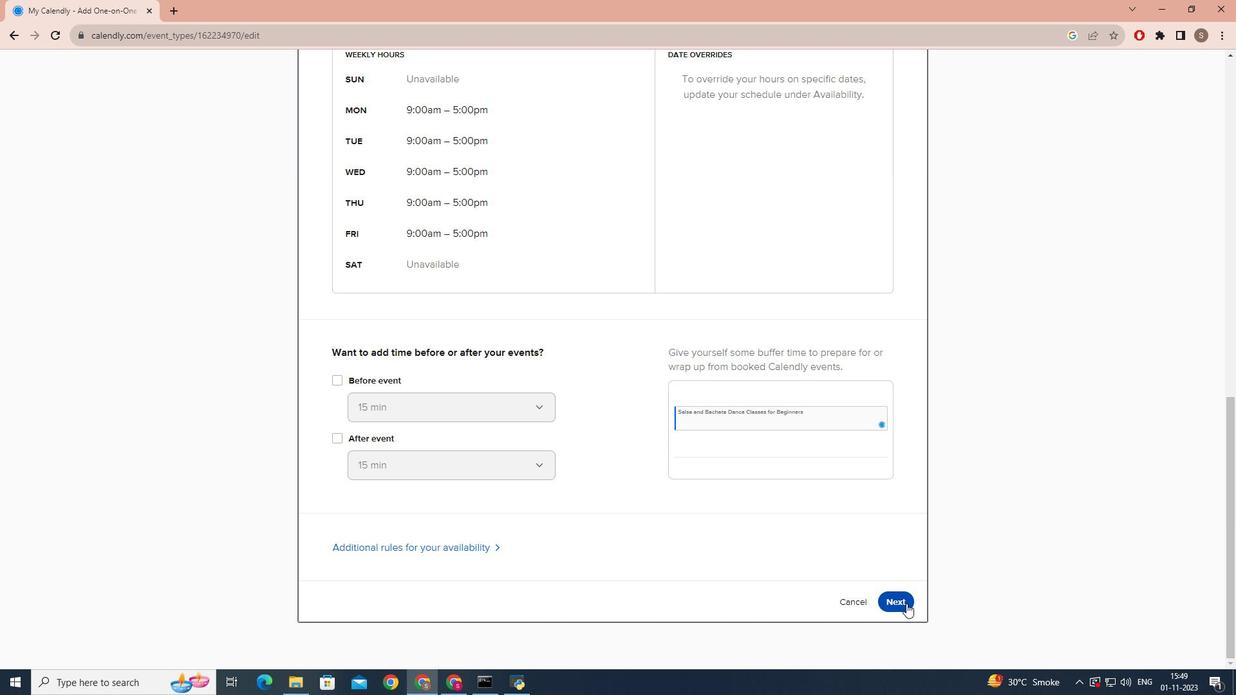 
Action: Mouse moved to (844, 575)
Screenshot: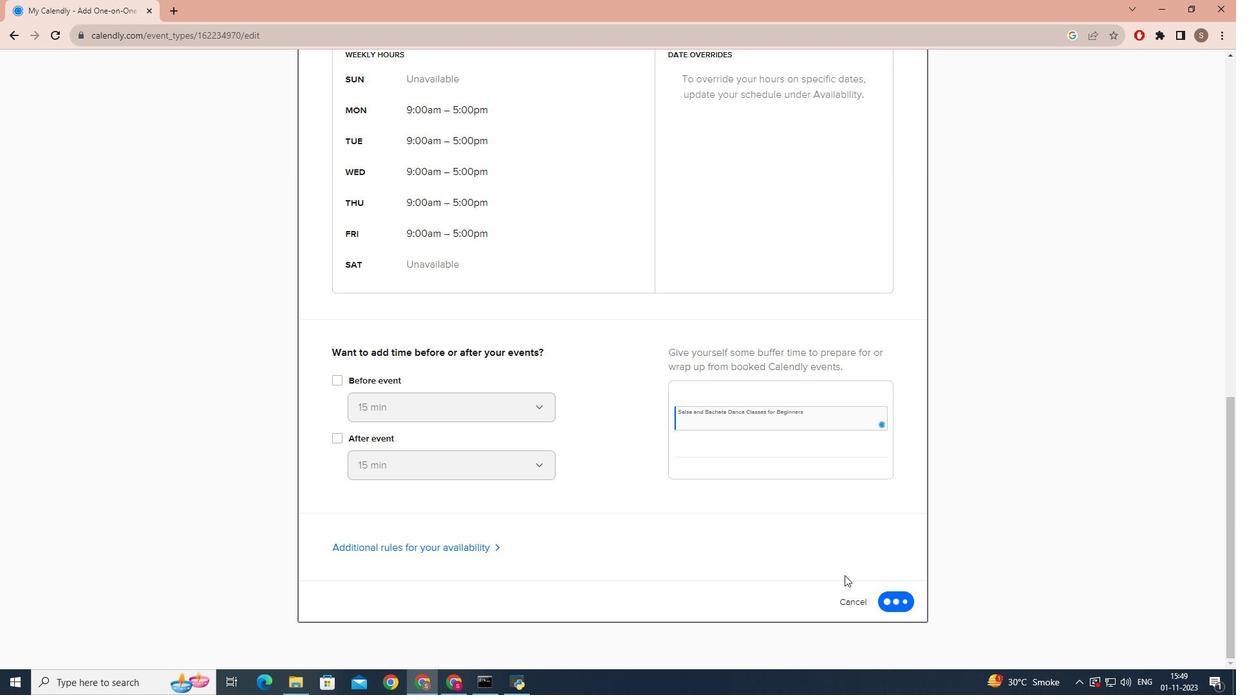 
